 Task: Find connections with filter location Abreu e Lima with filter topic #Networkingwith filter profile language English with filter current company Heritage Foods Ltd. with filter school Bannari Amman Institute of Technology with filter industry Ranching and Fisheries with filter service category Homeowners Insurance with filter keywords title Risk Manager
Action: Mouse moved to (530, 109)
Screenshot: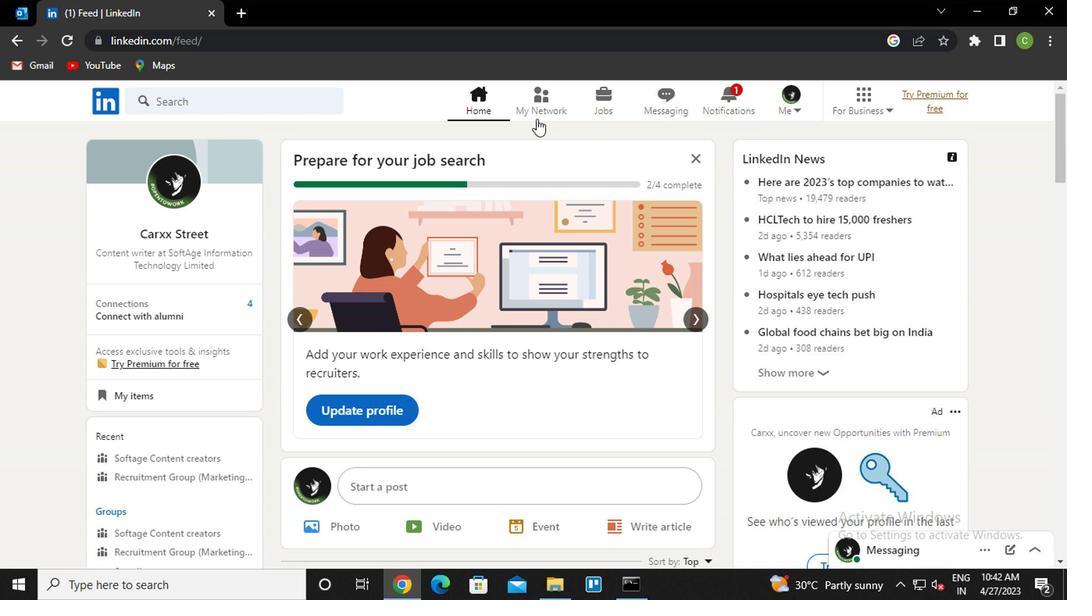 
Action: Mouse pressed left at (530, 109)
Screenshot: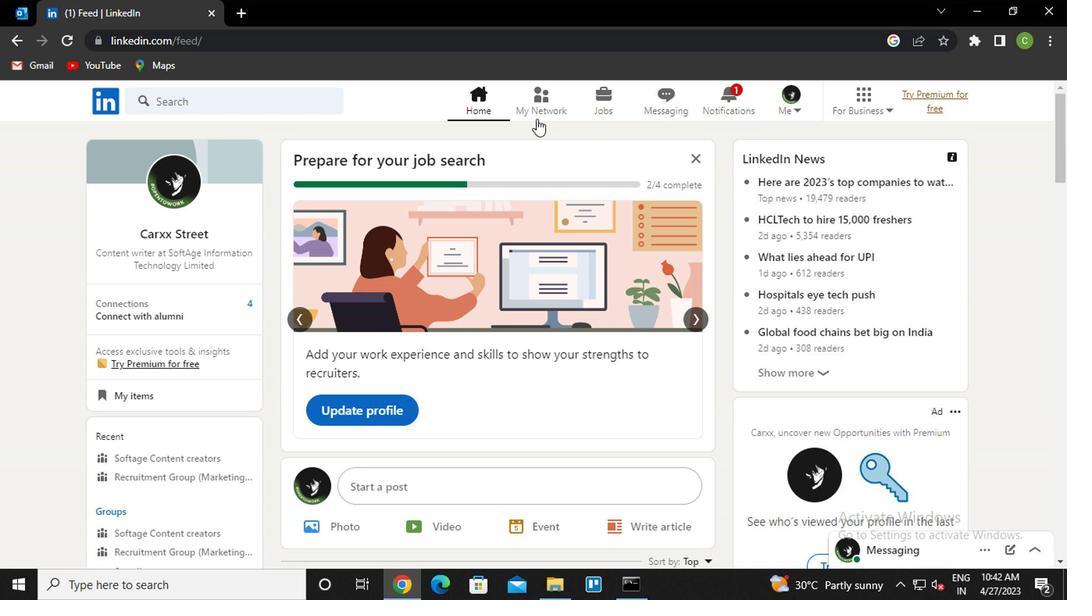 
Action: Mouse moved to (225, 190)
Screenshot: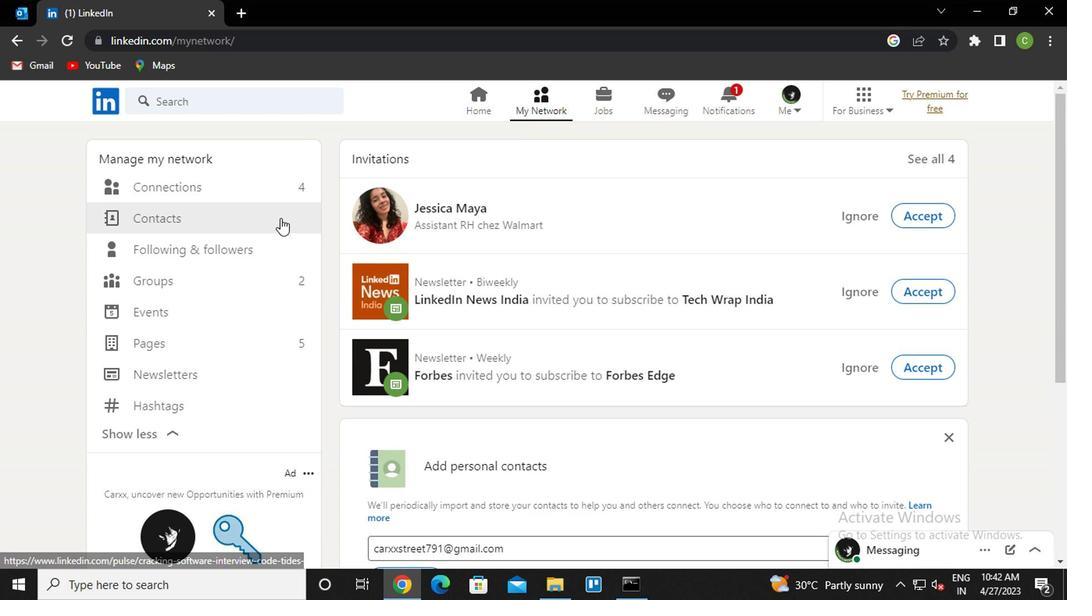 
Action: Mouse pressed left at (225, 190)
Screenshot: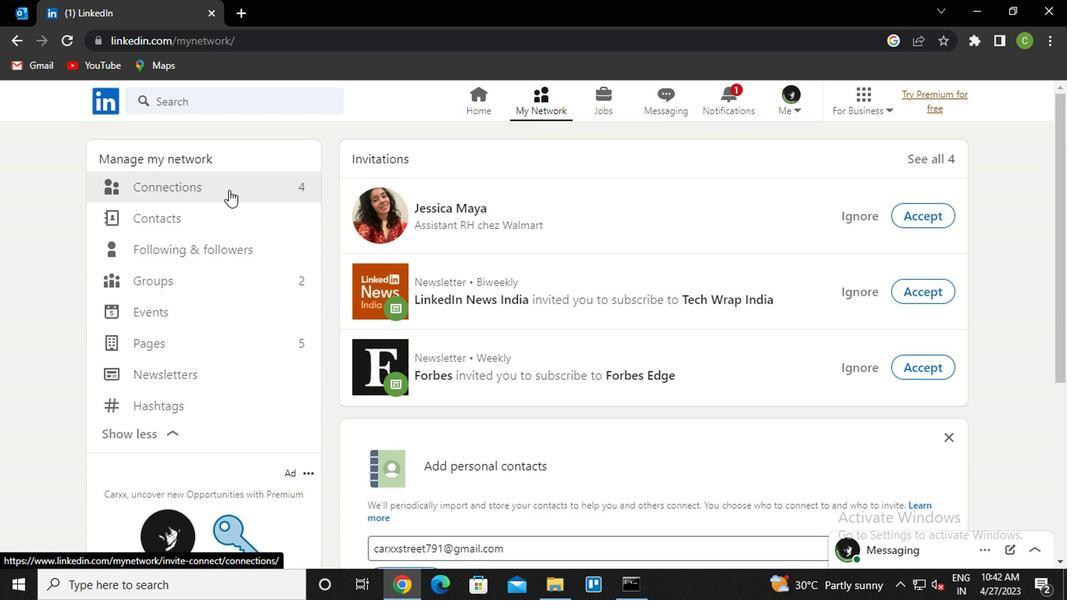 
Action: Mouse moved to (631, 194)
Screenshot: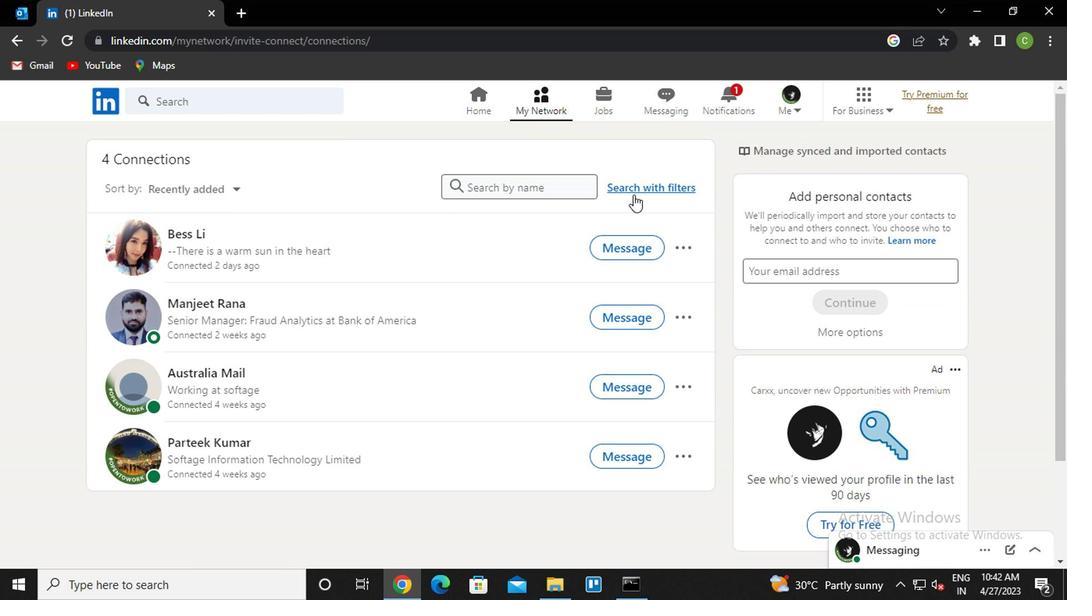 
Action: Mouse pressed left at (631, 194)
Screenshot: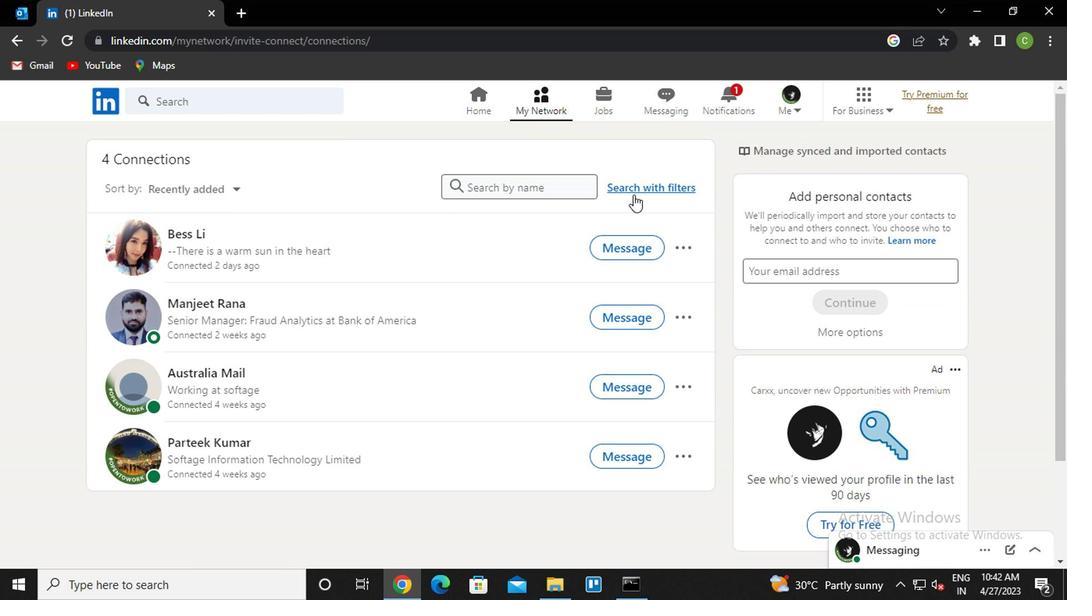 
Action: Mouse moved to (539, 153)
Screenshot: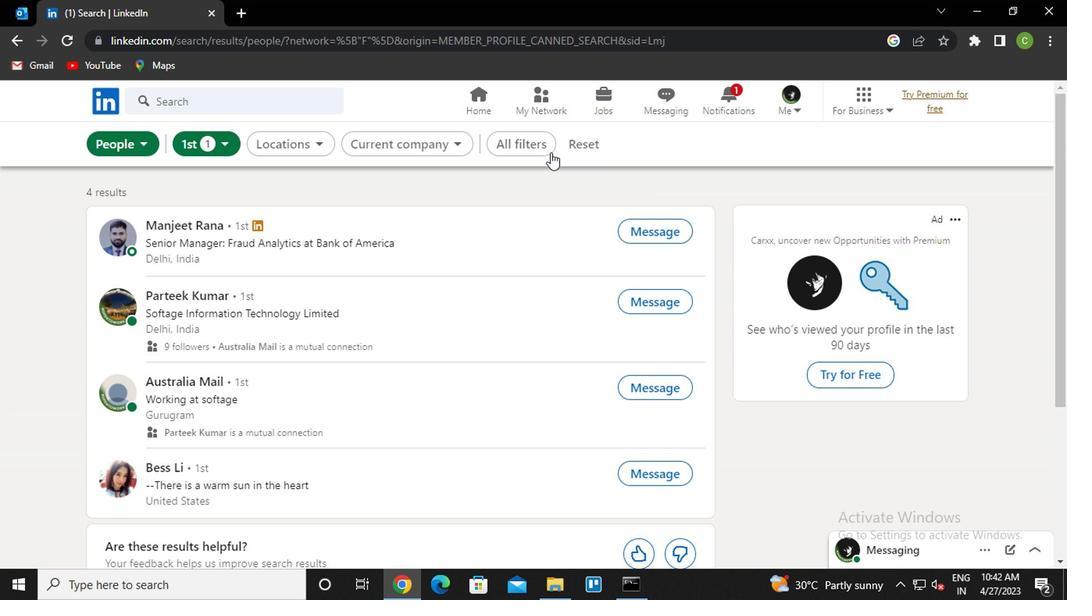 
Action: Mouse pressed left at (539, 153)
Screenshot: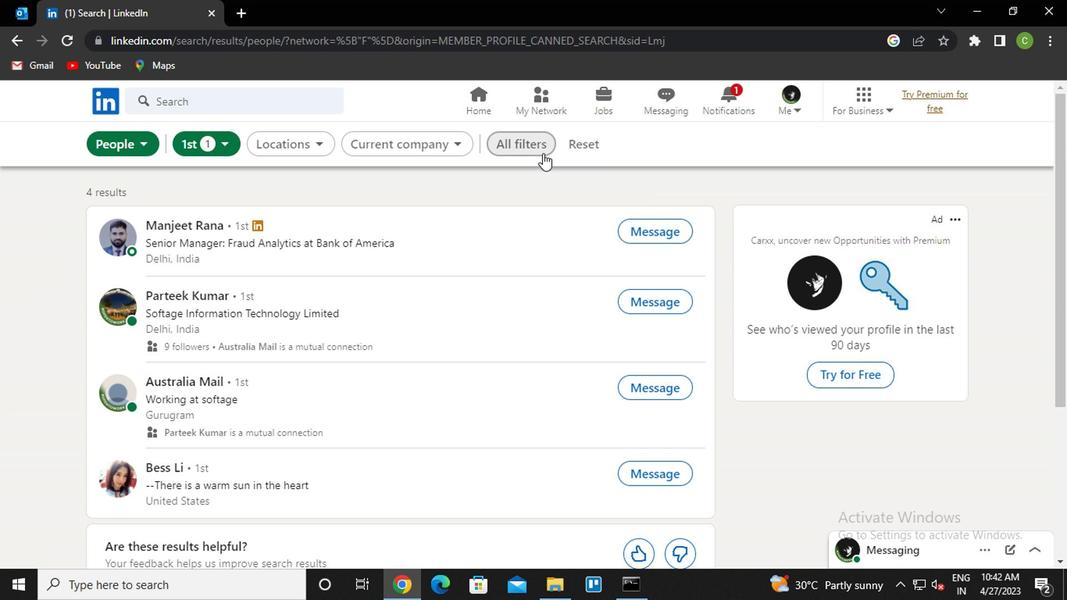 
Action: Mouse moved to (830, 400)
Screenshot: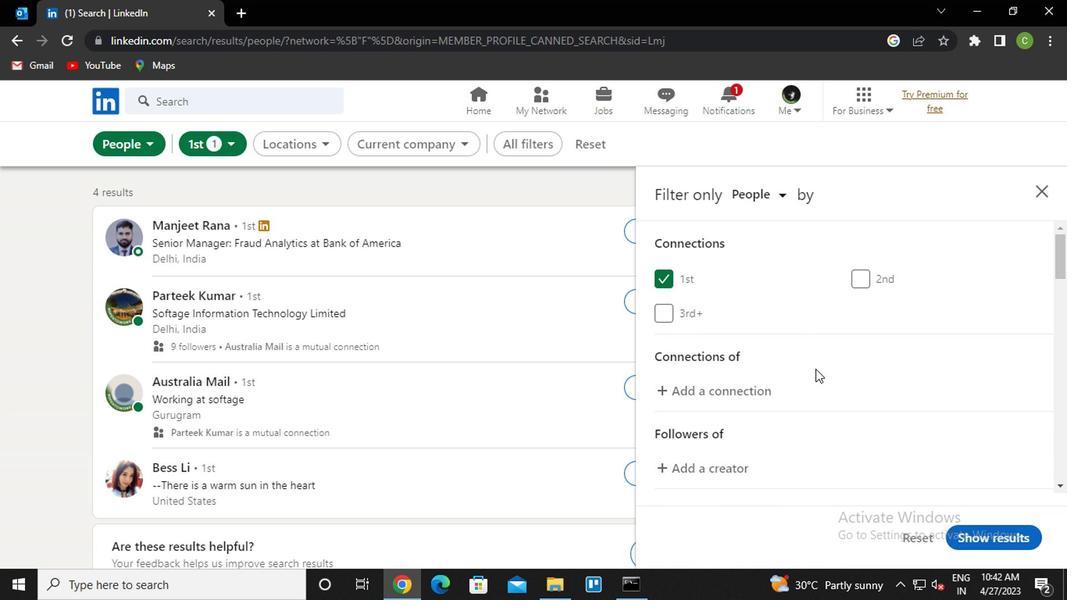 
Action: Mouse scrolled (830, 399) with delta (0, 0)
Screenshot: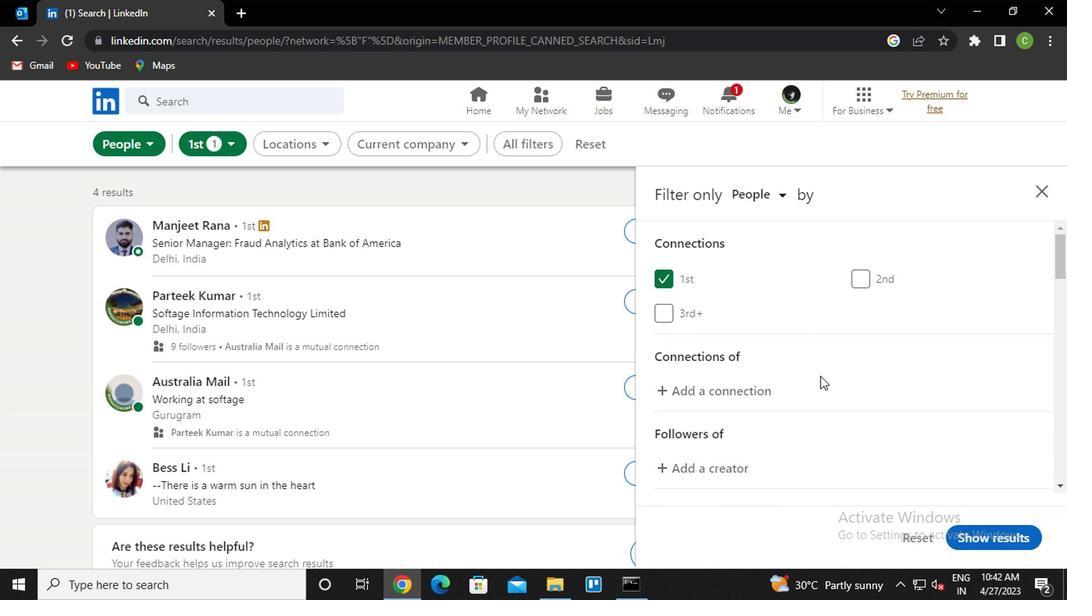 
Action: Mouse moved to (835, 402)
Screenshot: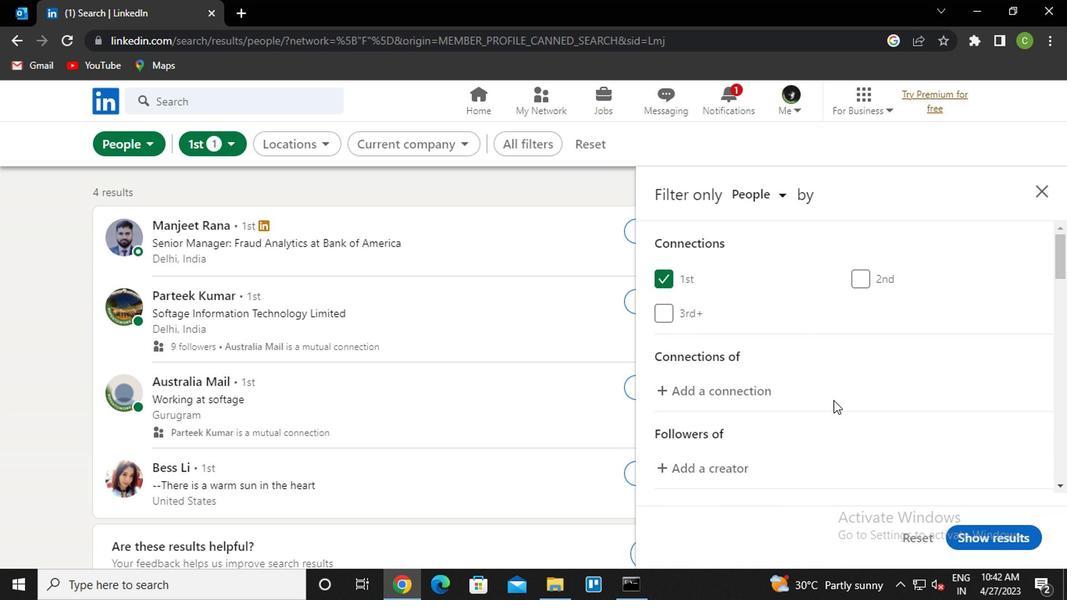 
Action: Mouse scrolled (835, 401) with delta (0, 0)
Screenshot: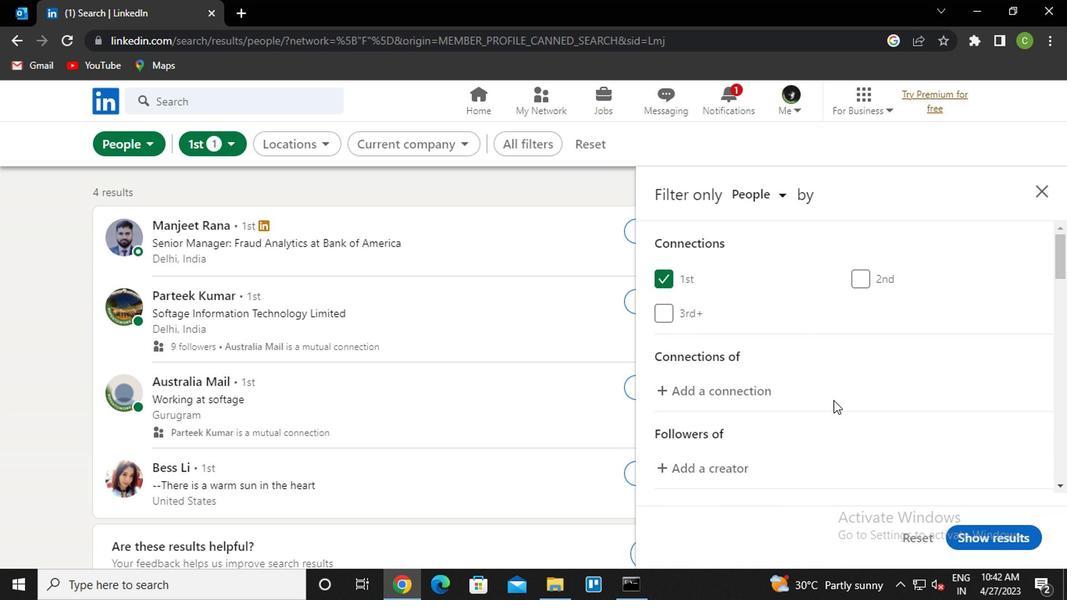 
Action: Mouse moved to (836, 400)
Screenshot: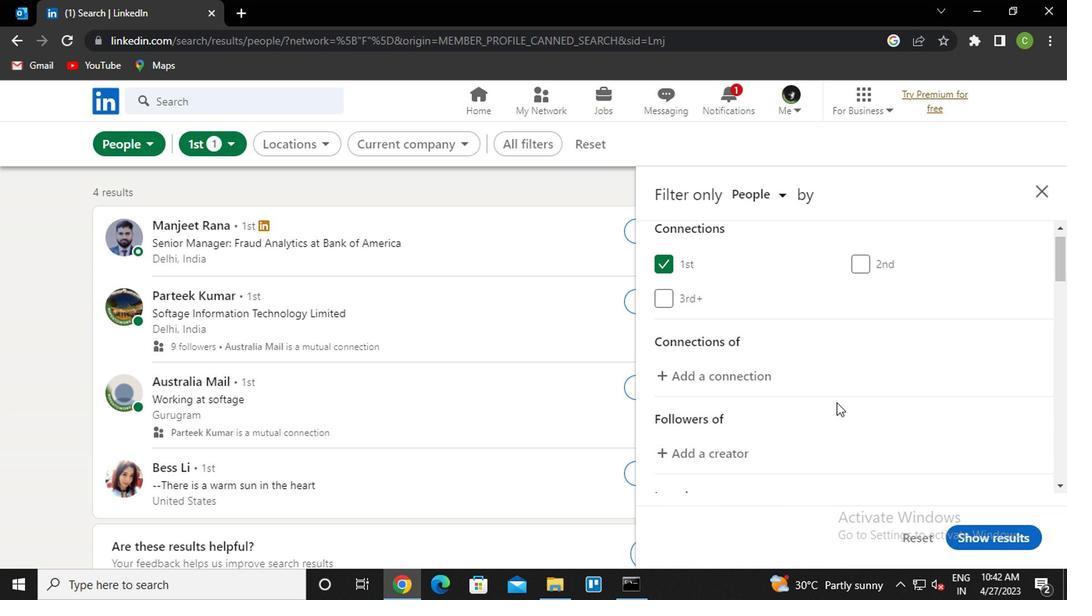 
Action: Mouse scrolled (836, 399) with delta (0, 0)
Screenshot: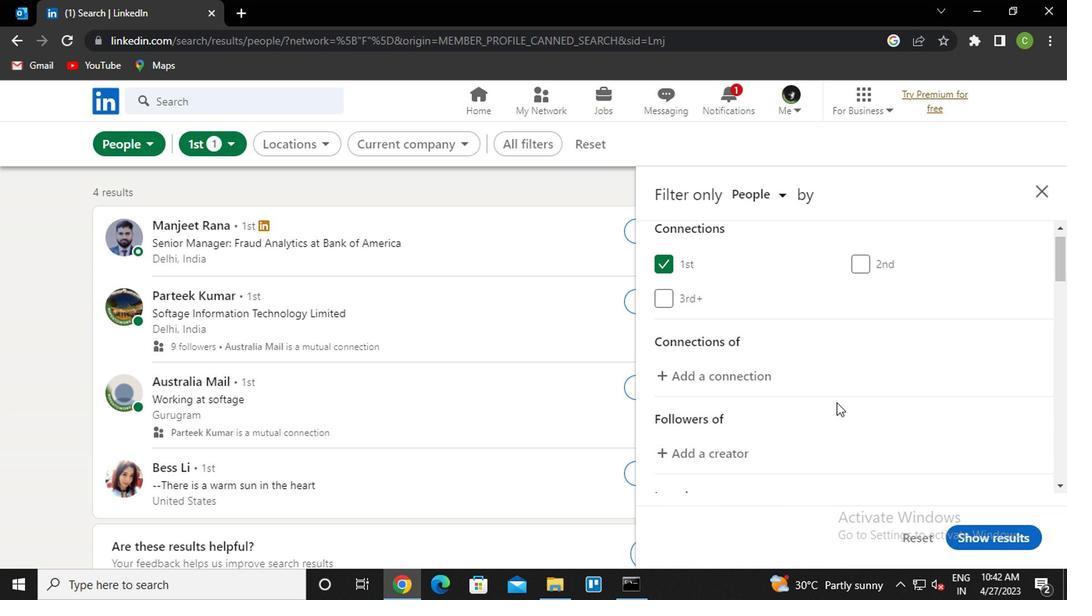 
Action: Mouse moved to (875, 386)
Screenshot: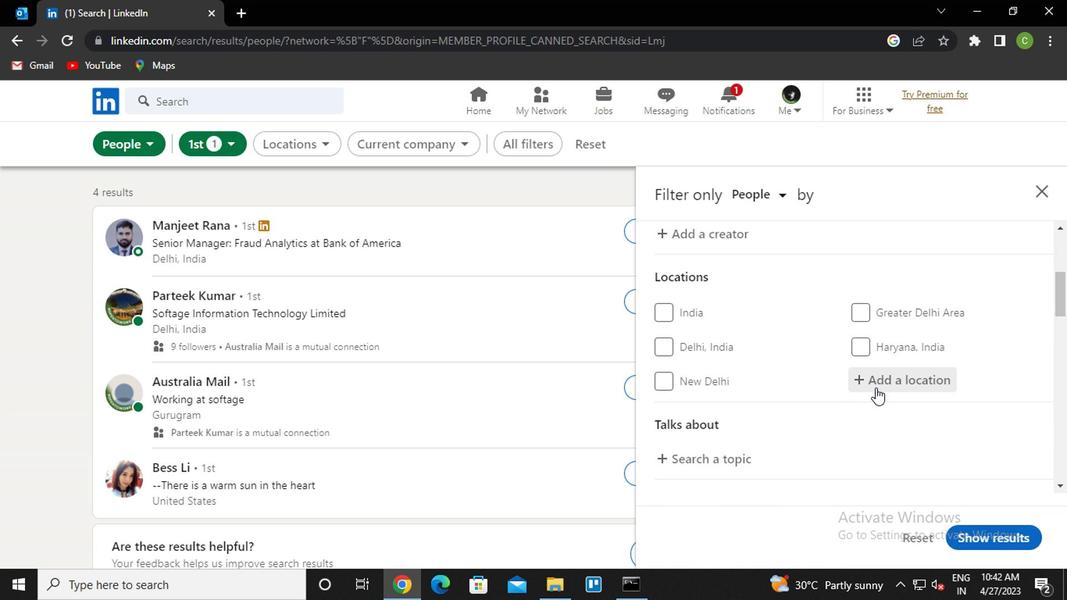 
Action: Mouse pressed left at (875, 386)
Screenshot: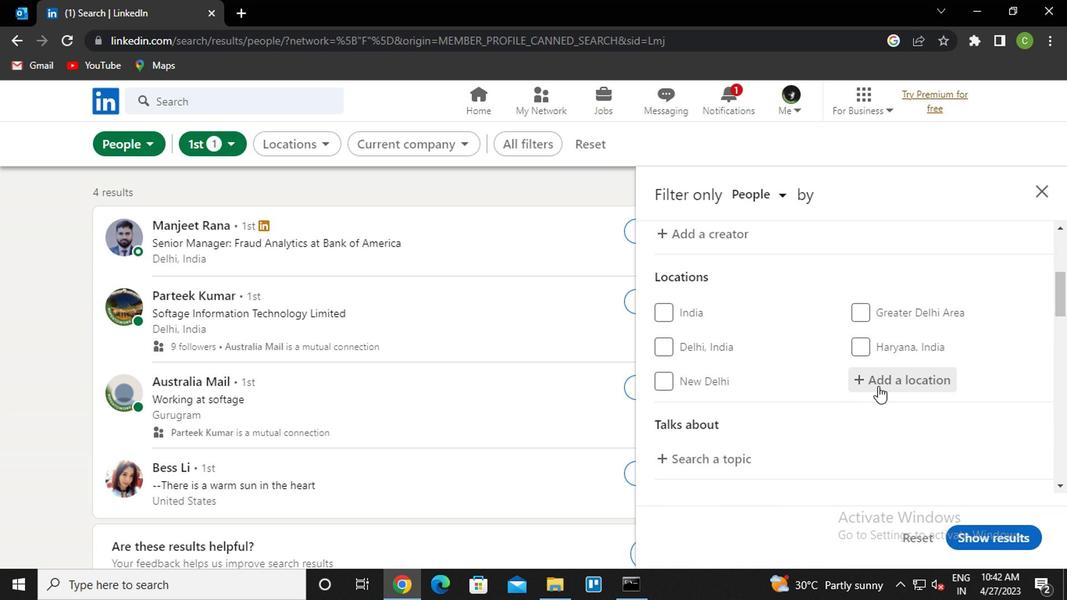 
Action: Key pressed <Key.caps_lock>a<Key.caps_lock>breu<Key.down><Key.enter>
Screenshot: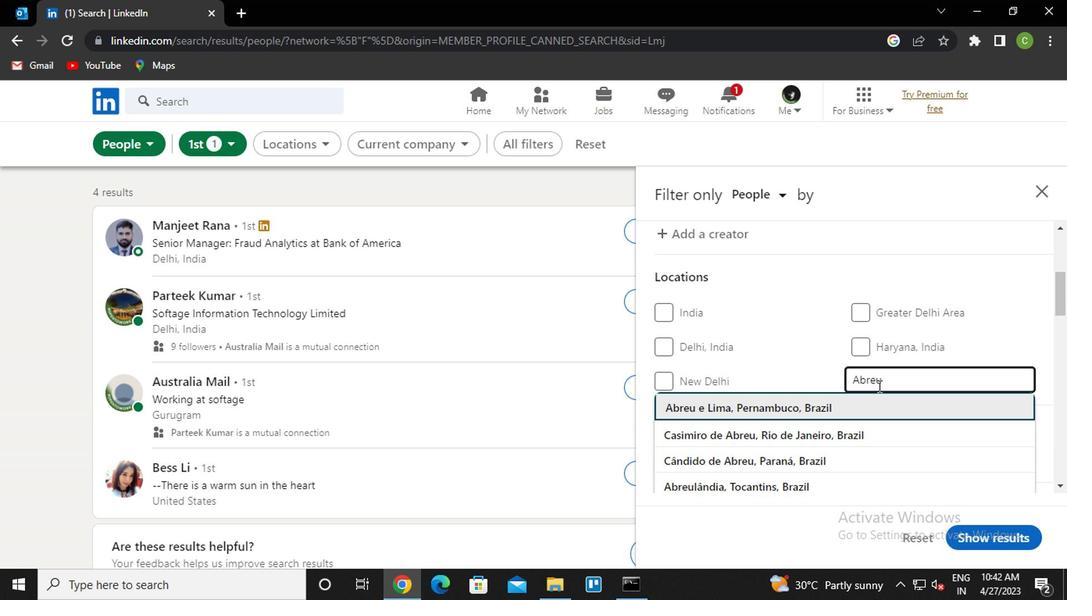 
Action: Mouse moved to (815, 379)
Screenshot: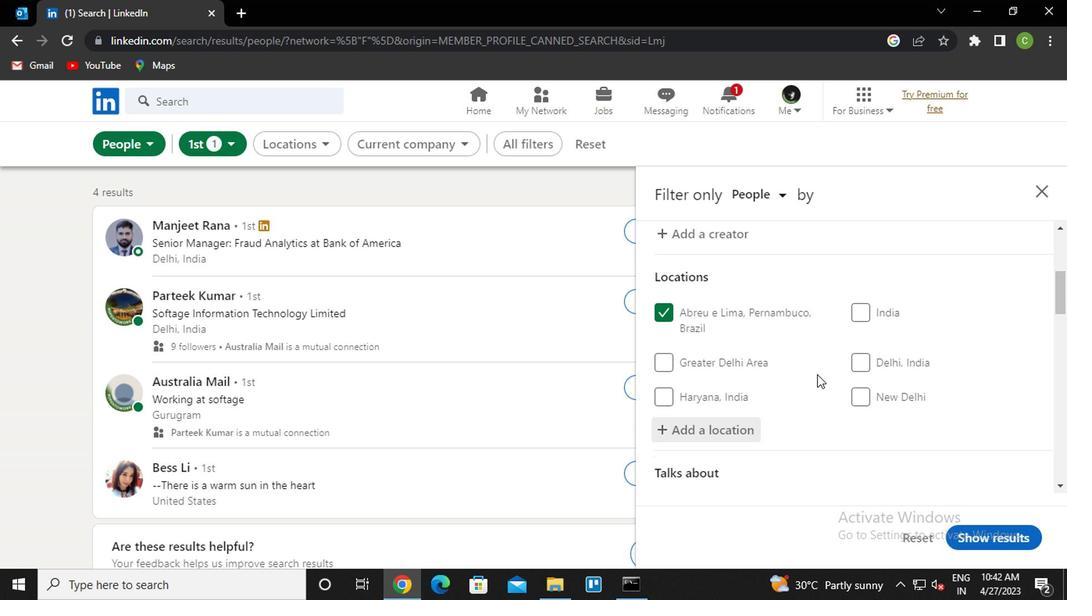
Action: Mouse scrolled (815, 378) with delta (0, 0)
Screenshot: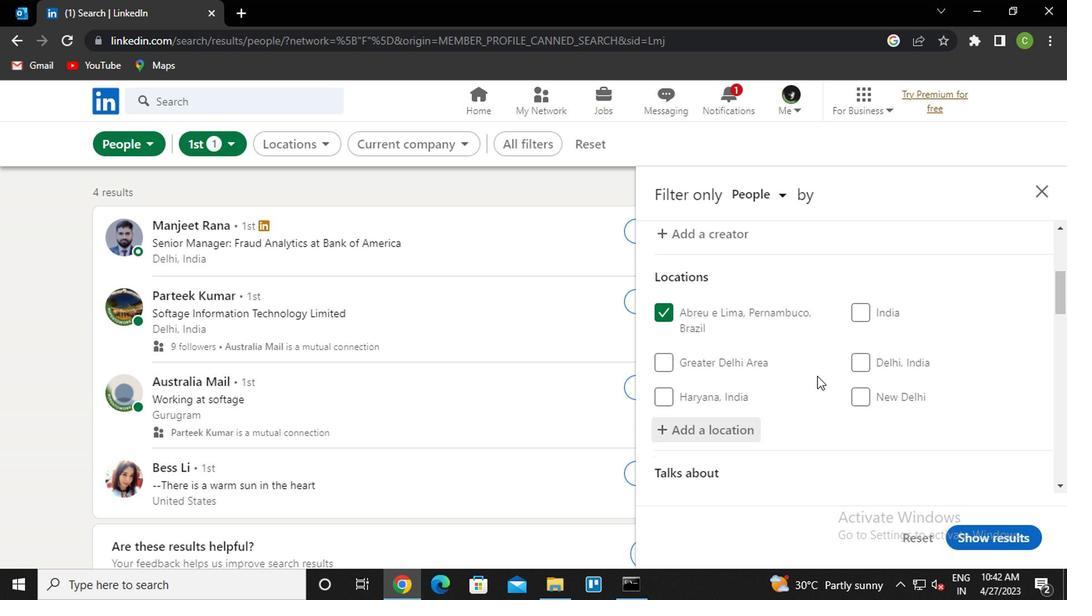 
Action: Mouse moved to (816, 379)
Screenshot: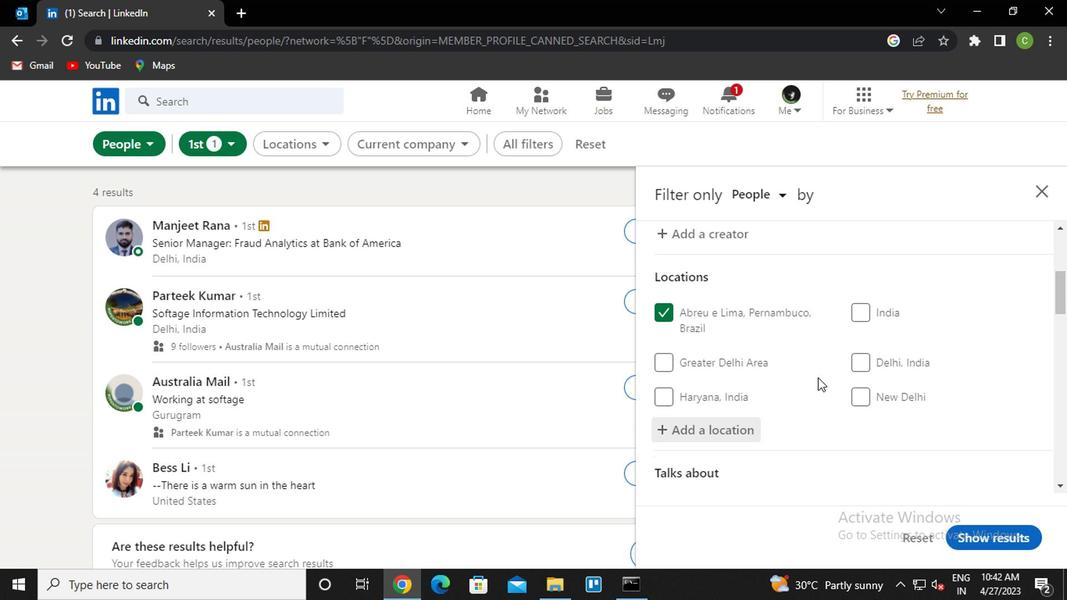 
Action: Mouse scrolled (816, 378) with delta (0, 0)
Screenshot: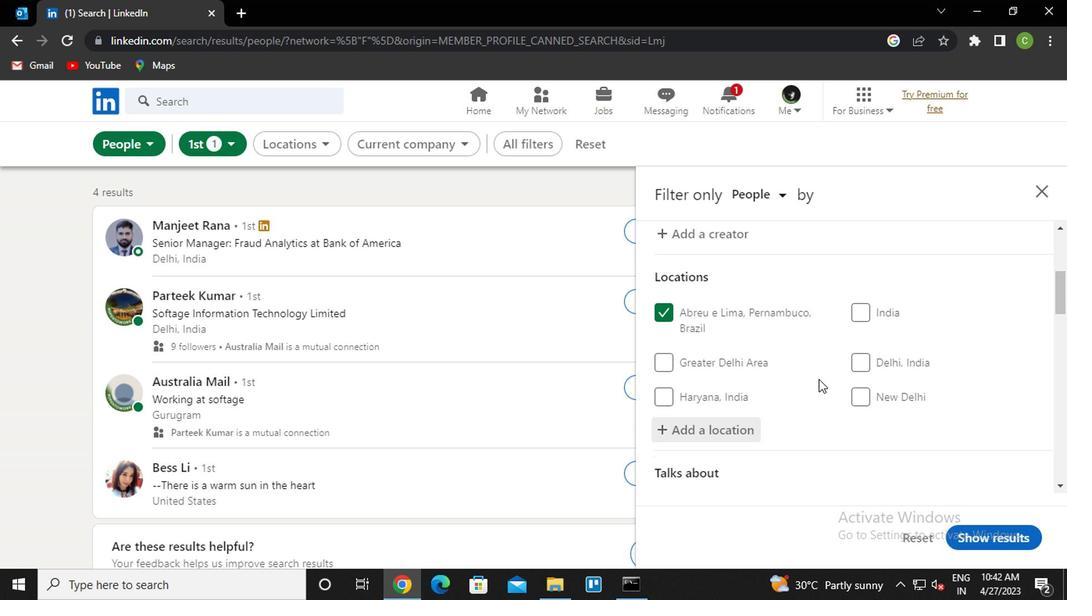 
Action: Mouse moved to (732, 358)
Screenshot: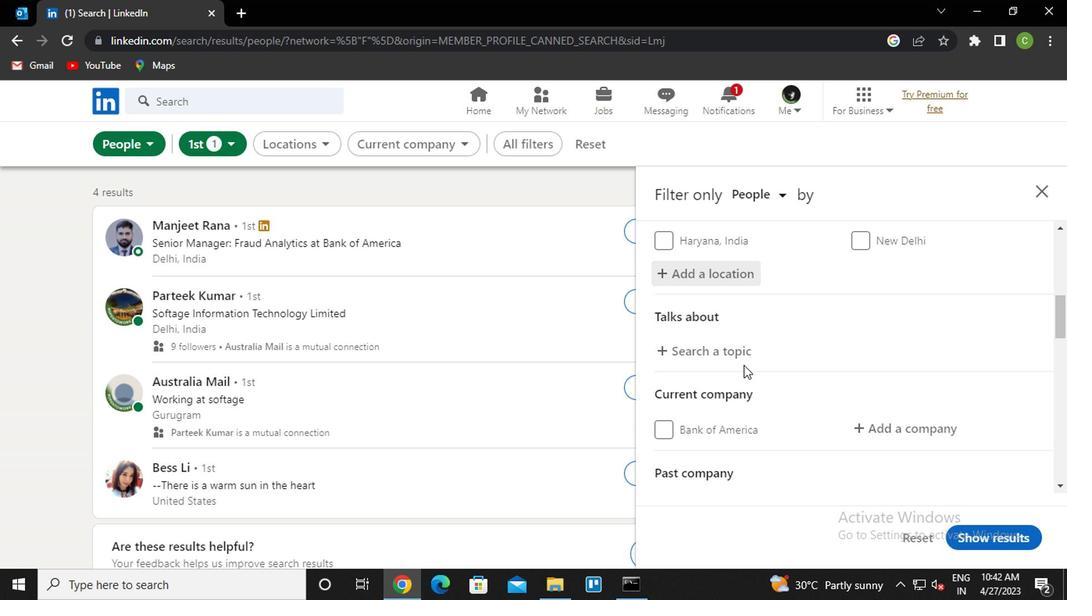 
Action: Mouse pressed left at (732, 358)
Screenshot: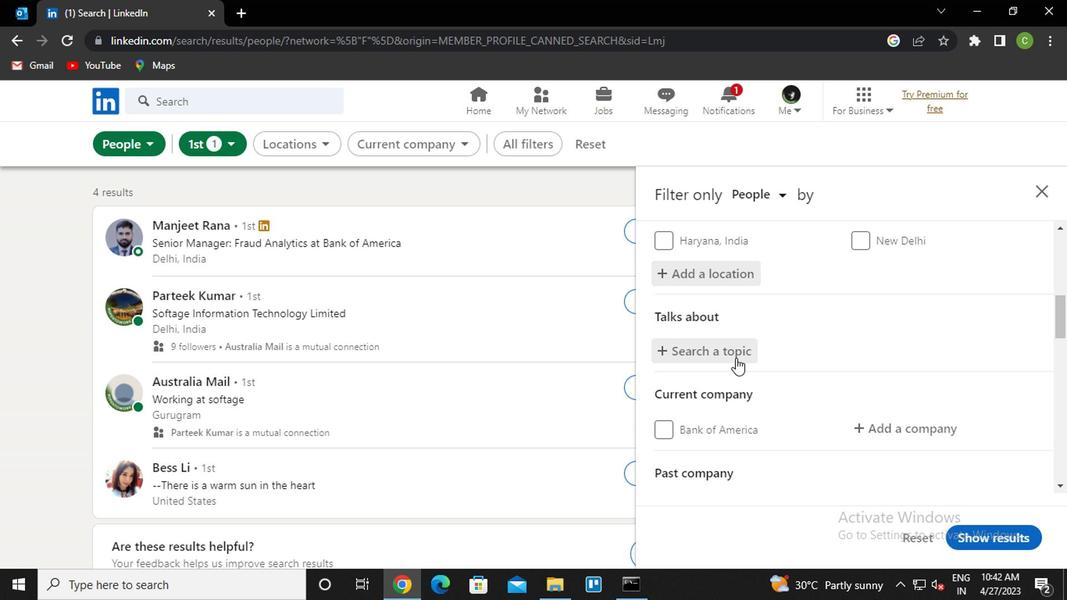 
Action: Mouse moved to (731, 358)
Screenshot: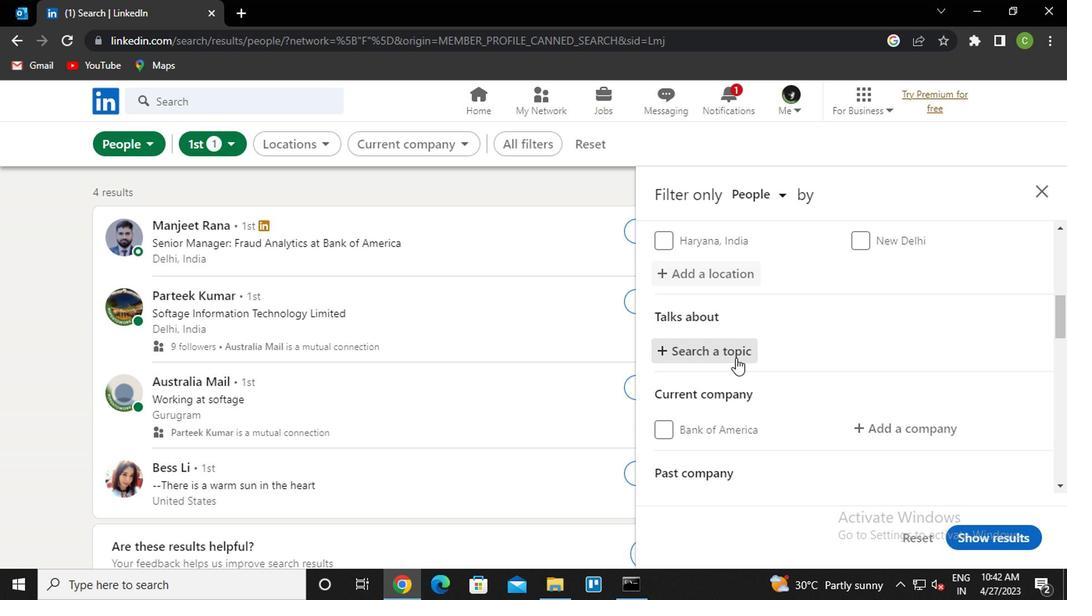 
Action: Key pressed <Key.caps_lock>n<Key.caps_lock>etworking<Key.down><Key.enter>
Screenshot: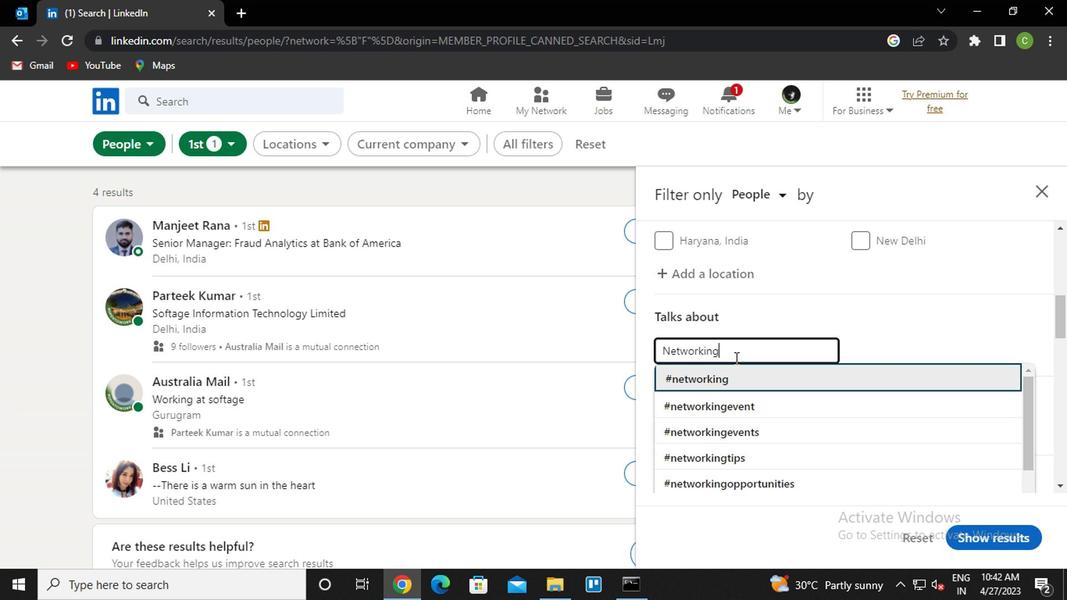 
Action: Mouse moved to (756, 350)
Screenshot: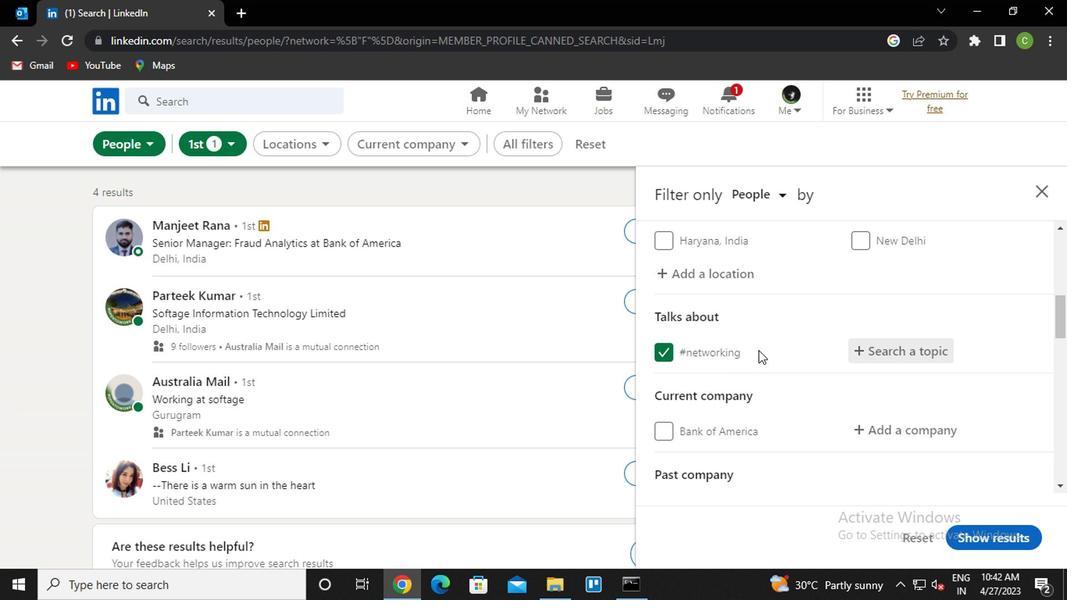 
Action: Mouse scrolled (756, 350) with delta (0, 0)
Screenshot: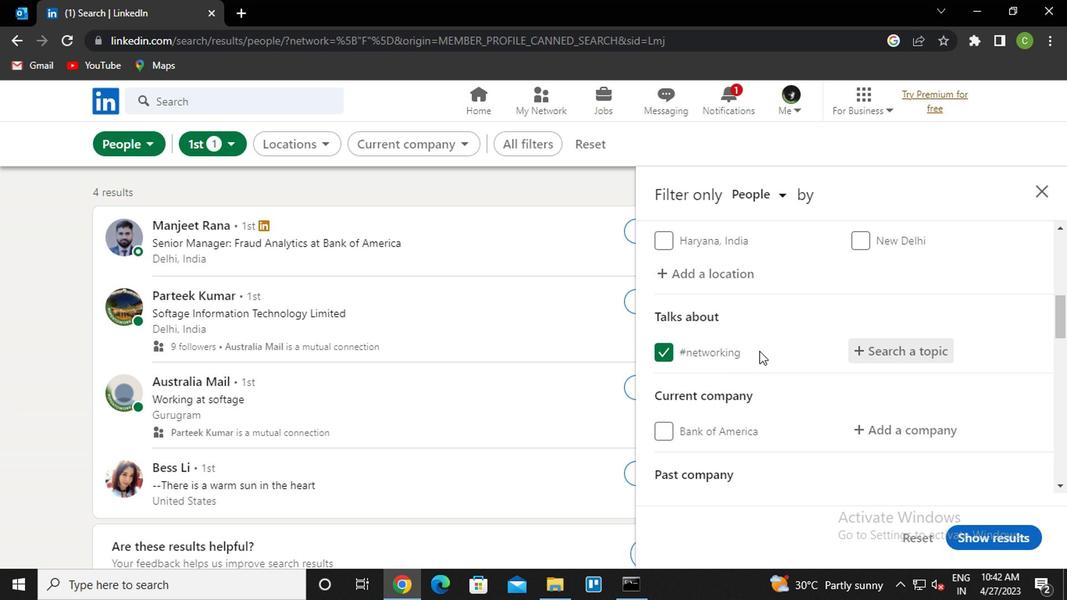 
Action: Mouse scrolled (756, 350) with delta (0, 0)
Screenshot: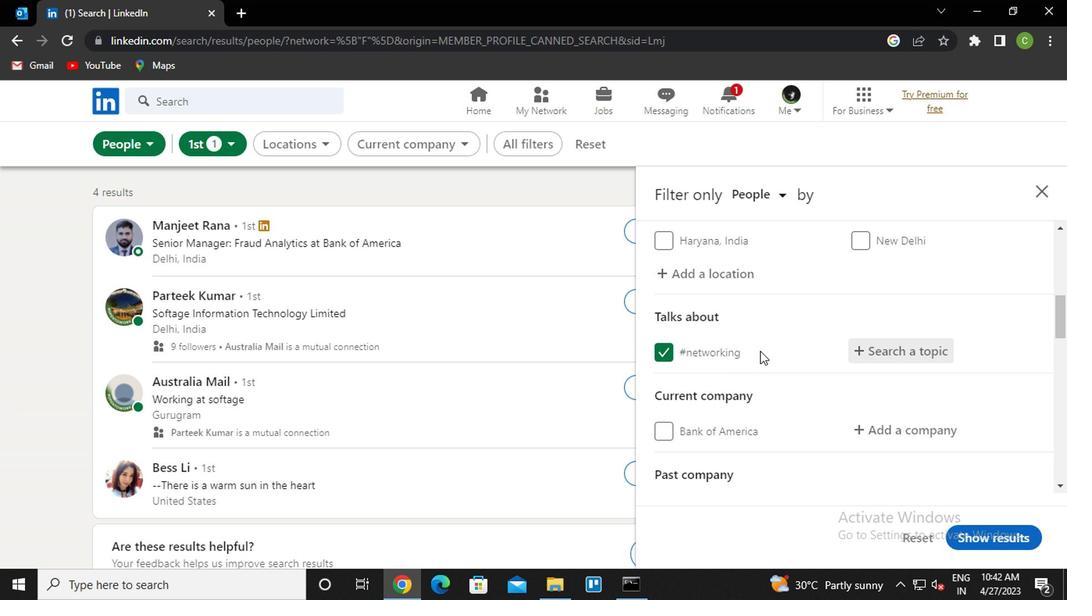 
Action: Mouse scrolled (756, 350) with delta (0, 0)
Screenshot: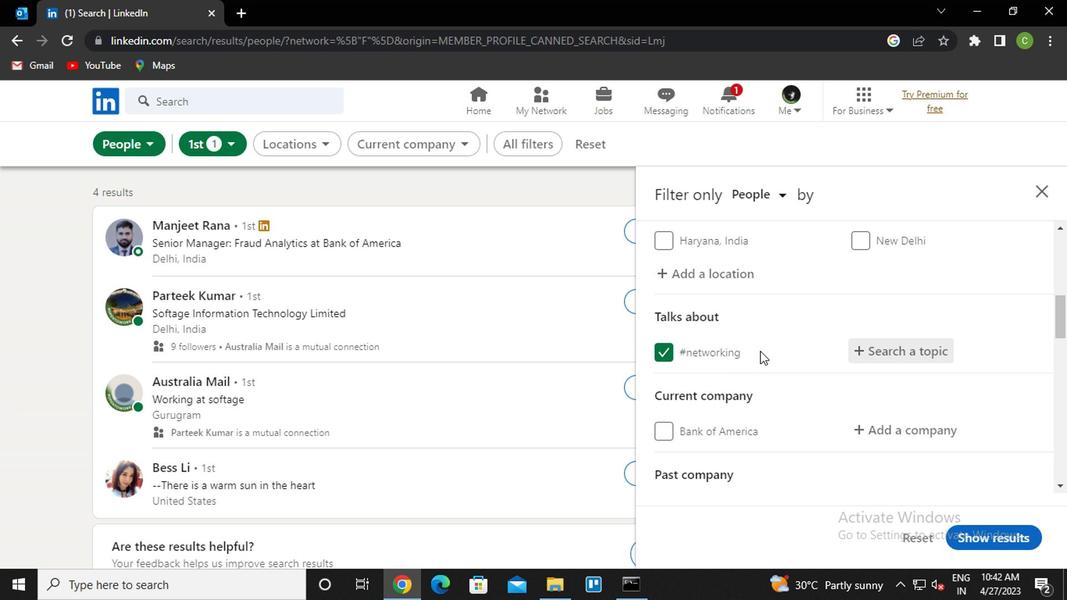 
Action: Mouse scrolled (756, 350) with delta (0, 0)
Screenshot: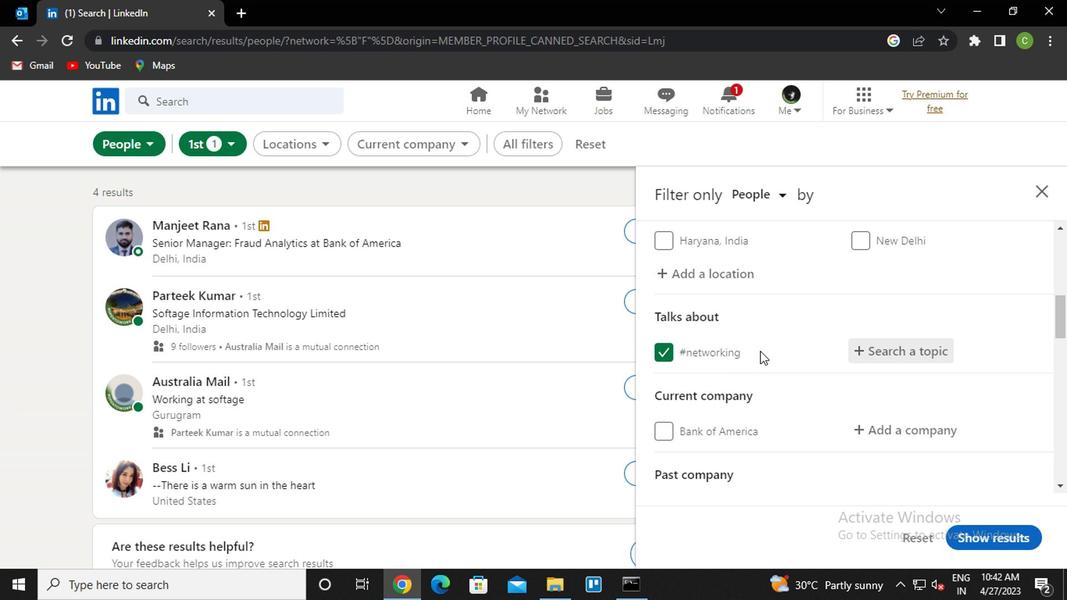 
Action: Mouse scrolled (756, 350) with delta (0, 0)
Screenshot: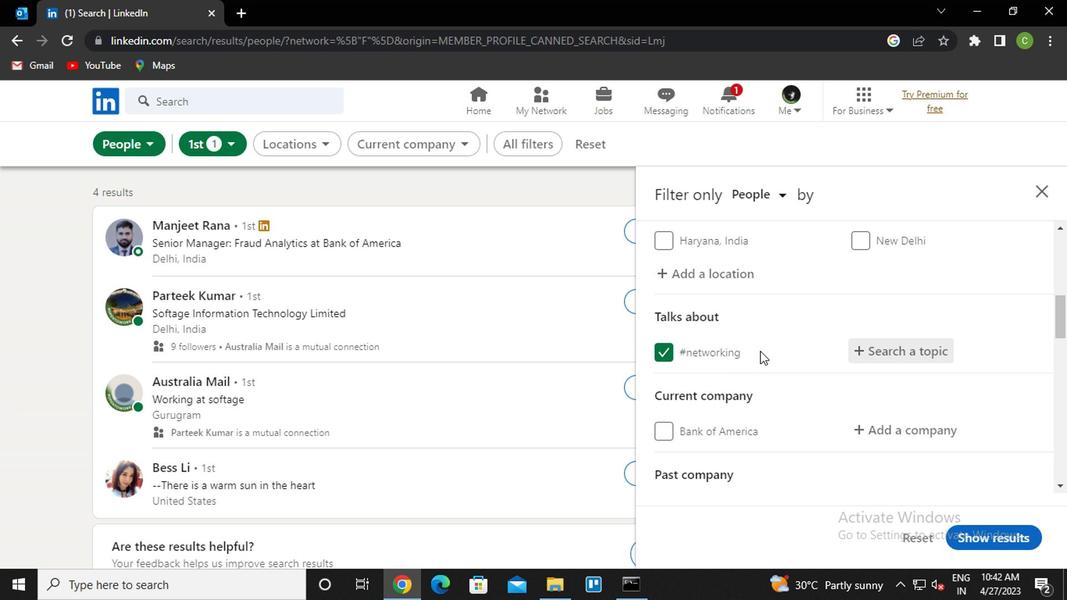 
Action: Mouse scrolled (756, 350) with delta (0, 0)
Screenshot: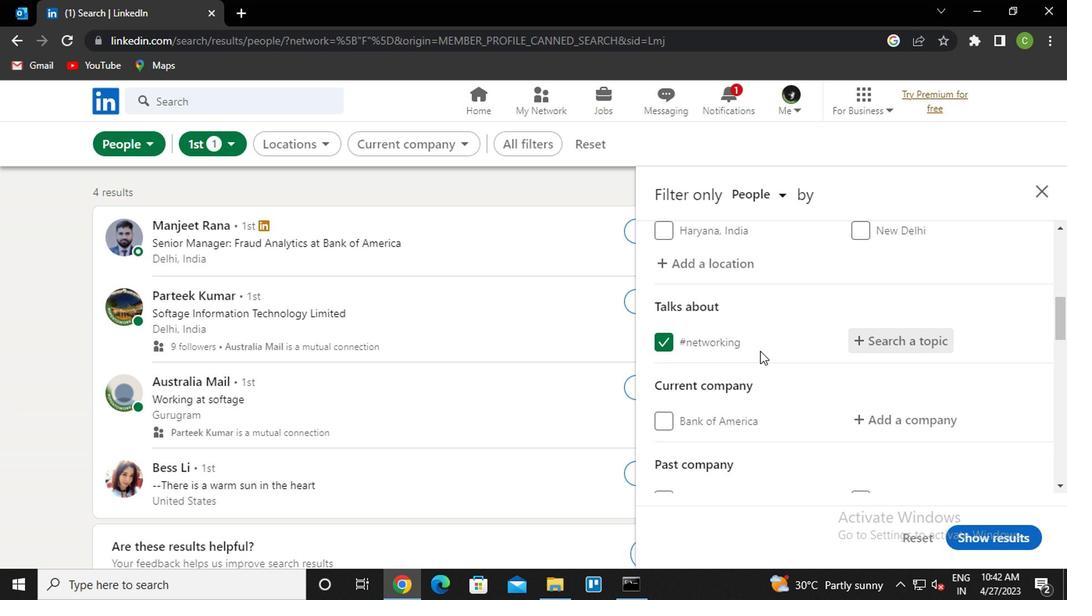 
Action: Mouse scrolled (756, 350) with delta (0, 0)
Screenshot: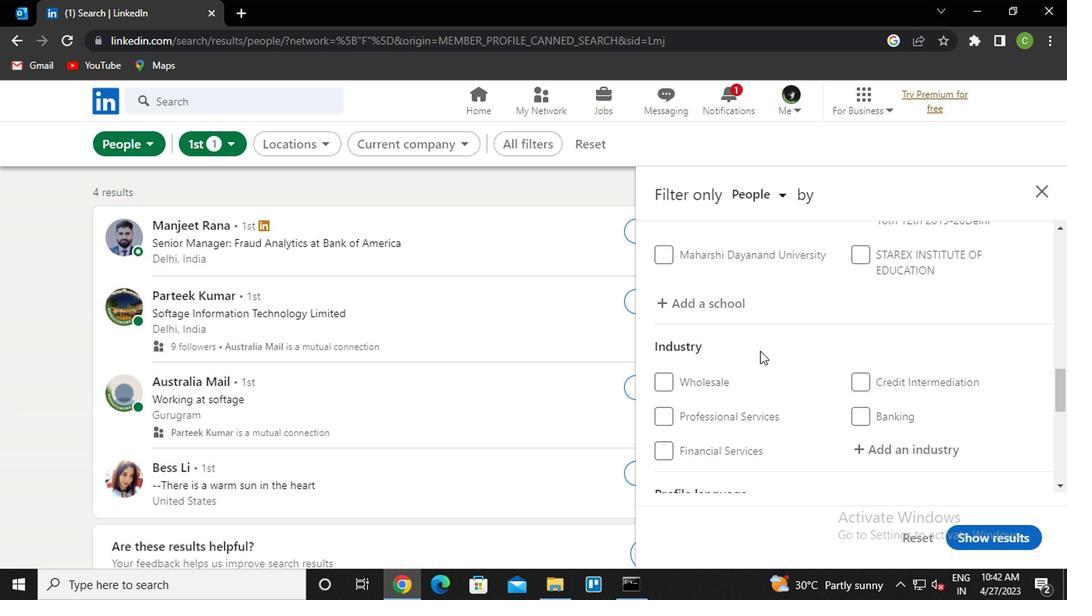 
Action: Mouse scrolled (756, 350) with delta (0, 0)
Screenshot: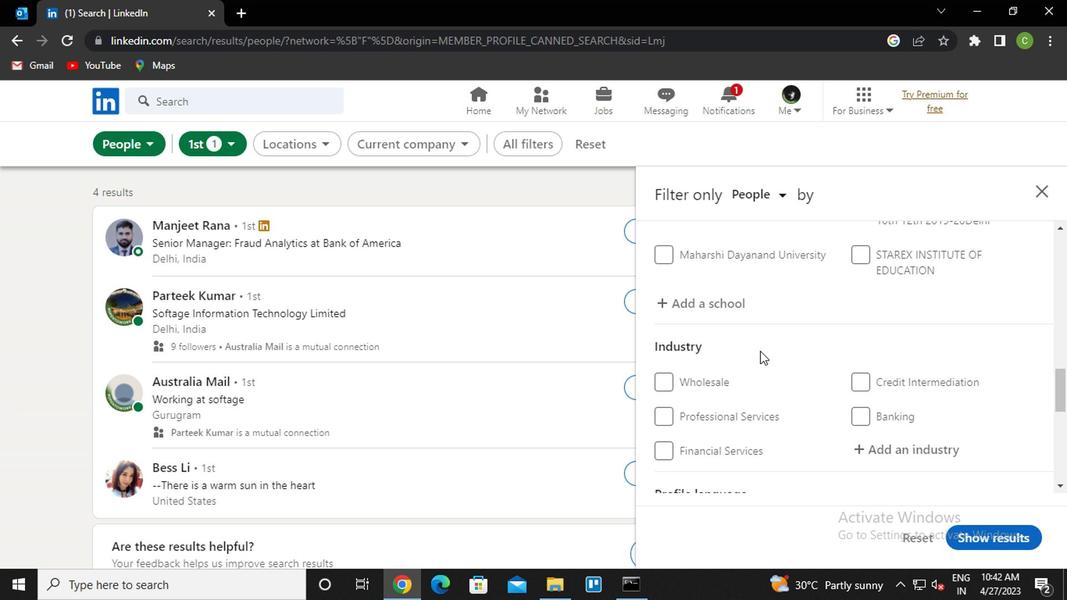 
Action: Mouse scrolled (756, 350) with delta (0, 0)
Screenshot: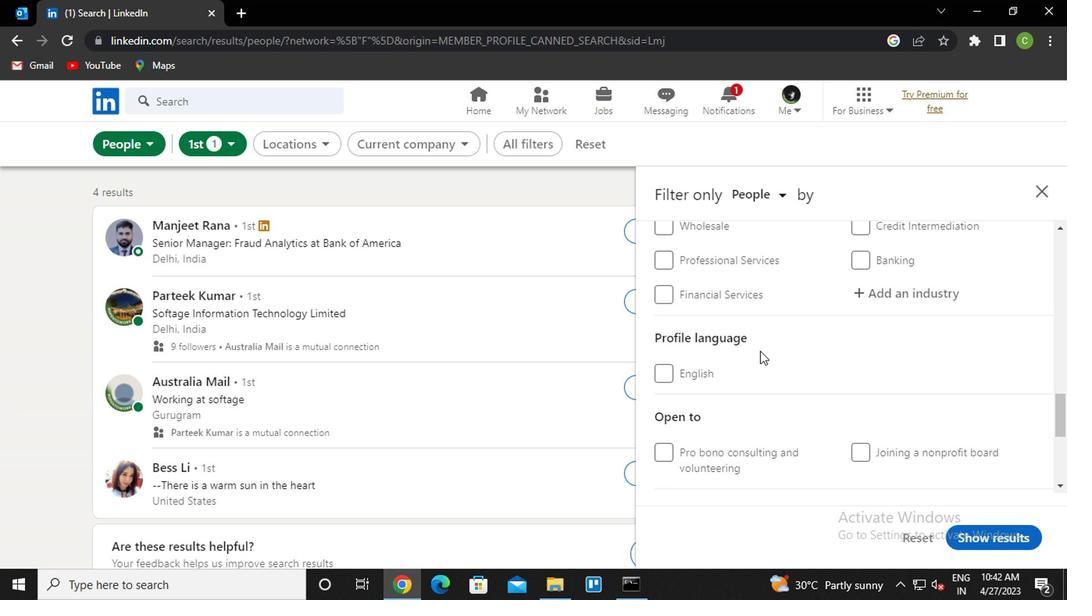 
Action: Mouse scrolled (756, 351) with delta (0, 1)
Screenshot: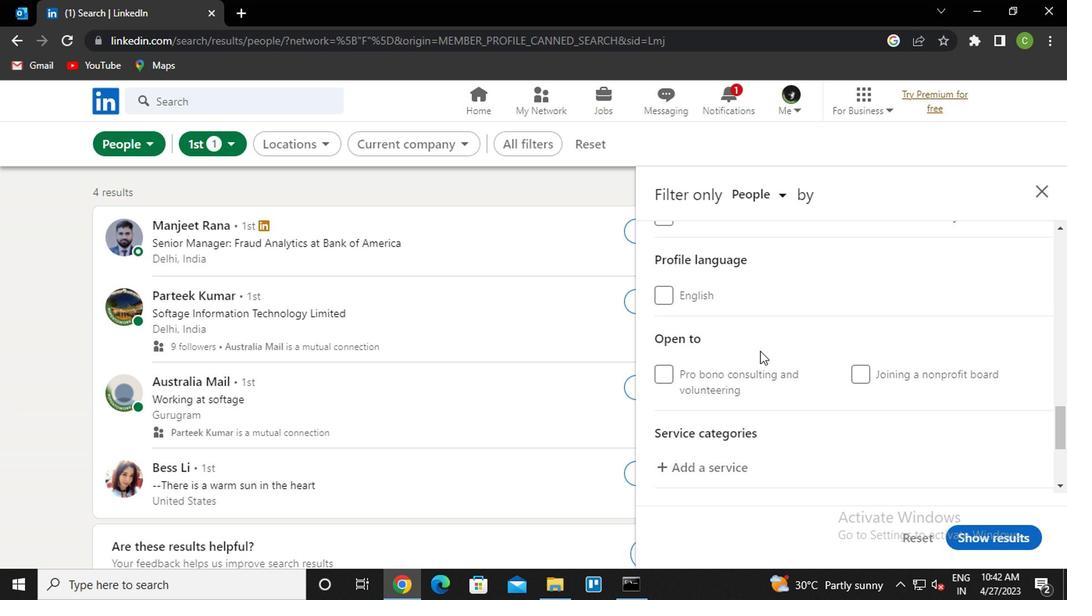 
Action: Mouse scrolled (756, 351) with delta (0, 1)
Screenshot: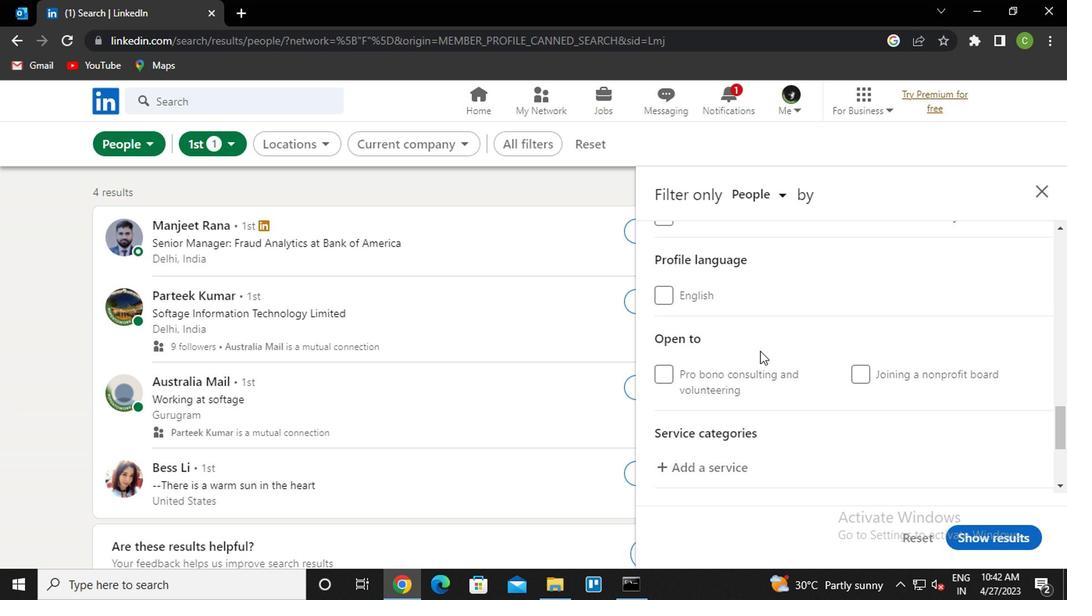 
Action: Mouse moved to (763, 375)
Screenshot: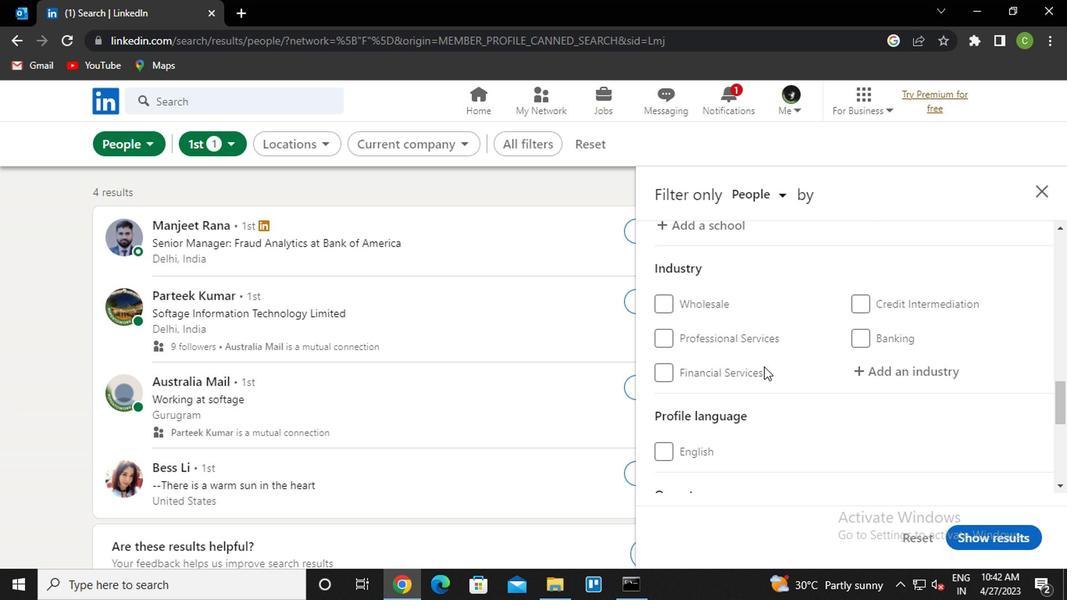 
Action: Mouse scrolled (763, 375) with delta (0, 0)
Screenshot: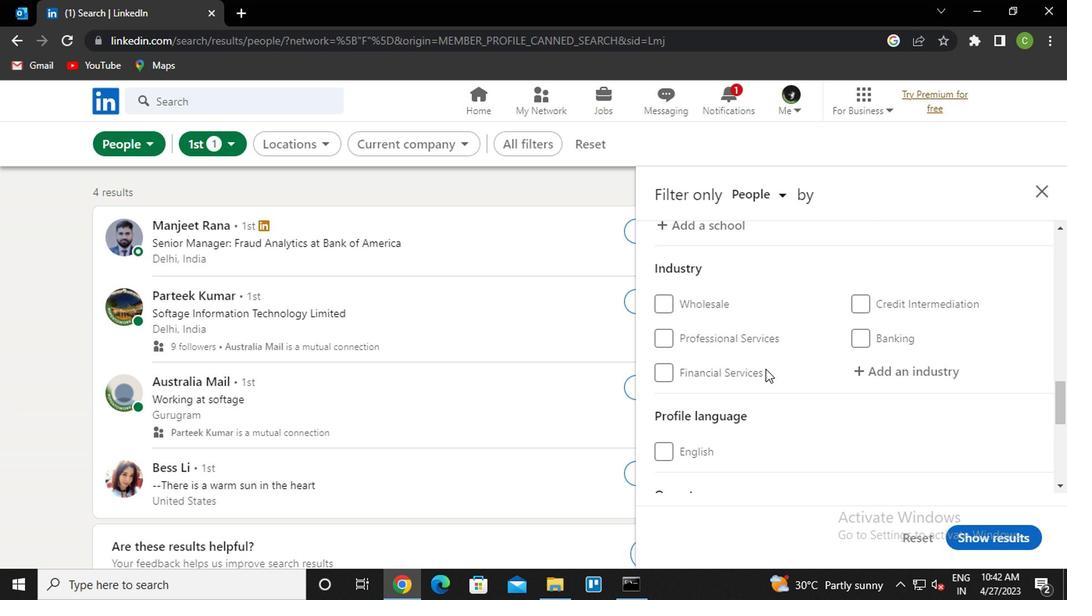 
Action: Mouse scrolled (763, 375) with delta (0, 0)
Screenshot: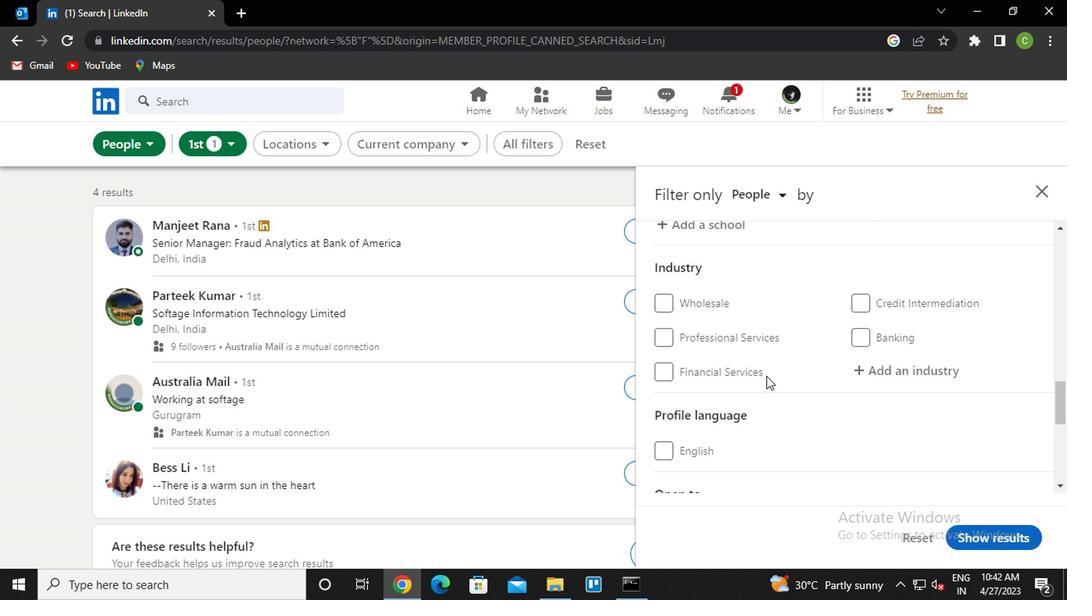 
Action: Mouse scrolled (763, 375) with delta (0, 0)
Screenshot: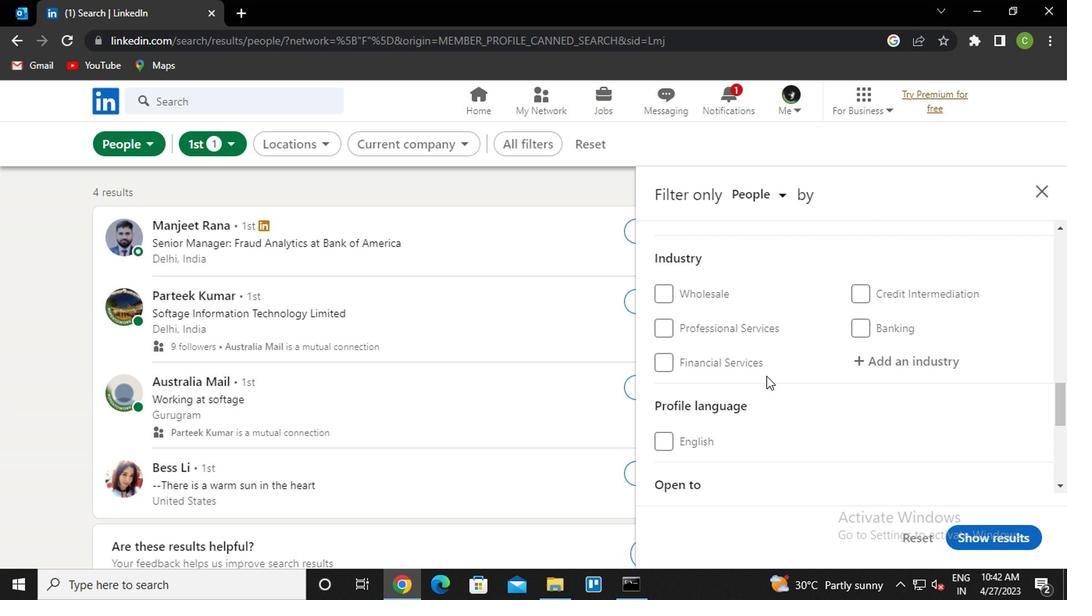 
Action: Mouse moved to (763, 375)
Screenshot: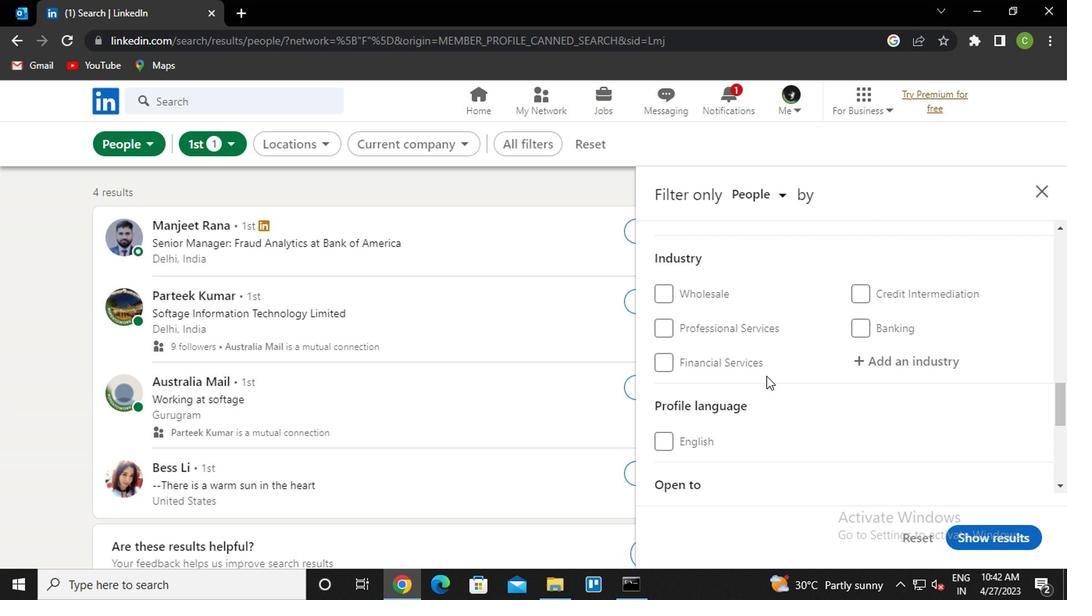 
Action: Mouse scrolled (763, 375) with delta (0, 0)
Screenshot: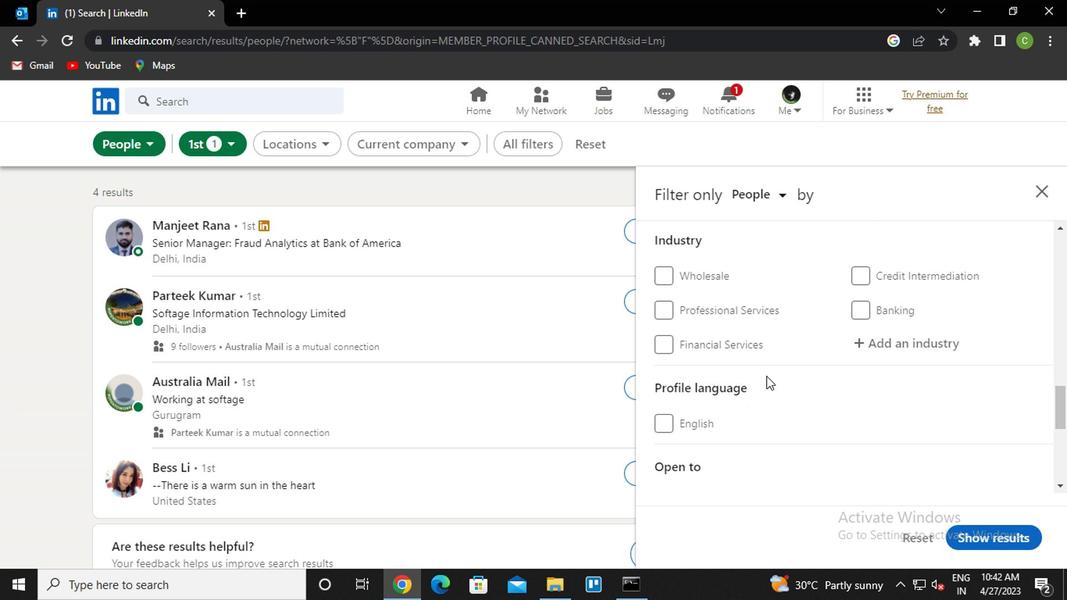 
Action: Mouse scrolled (763, 376) with delta (0, 1)
Screenshot: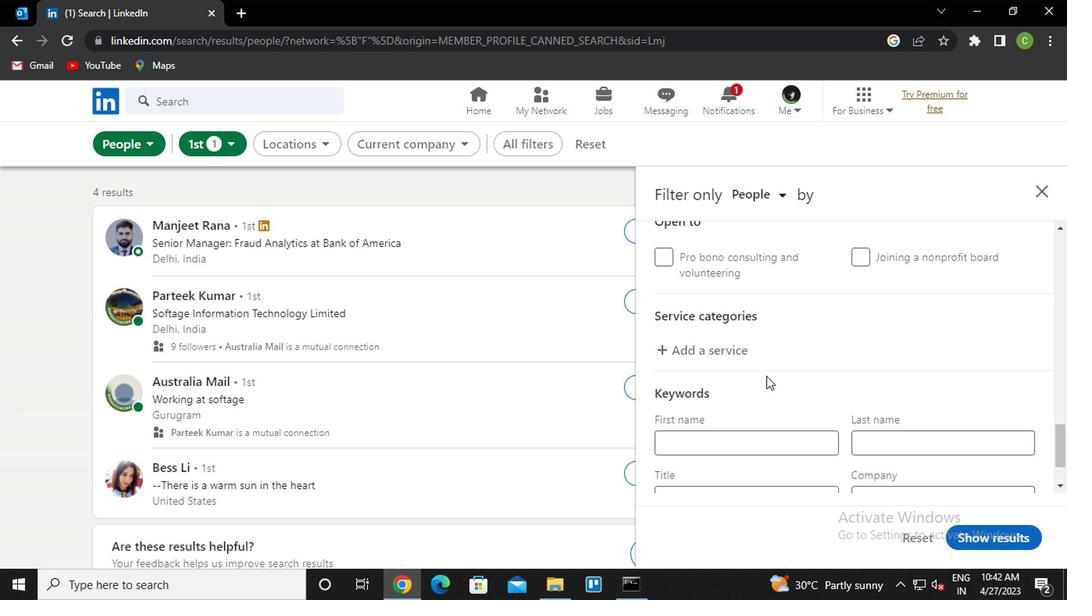 
Action: Mouse scrolled (763, 376) with delta (0, 1)
Screenshot: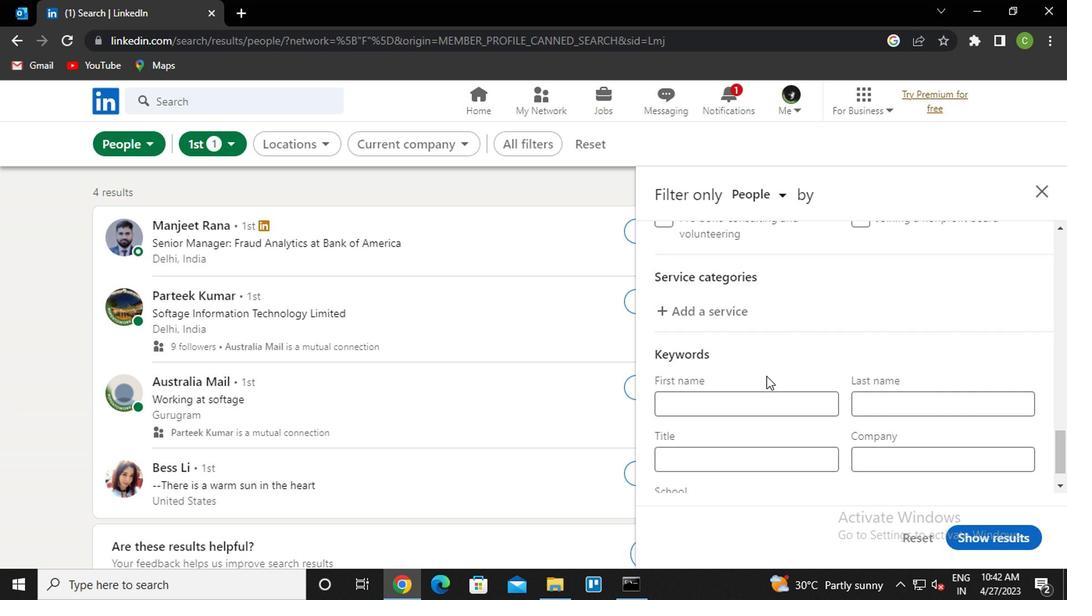 
Action: Mouse scrolled (763, 376) with delta (0, 1)
Screenshot: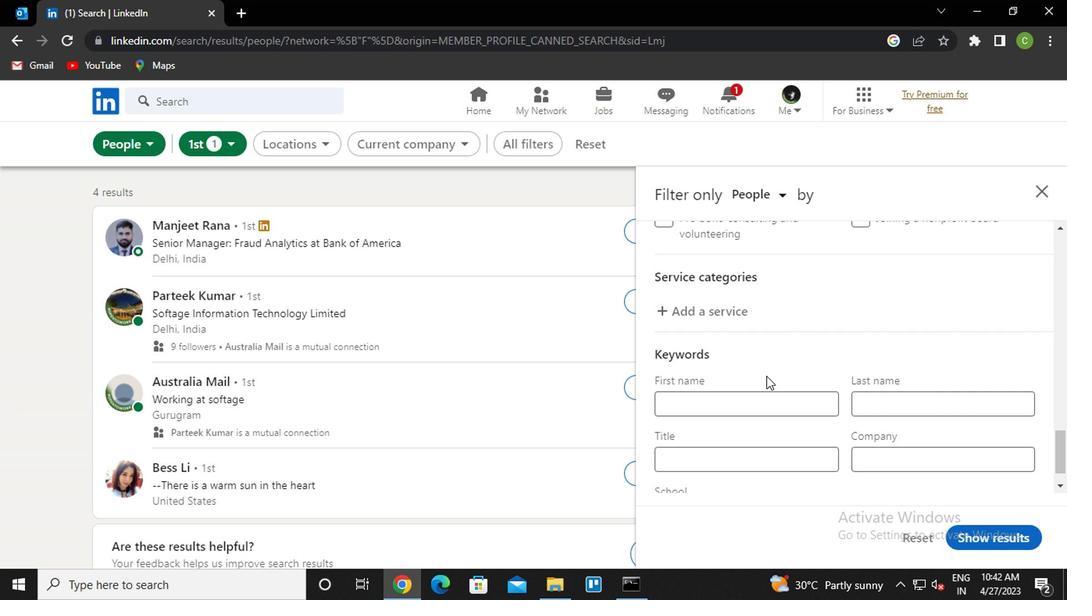 
Action: Mouse moved to (652, 373)
Screenshot: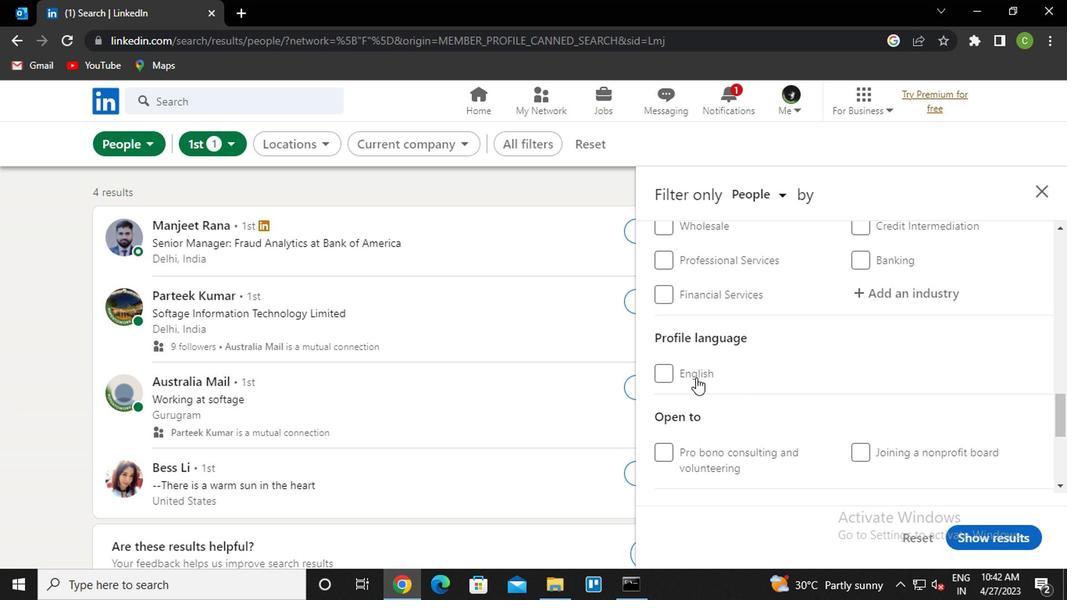 
Action: Mouse pressed left at (652, 373)
Screenshot: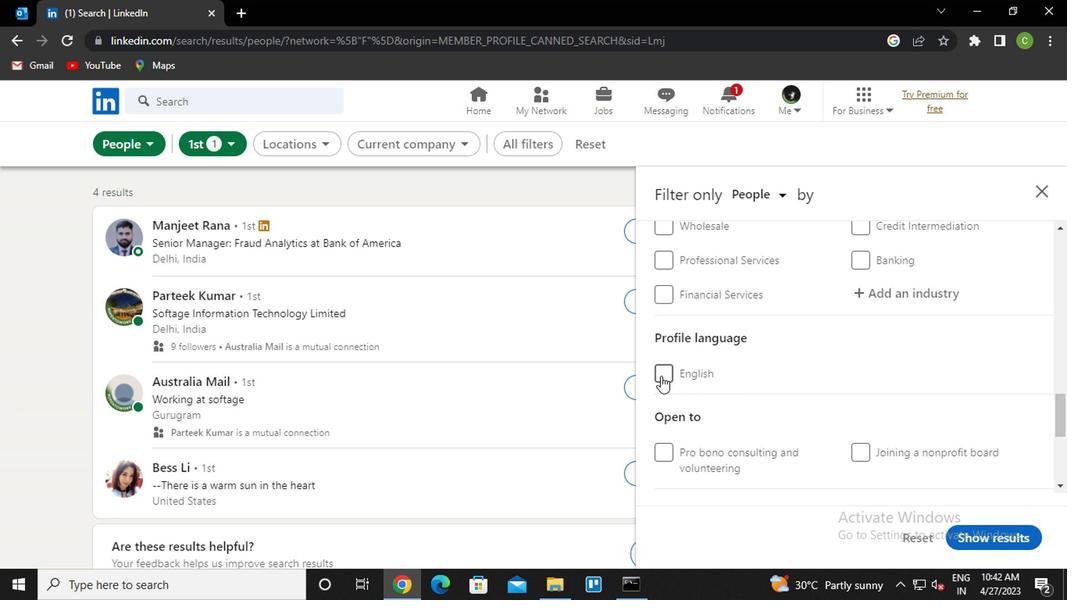 
Action: Mouse moved to (770, 376)
Screenshot: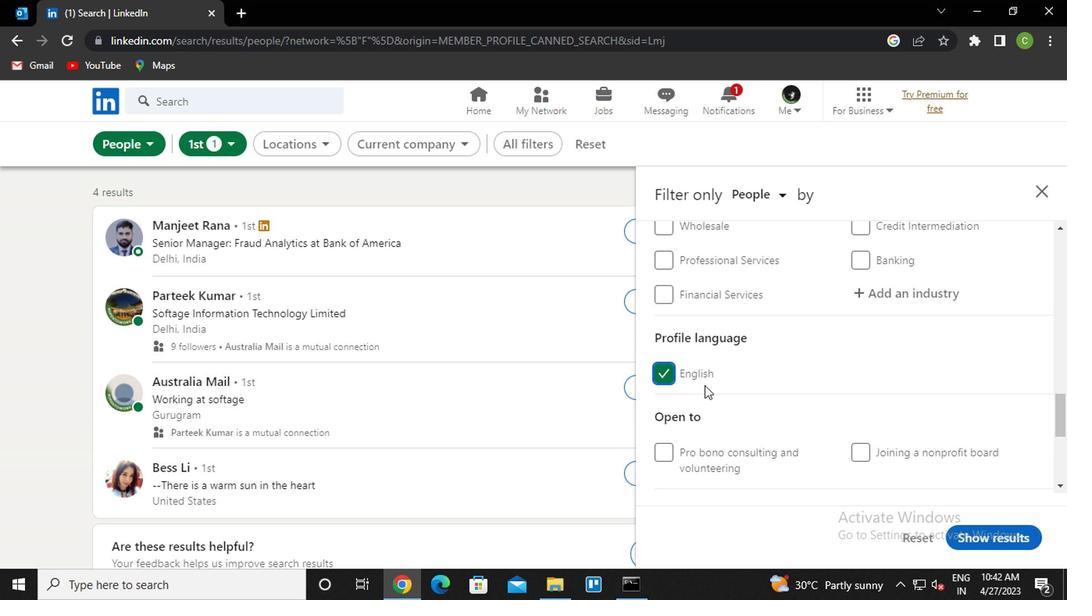 
Action: Mouse scrolled (770, 377) with delta (0, 0)
Screenshot: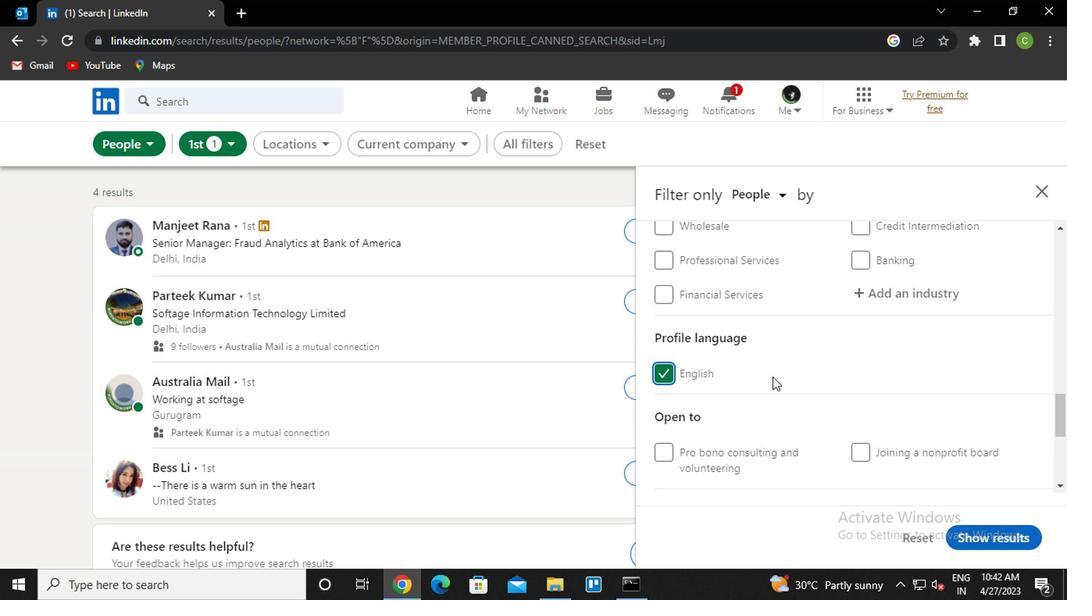 
Action: Mouse moved to (771, 375)
Screenshot: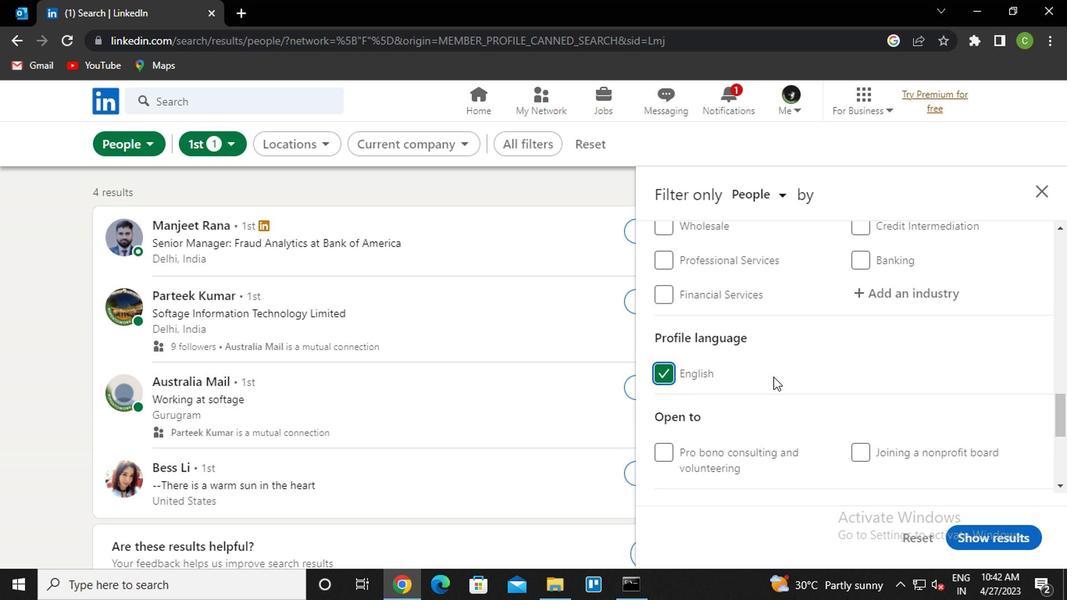 
Action: Mouse scrolled (771, 376) with delta (0, 1)
Screenshot: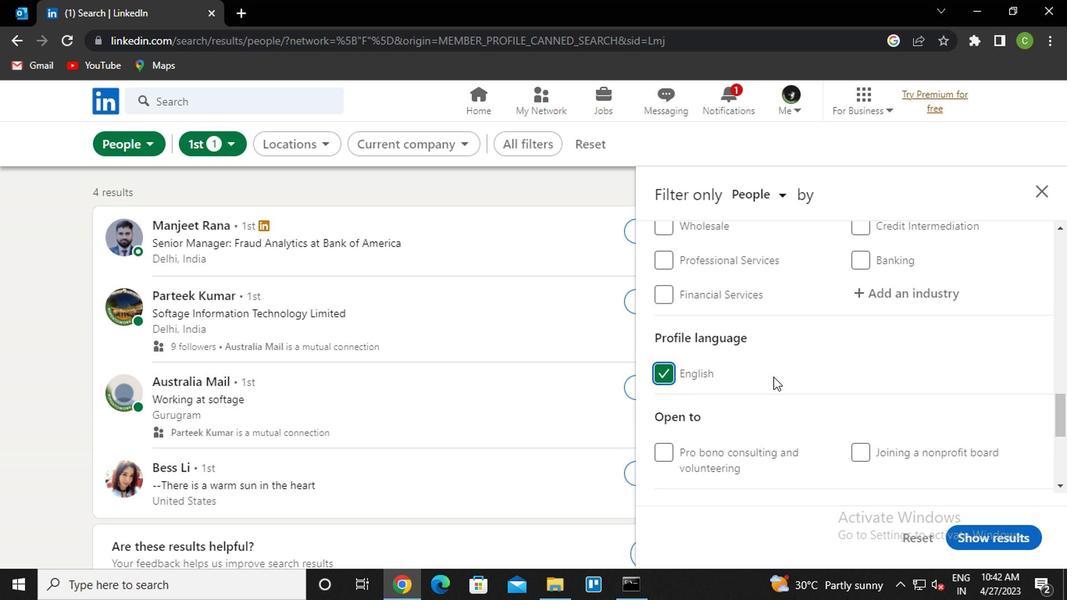 
Action: Mouse scrolled (771, 376) with delta (0, 1)
Screenshot: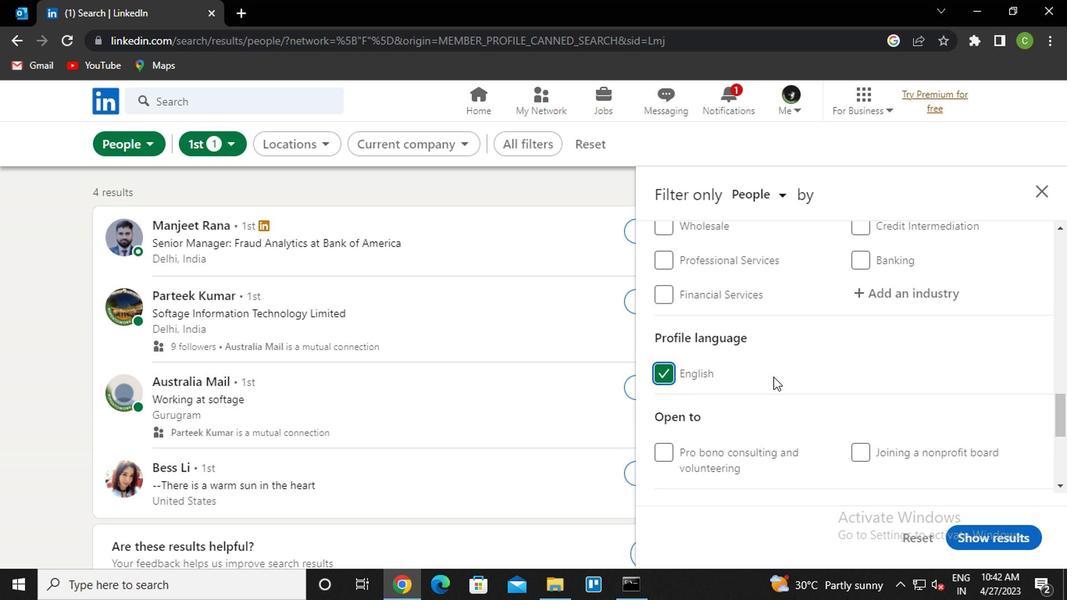 
Action: Mouse scrolled (771, 376) with delta (0, 1)
Screenshot: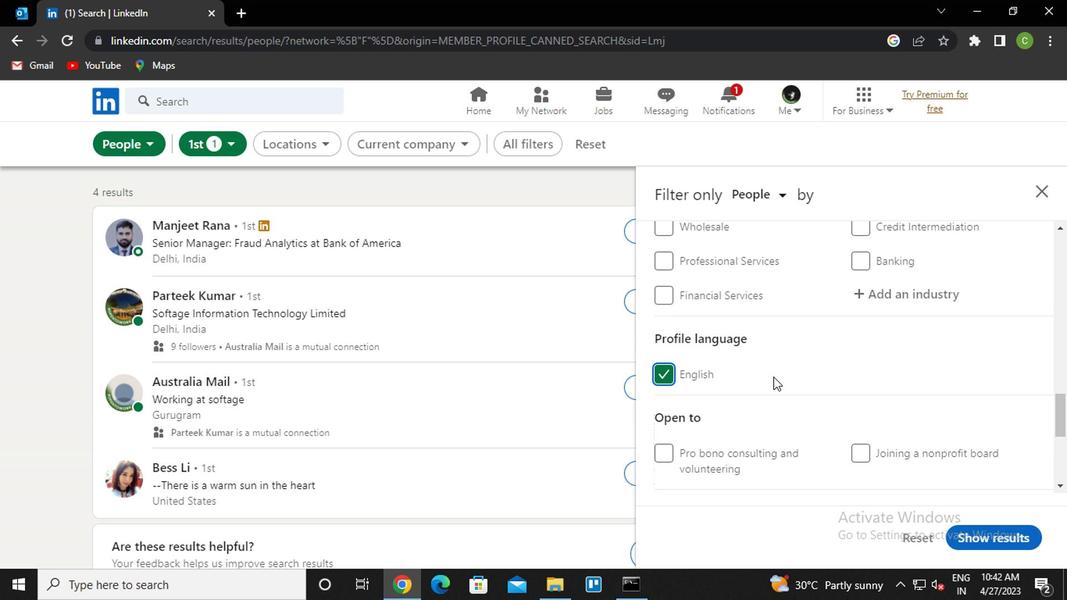 
Action: Mouse scrolled (771, 376) with delta (0, 1)
Screenshot: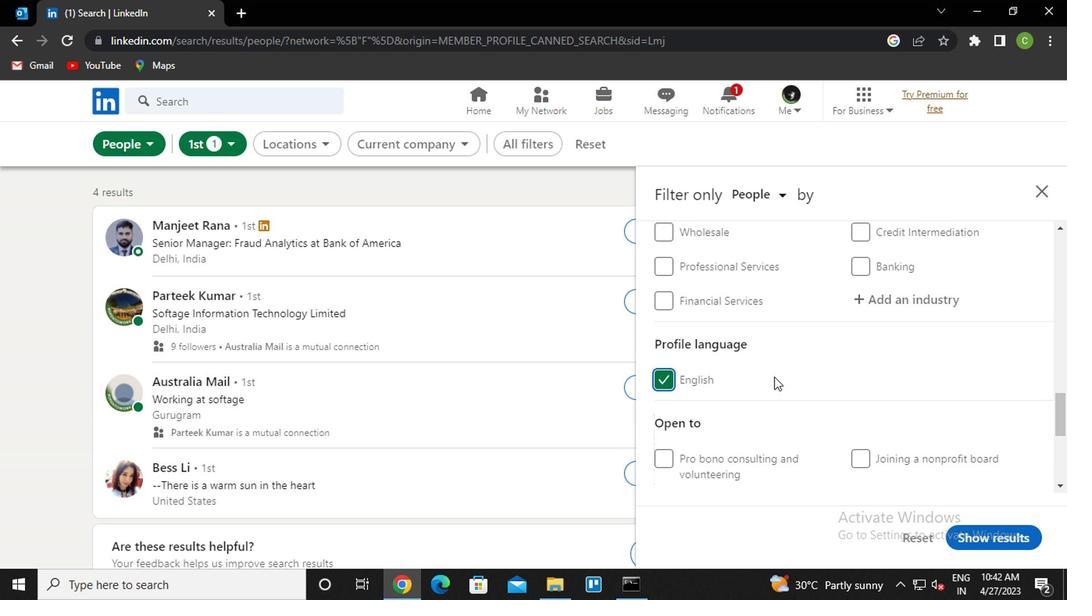 
Action: Mouse moved to (773, 374)
Screenshot: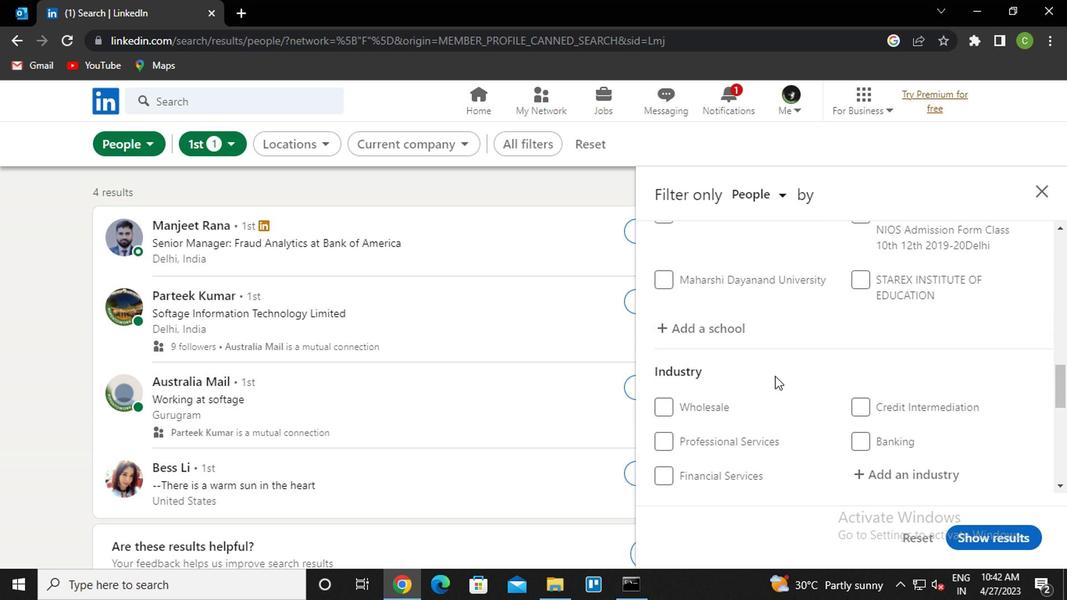
Action: Mouse scrolled (773, 375) with delta (0, 0)
Screenshot: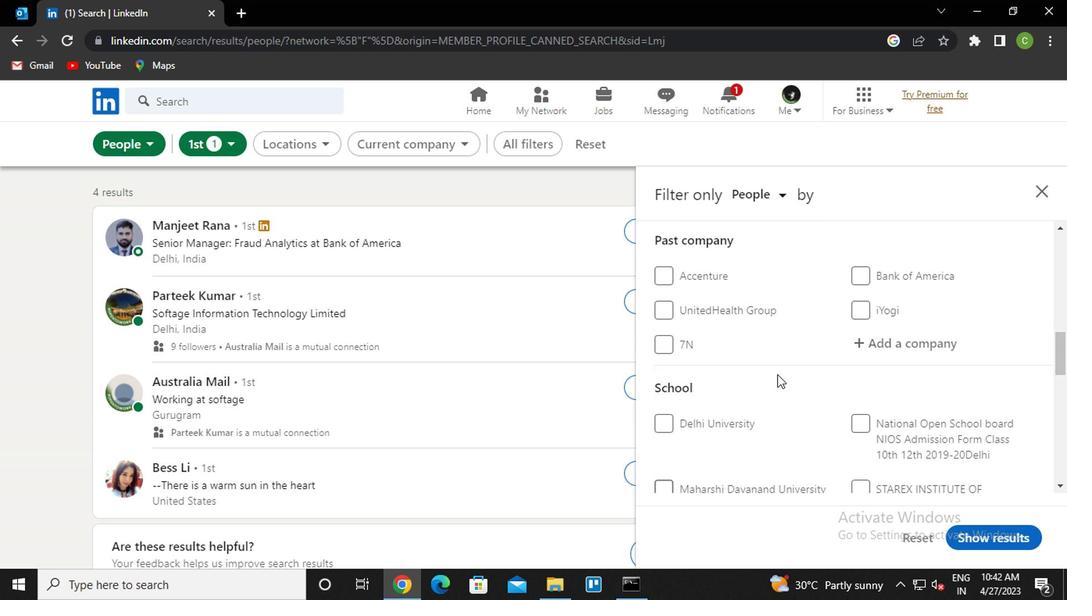 
Action: Mouse scrolled (773, 375) with delta (0, 0)
Screenshot: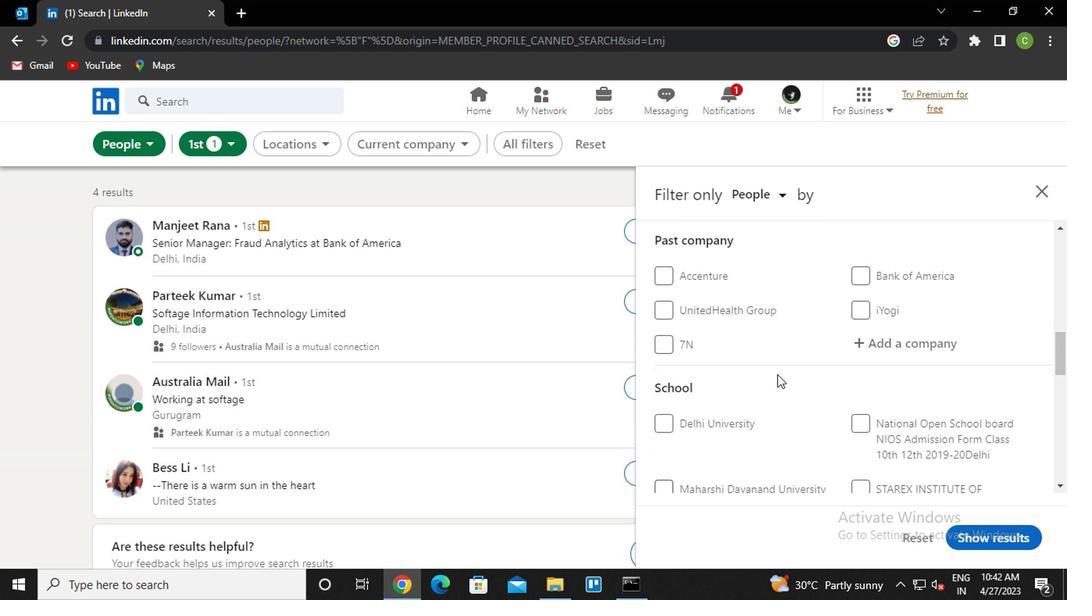 
Action: Mouse scrolled (773, 375) with delta (0, 0)
Screenshot: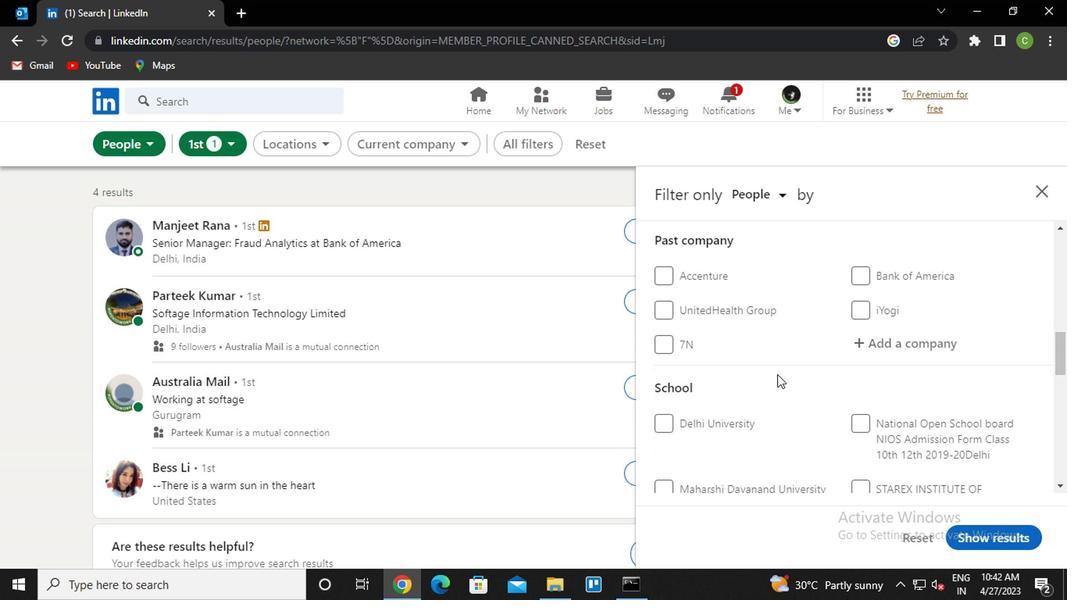 
Action: Mouse scrolled (773, 375) with delta (0, 0)
Screenshot: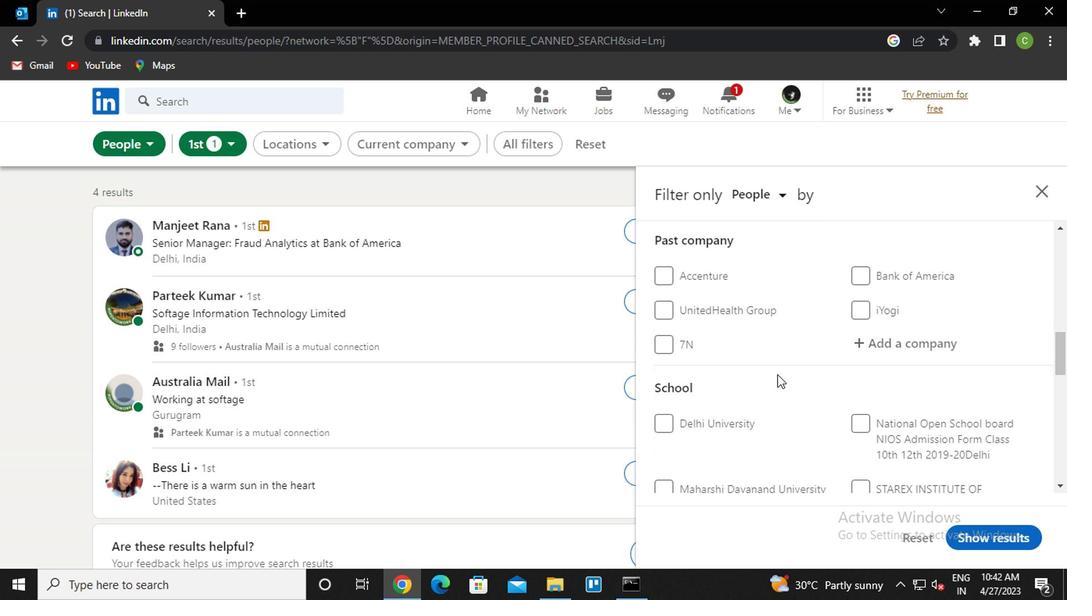
Action: Mouse scrolled (773, 375) with delta (0, 0)
Screenshot: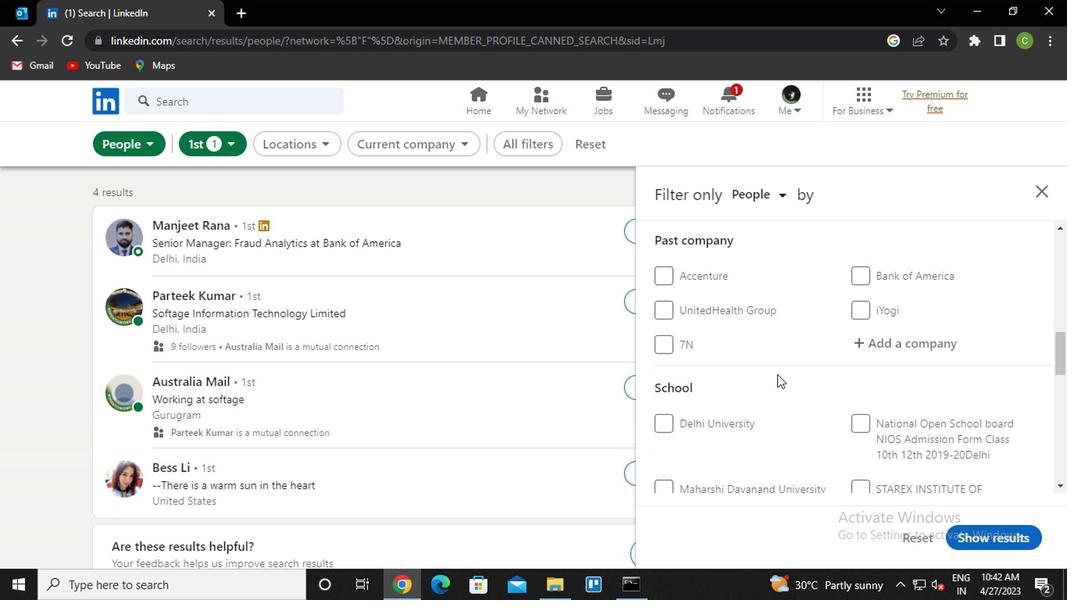 
Action: Mouse moved to (777, 376)
Screenshot: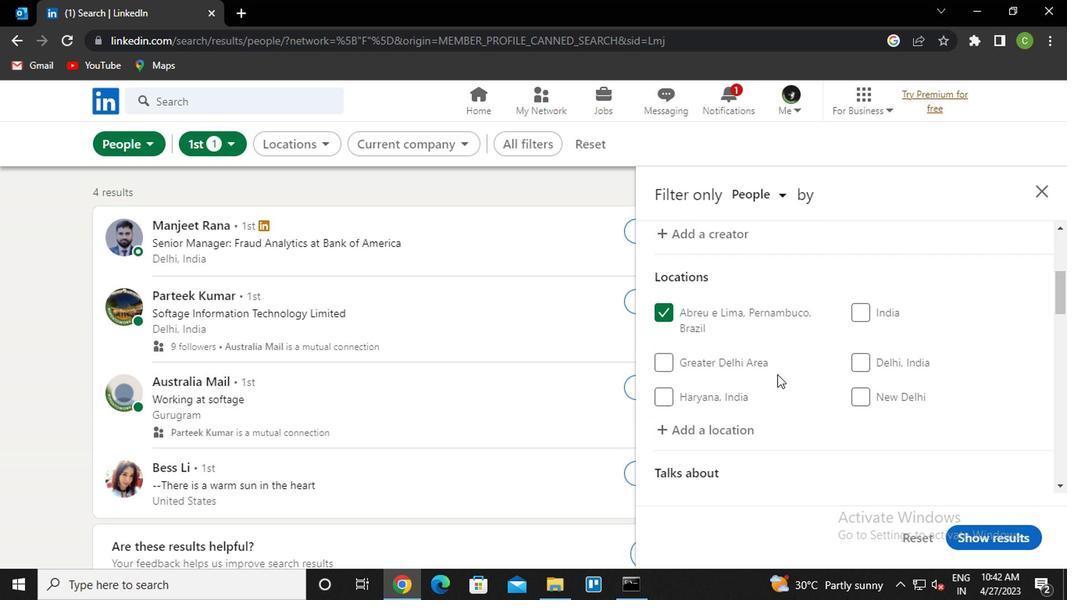 
Action: Mouse scrolled (777, 377) with delta (0, 0)
Screenshot: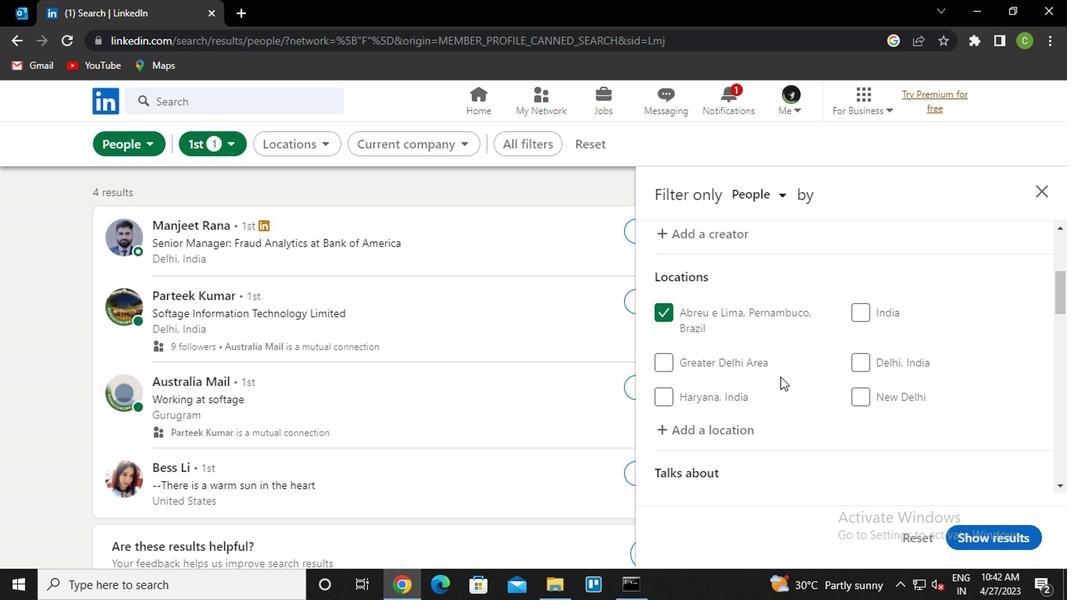 
Action: Mouse scrolled (777, 377) with delta (0, 0)
Screenshot: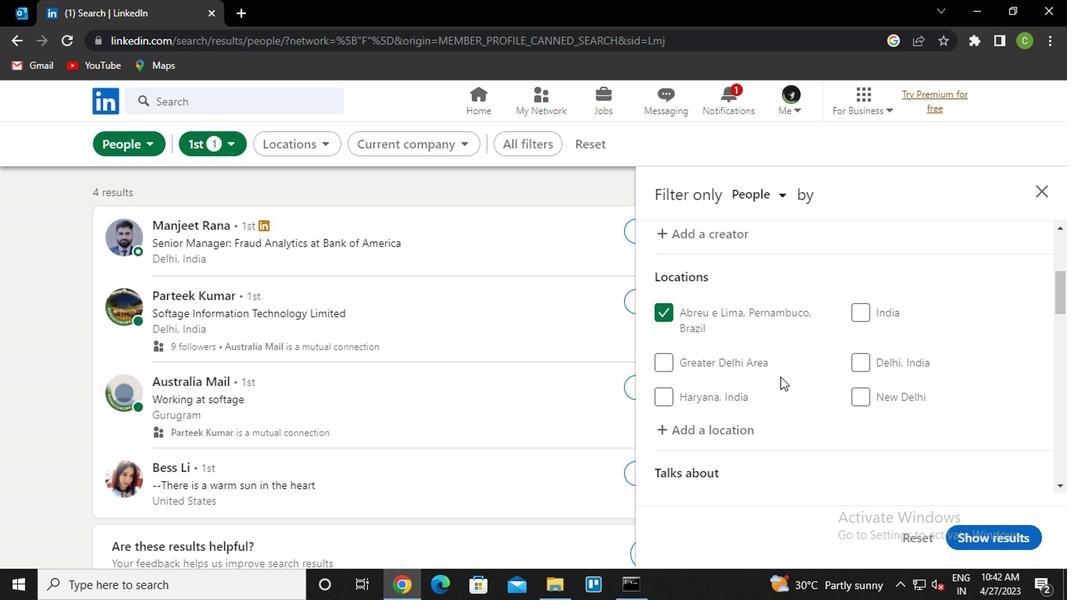 
Action: Mouse scrolled (777, 377) with delta (0, 0)
Screenshot: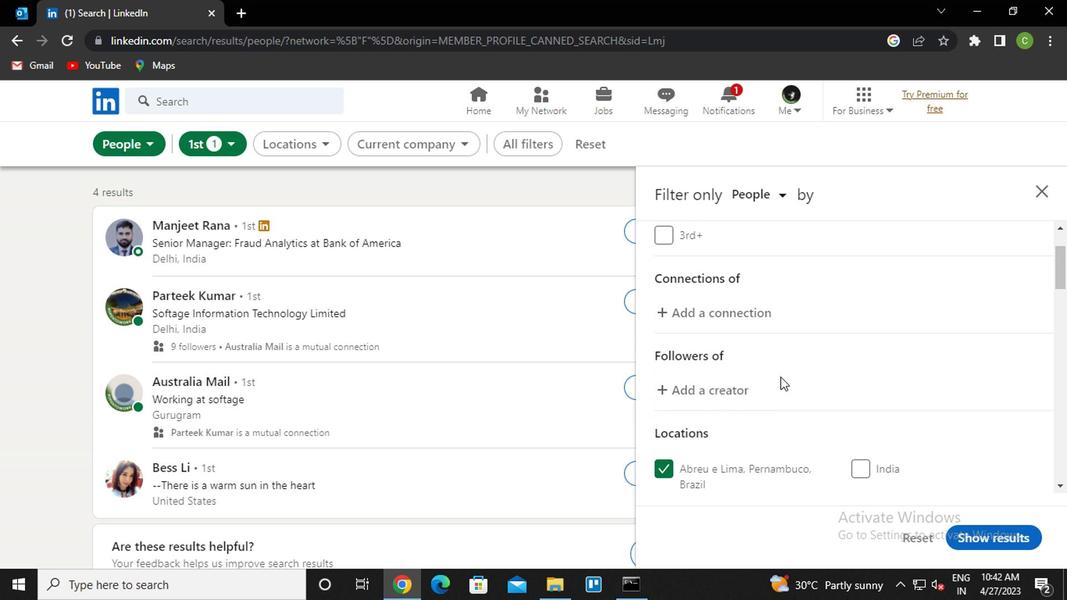 
Action: Mouse scrolled (777, 377) with delta (0, 0)
Screenshot: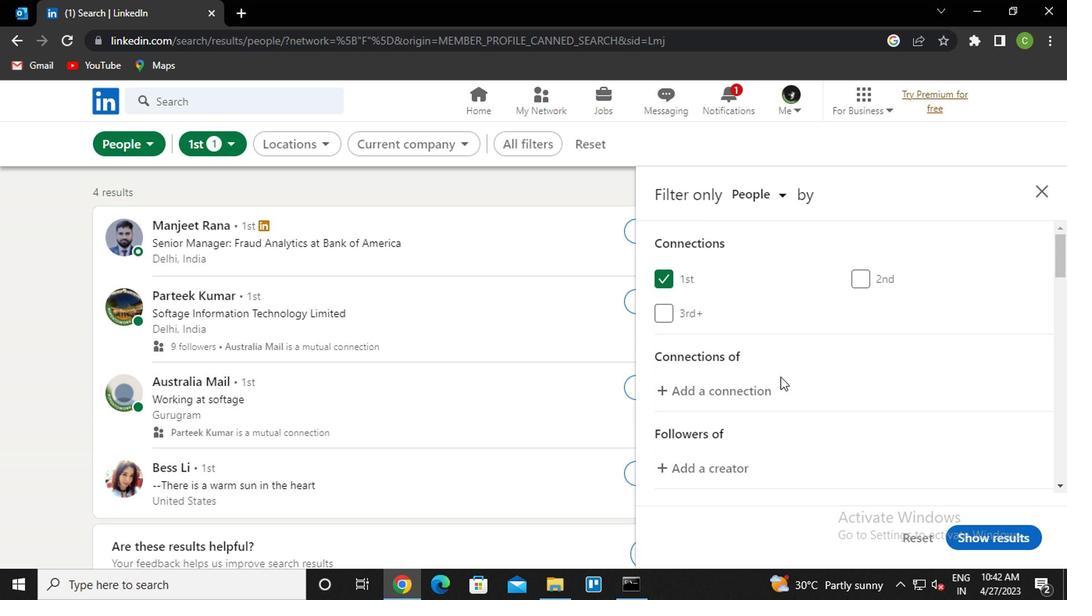 
Action: Mouse scrolled (777, 375) with delta (0, -1)
Screenshot: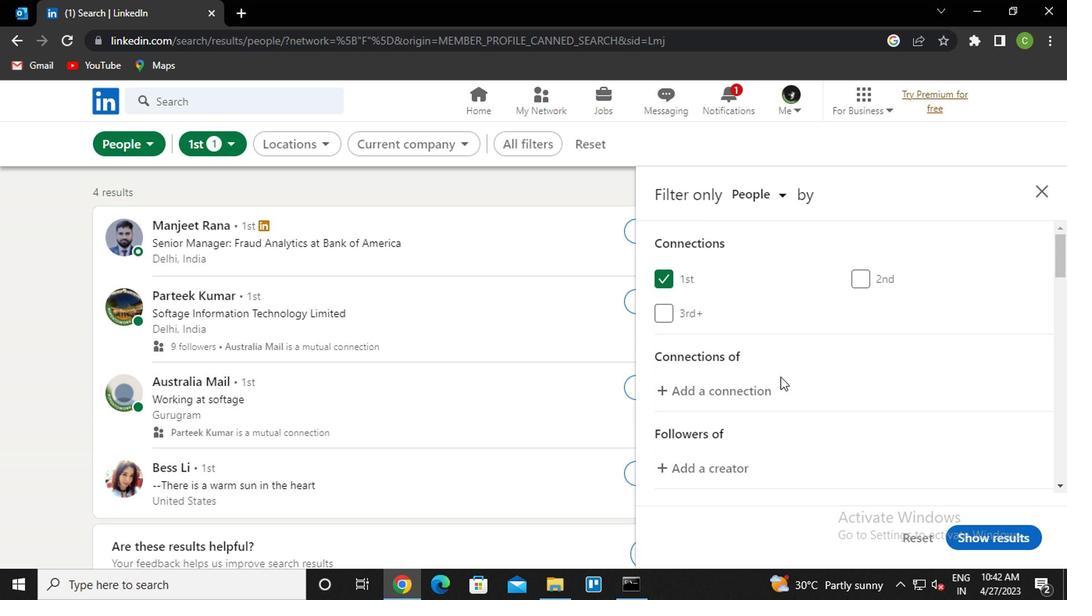 
Action: Mouse moved to (788, 379)
Screenshot: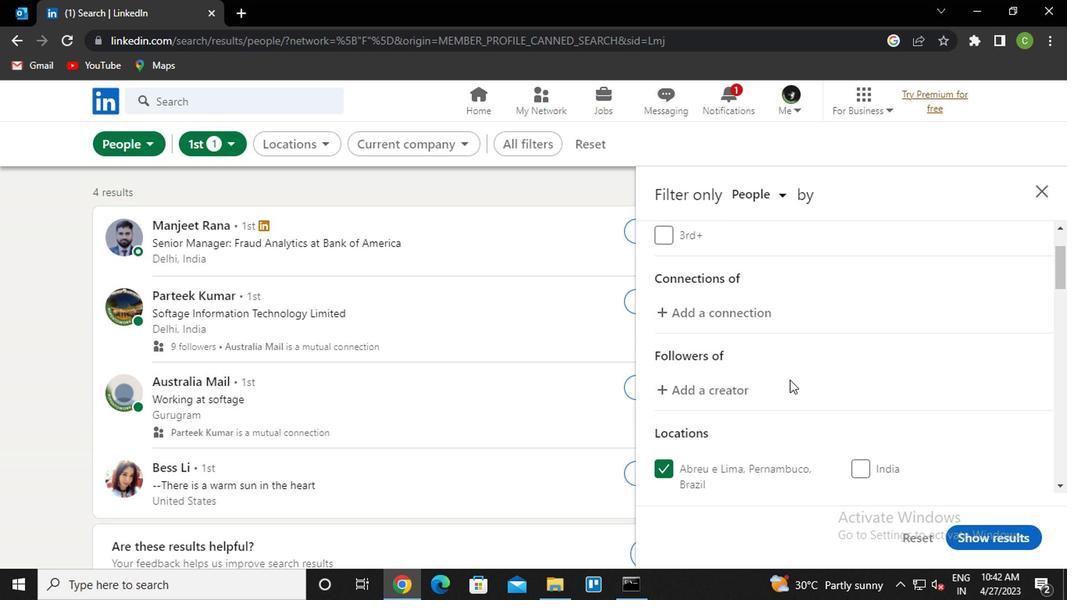 
Action: Mouse scrolled (788, 380) with delta (0, 1)
Screenshot: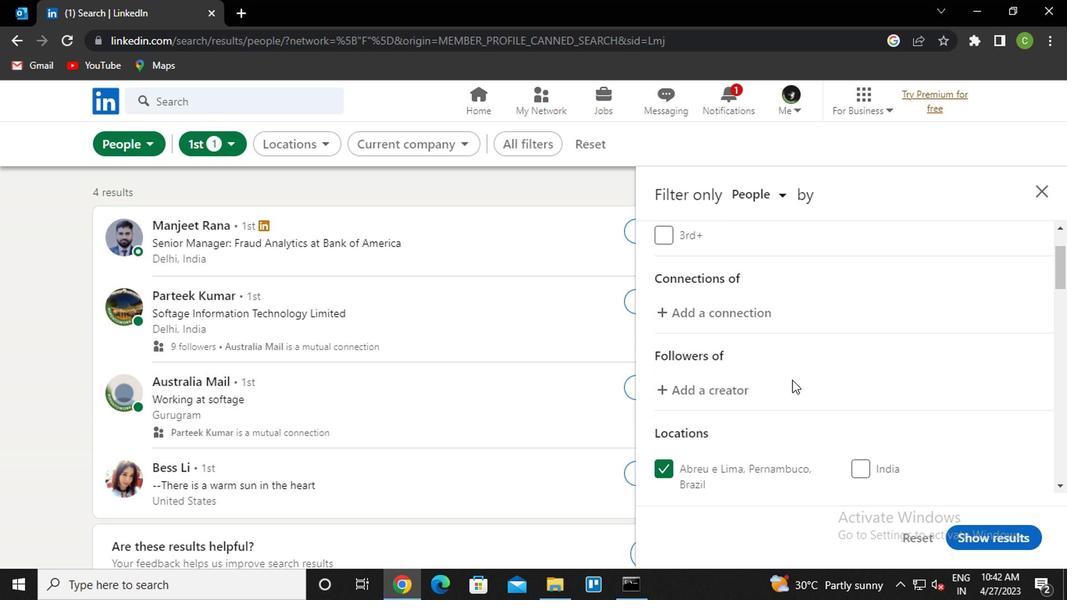 
Action: Mouse scrolled (788, 380) with delta (0, 1)
Screenshot: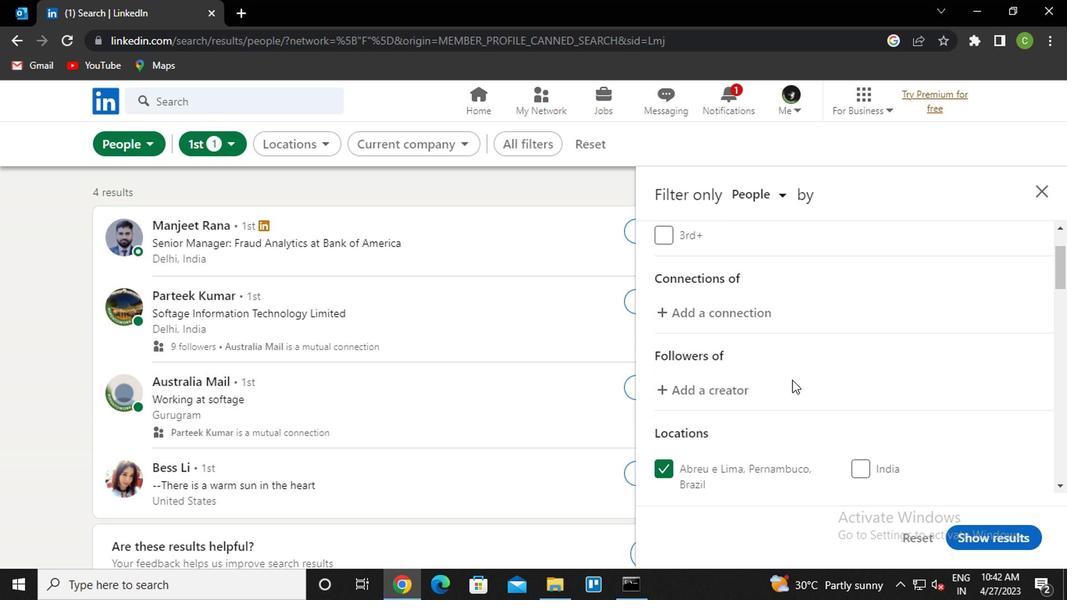 
Action: Mouse moved to (807, 379)
Screenshot: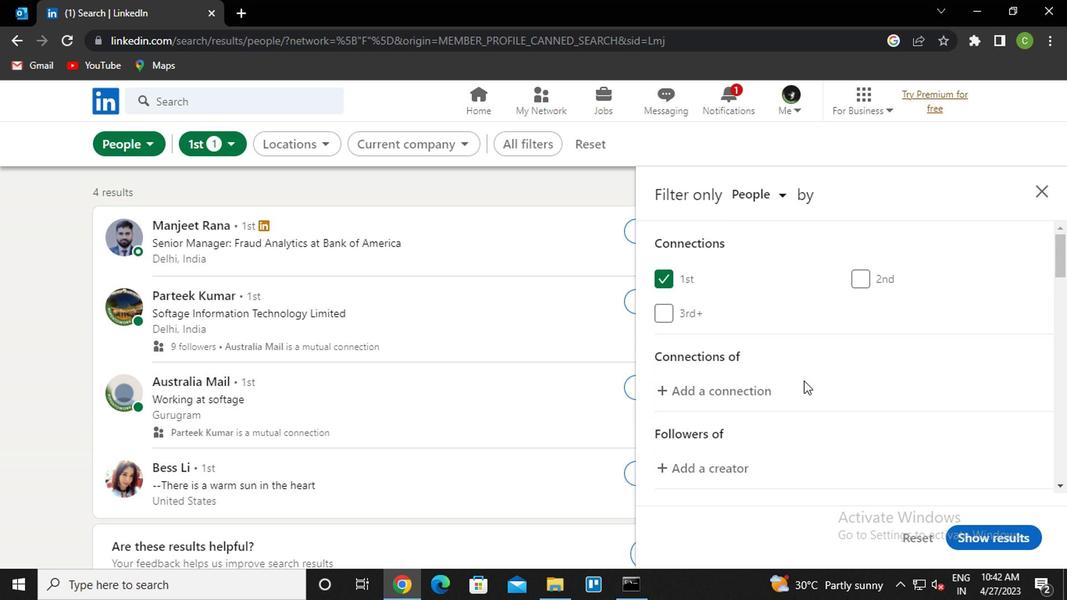 
Action: Mouse scrolled (807, 379) with delta (0, 0)
Screenshot: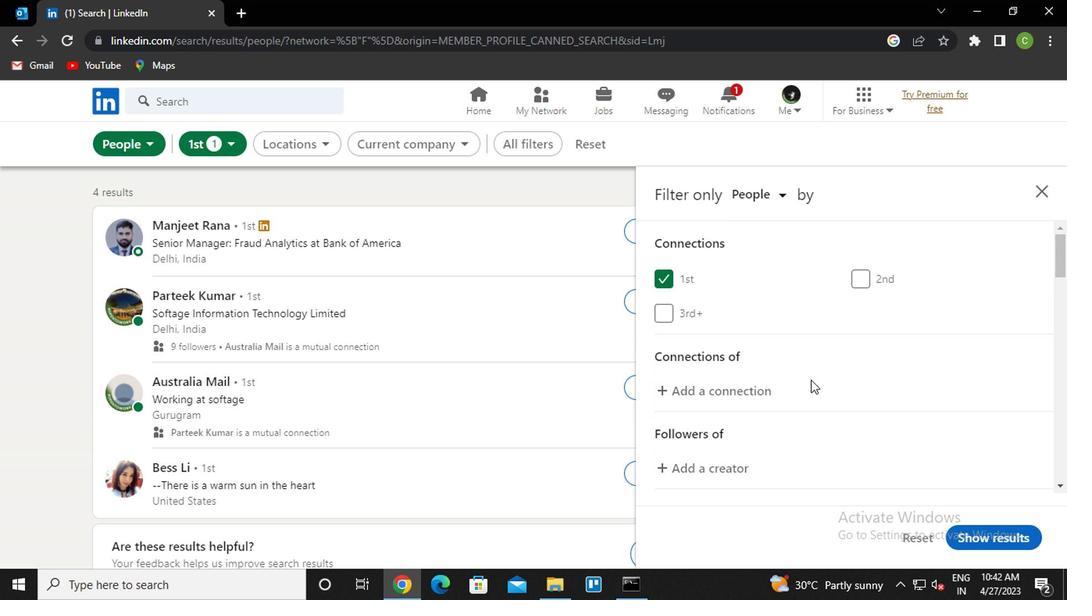 
Action: Mouse scrolled (807, 379) with delta (0, 0)
Screenshot: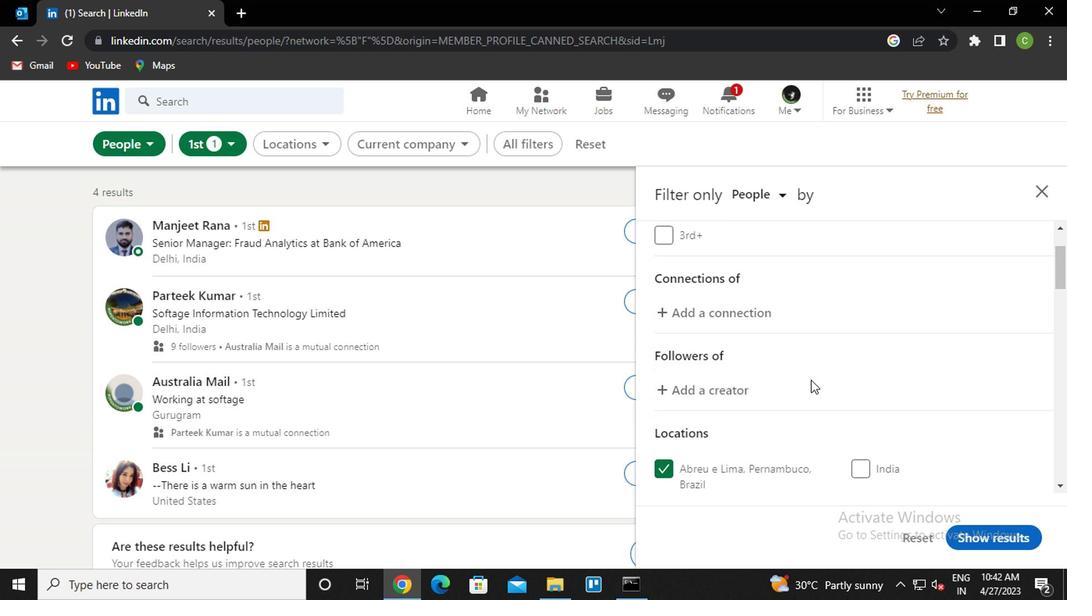 
Action: Mouse scrolled (807, 379) with delta (0, 0)
Screenshot: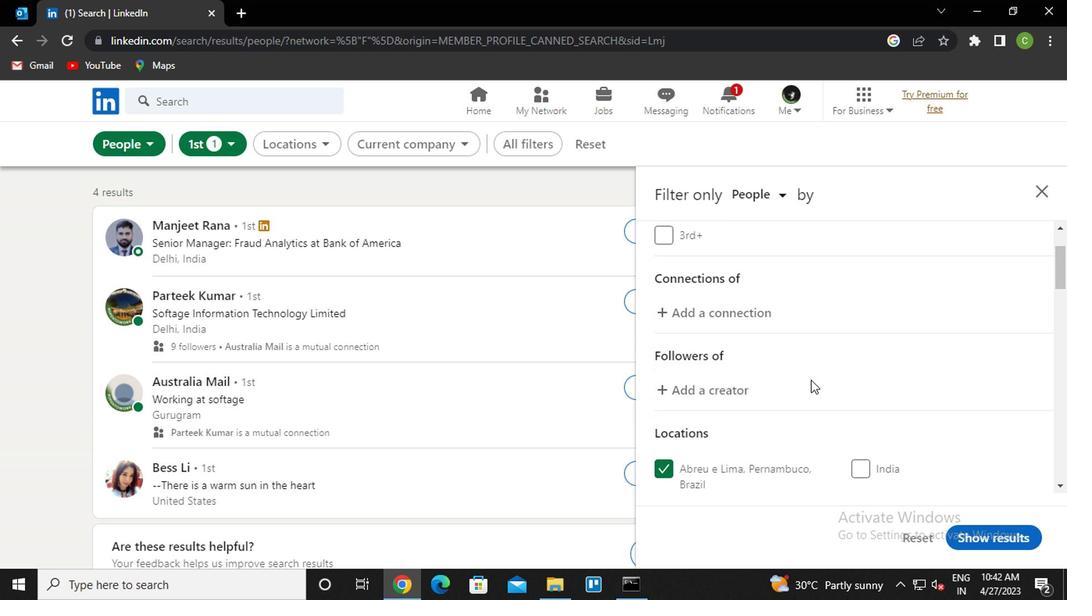 
Action: Mouse scrolled (807, 379) with delta (0, 0)
Screenshot: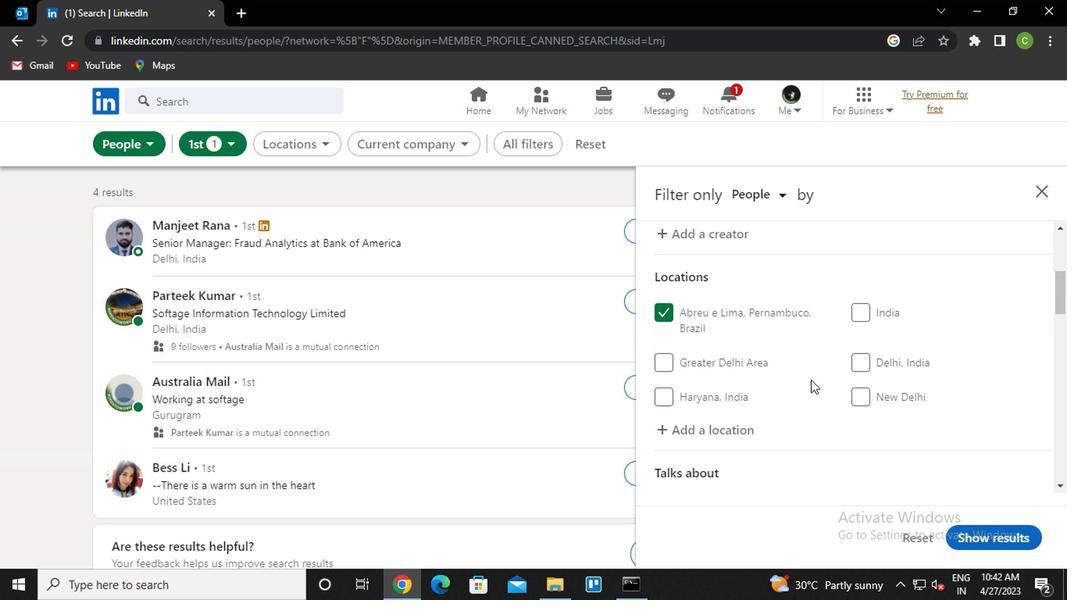 
Action: Mouse moved to (891, 437)
Screenshot: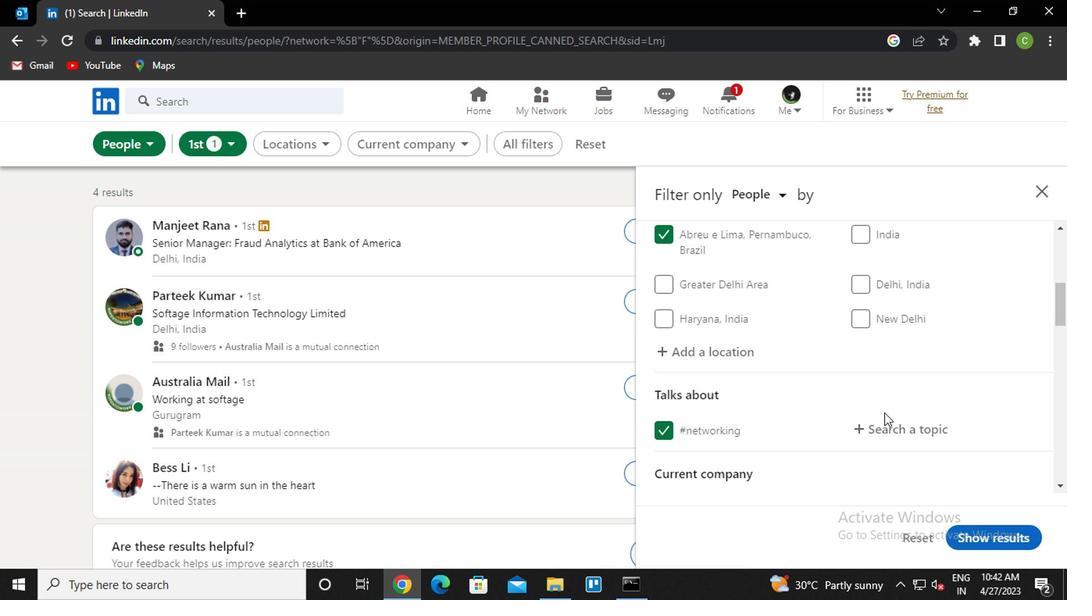 
Action: Mouse scrolled (891, 436) with delta (0, 0)
Screenshot: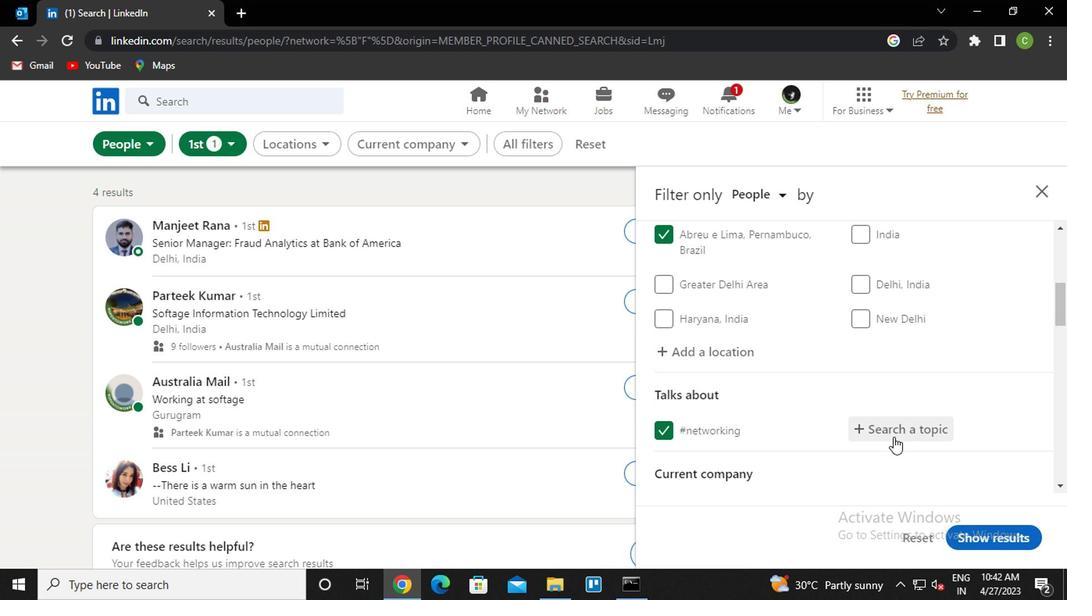 
Action: Mouse scrolled (891, 436) with delta (0, 0)
Screenshot: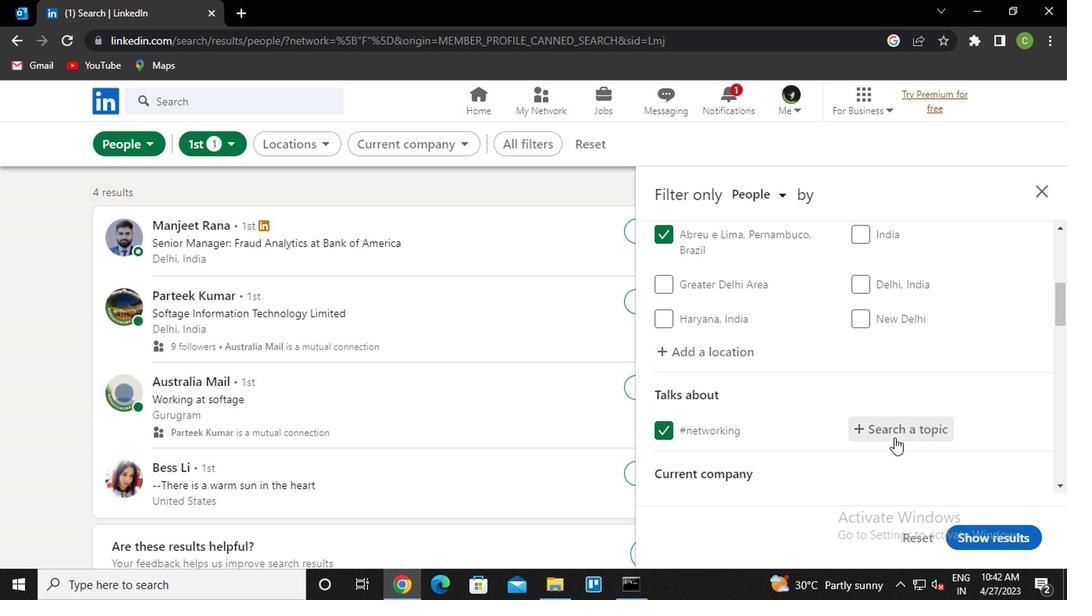 
Action: Mouse moved to (903, 359)
Screenshot: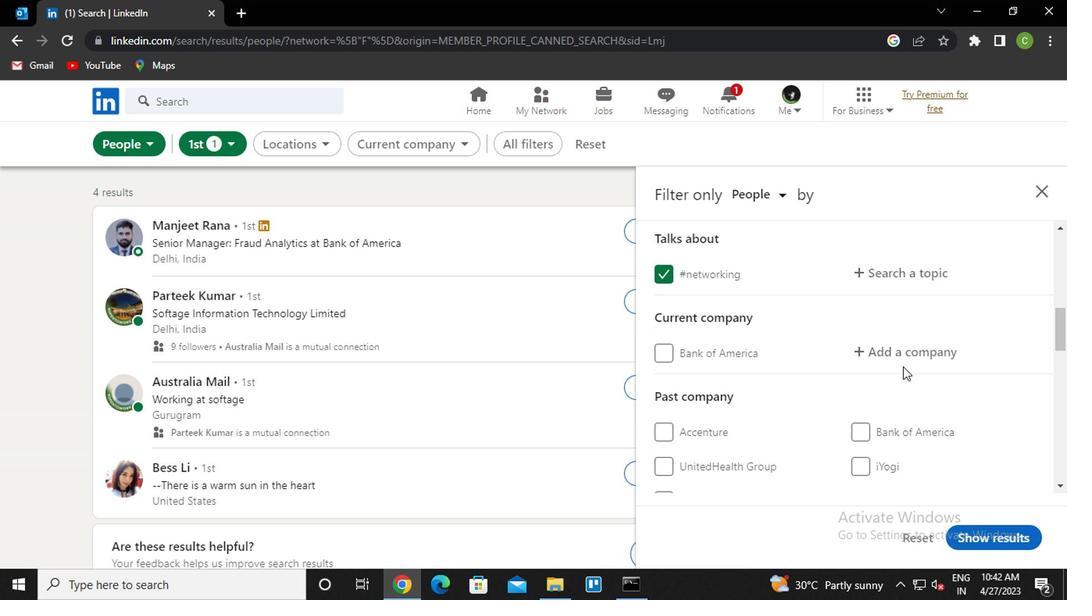 
Action: Mouse pressed left at (903, 359)
Screenshot: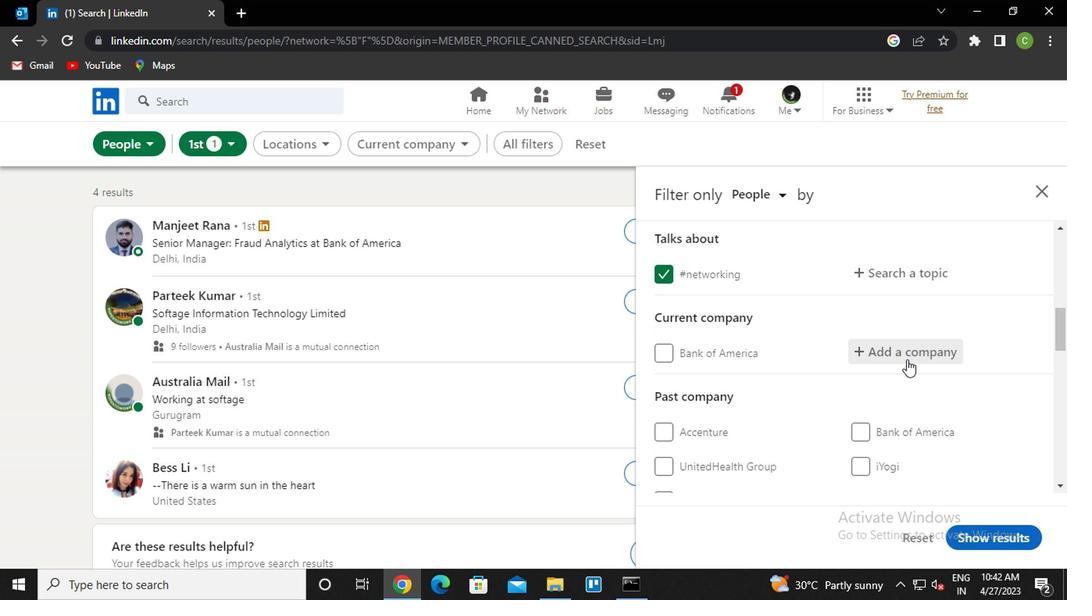 
Action: Key pressed <Key.caps_lock>h<Key.caps_lock>eritage<Key.down><Key.enter>
Screenshot: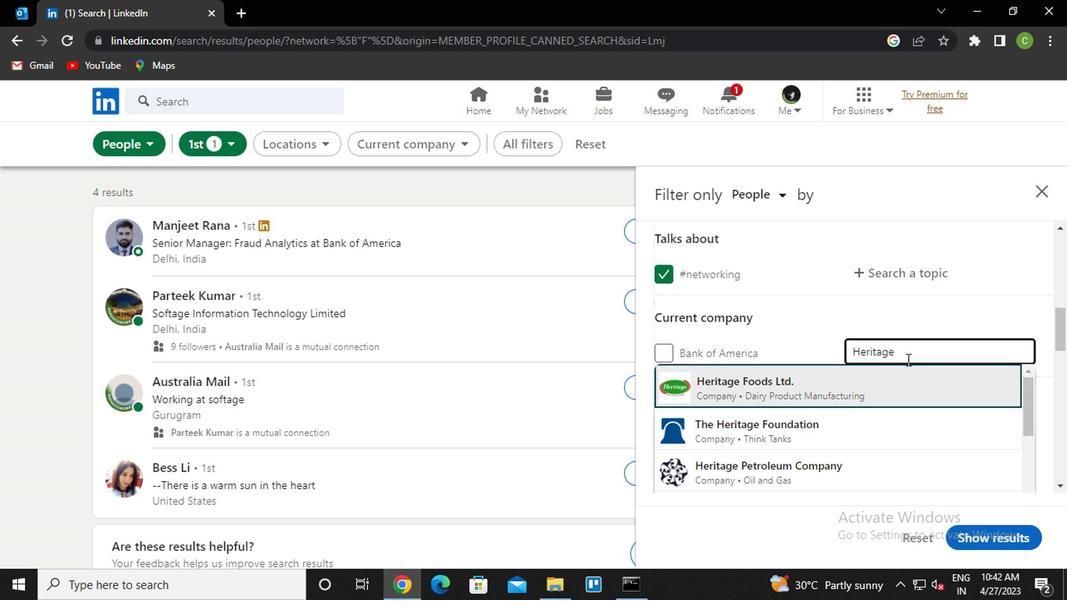 
Action: Mouse scrolled (903, 359) with delta (0, 0)
Screenshot: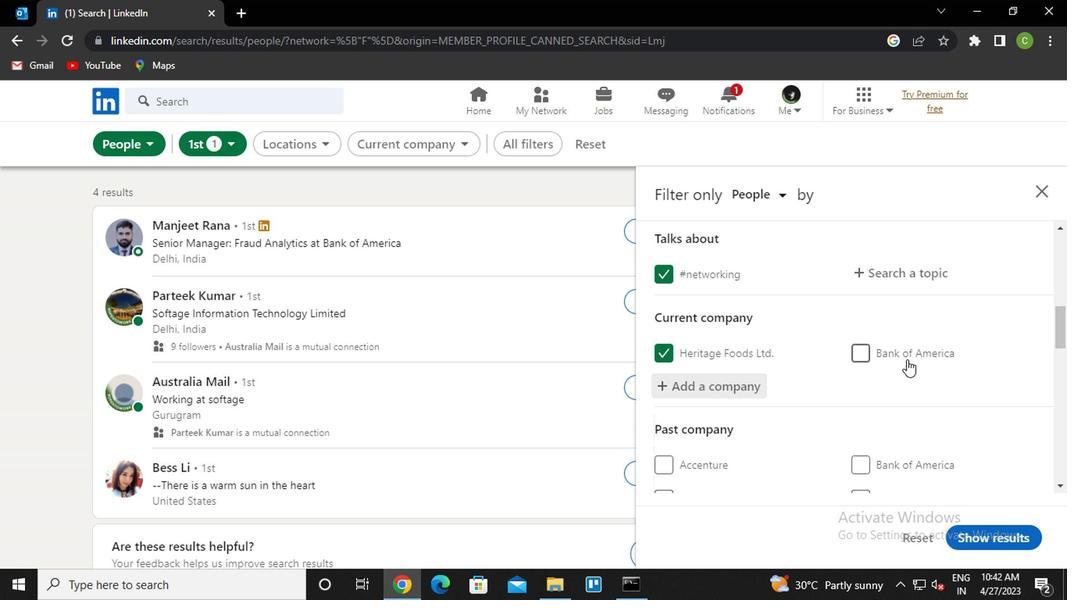 
Action: Mouse scrolled (903, 359) with delta (0, 0)
Screenshot: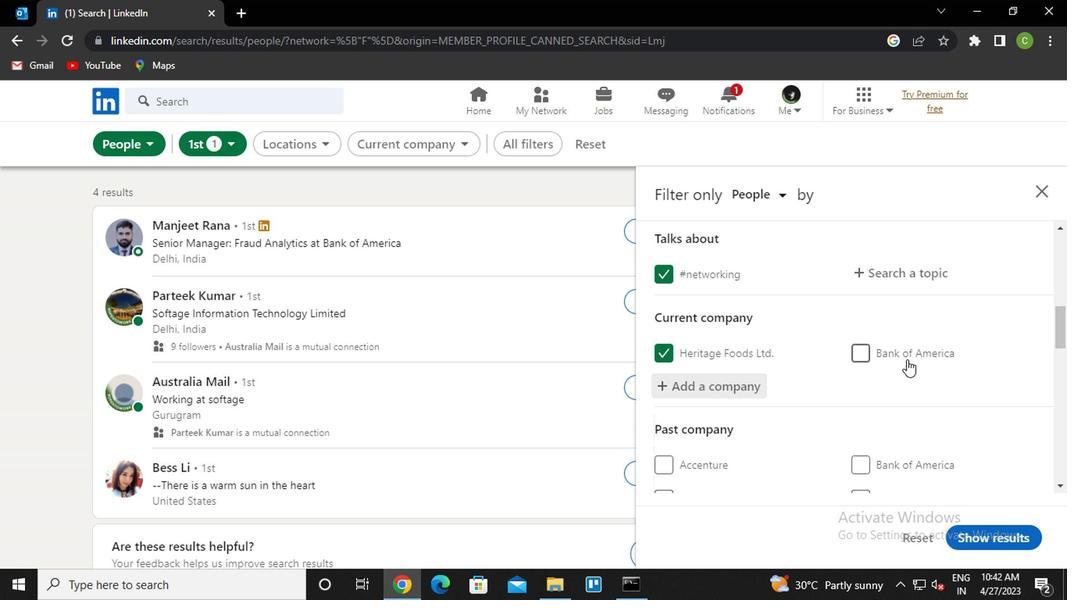 
Action: Mouse scrolled (903, 359) with delta (0, 0)
Screenshot: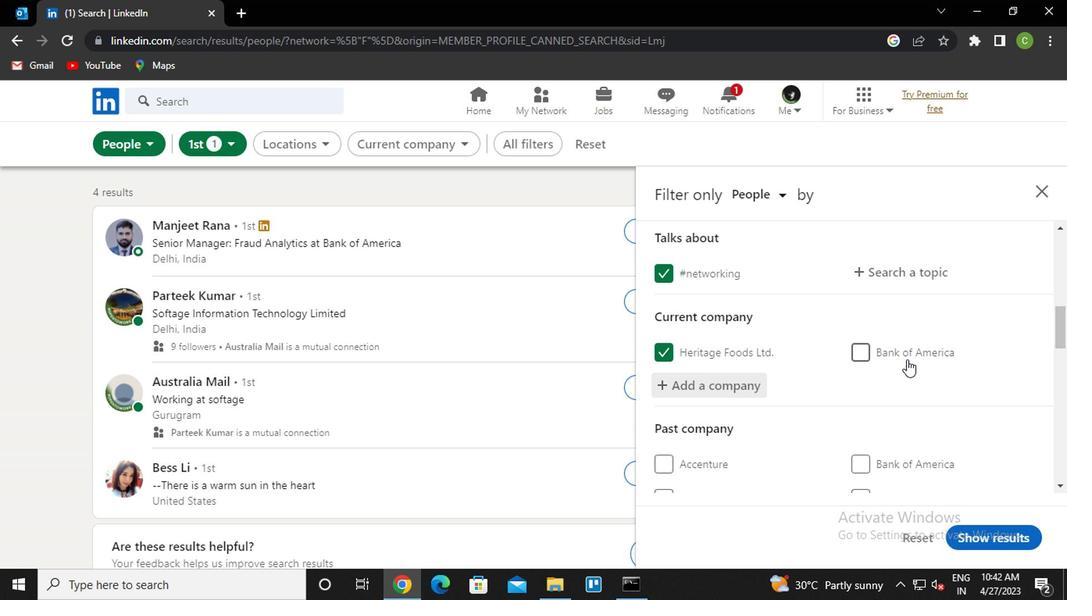 
Action: Mouse scrolled (903, 359) with delta (0, 0)
Screenshot: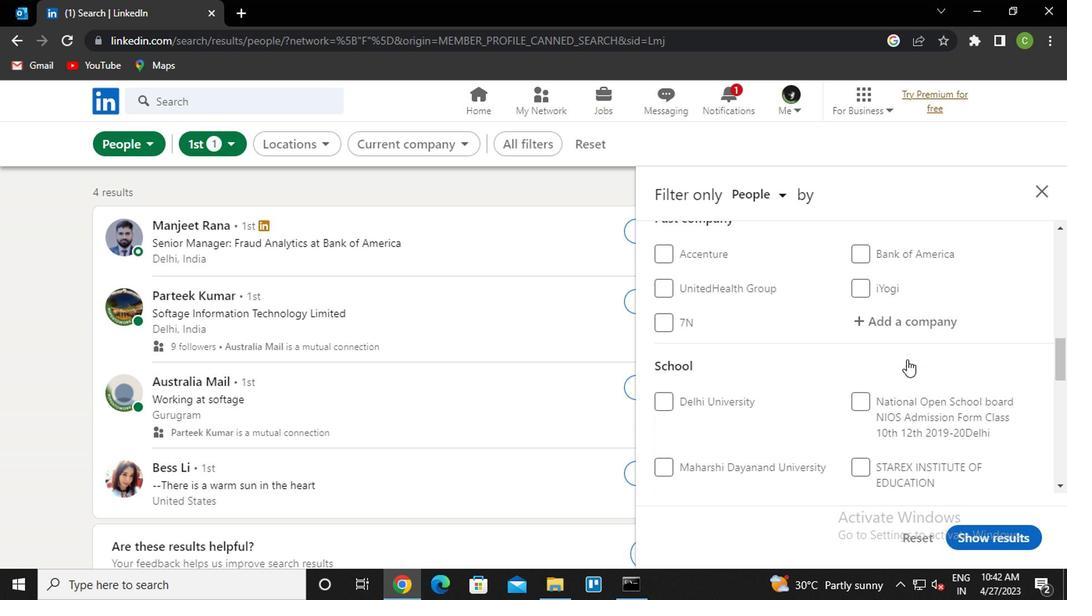 
Action: Mouse moved to (726, 421)
Screenshot: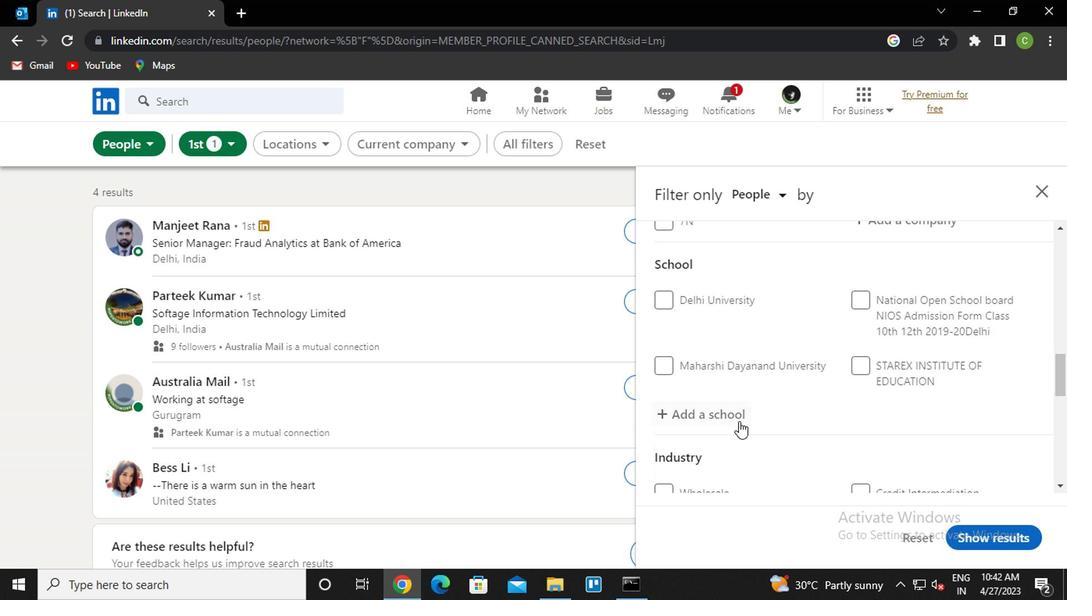 
Action: Mouse pressed left at (726, 421)
Screenshot: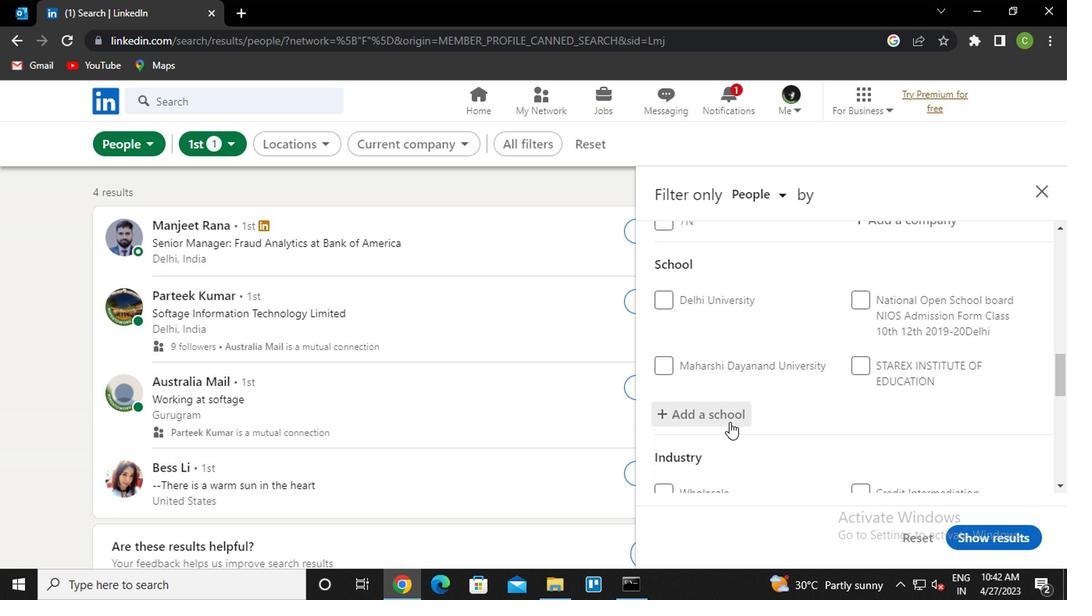 
Action: Key pressed <Key.caps_lock>b<Key.caps_lock>annari<Key.space><Key.down><Key.enter>
Screenshot: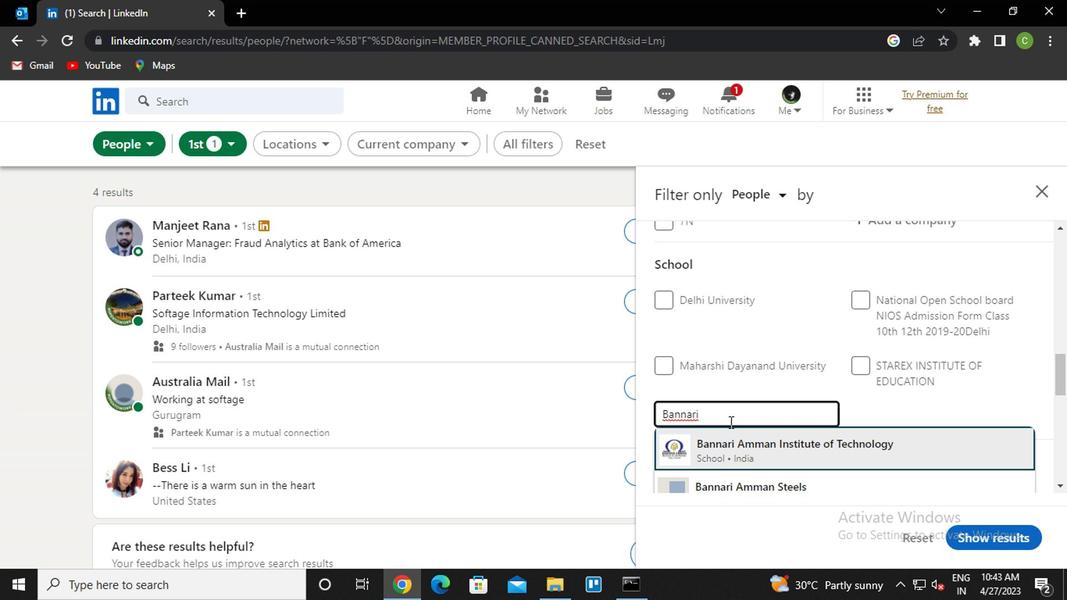 
Action: Mouse moved to (767, 392)
Screenshot: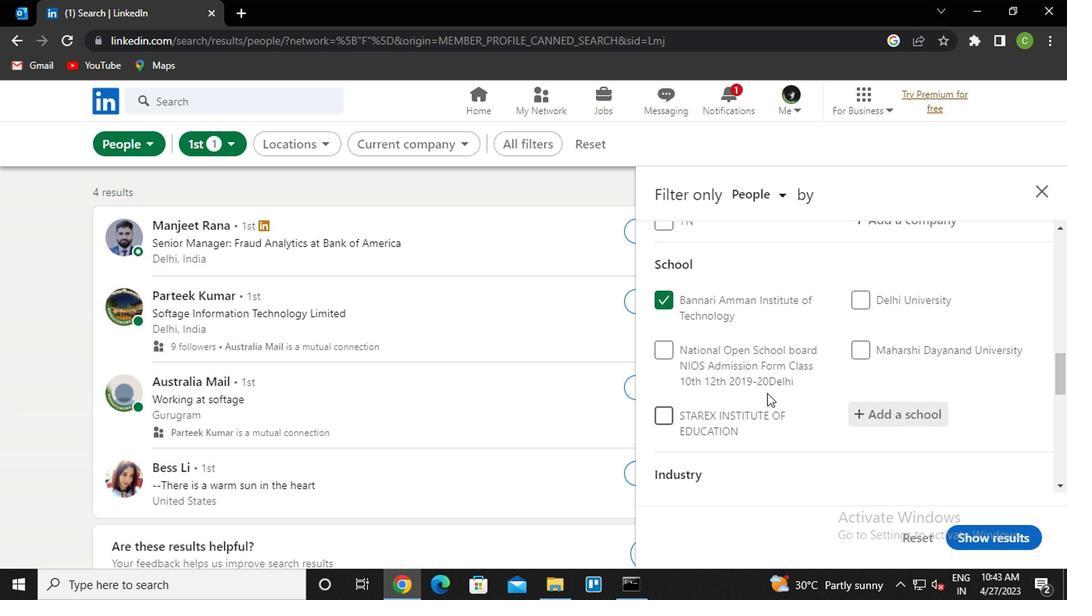 
Action: Mouse scrolled (767, 391) with delta (0, -1)
Screenshot: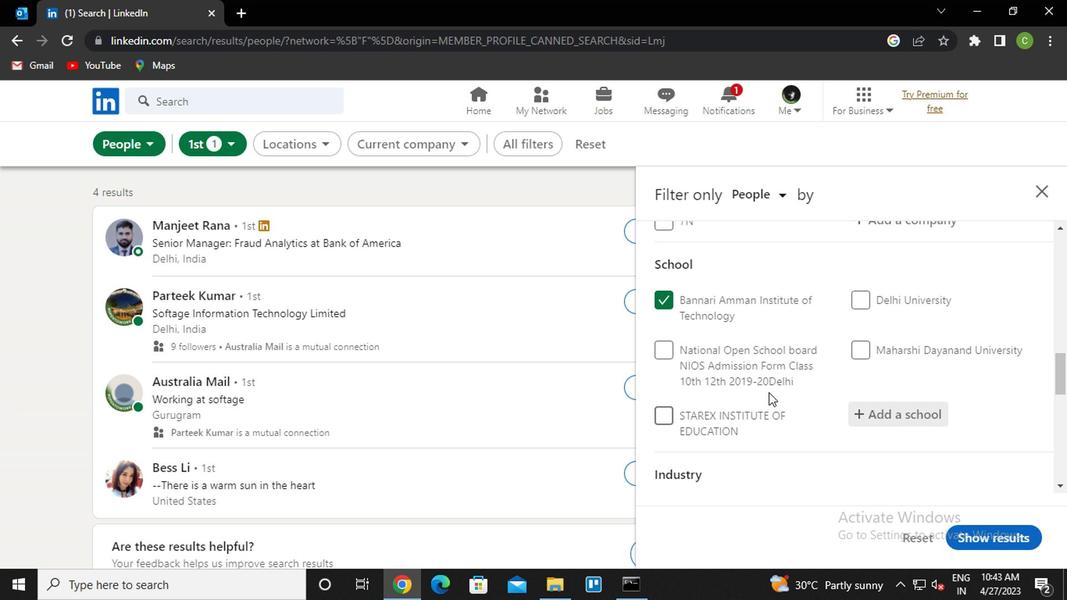 
Action: Mouse scrolled (767, 391) with delta (0, -1)
Screenshot: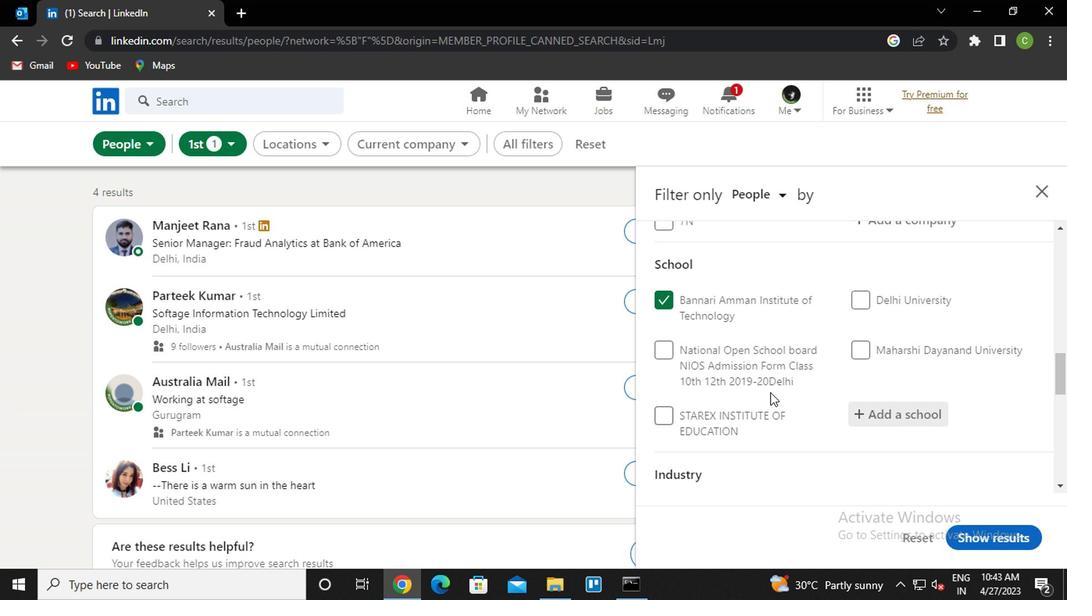 
Action: Mouse moved to (768, 392)
Screenshot: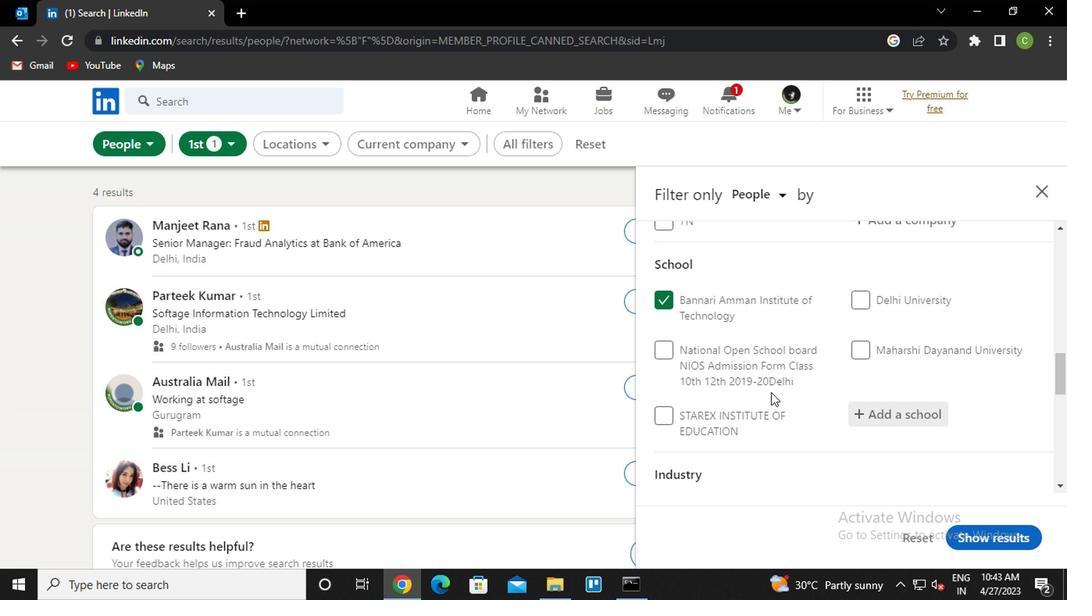 
Action: Mouse scrolled (768, 391) with delta (0, -1)
Screenshot: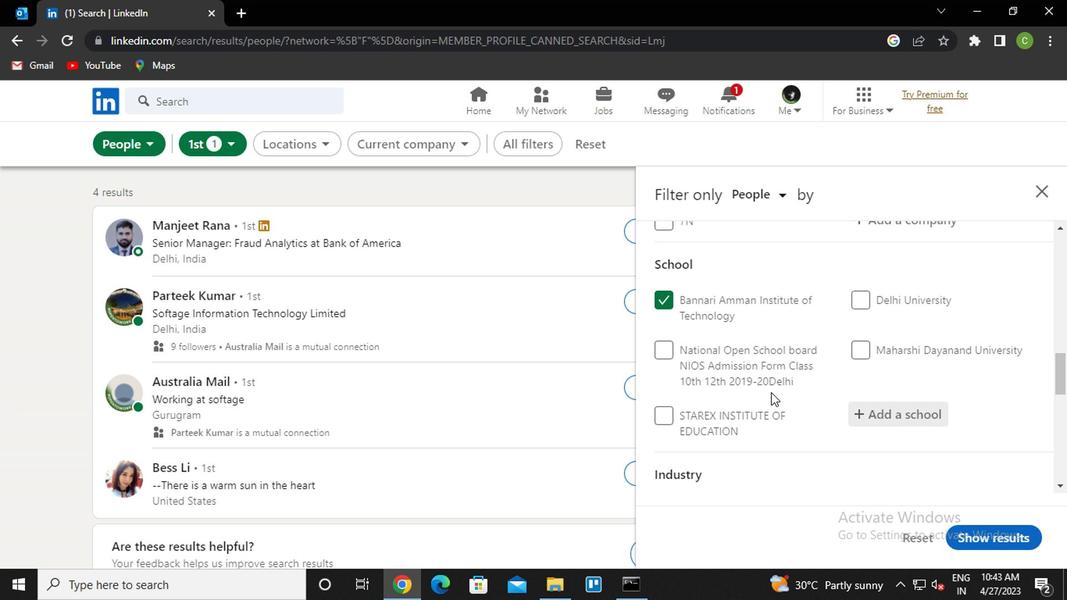 
Action: Mouse moved to (911, 349)
Screenshot: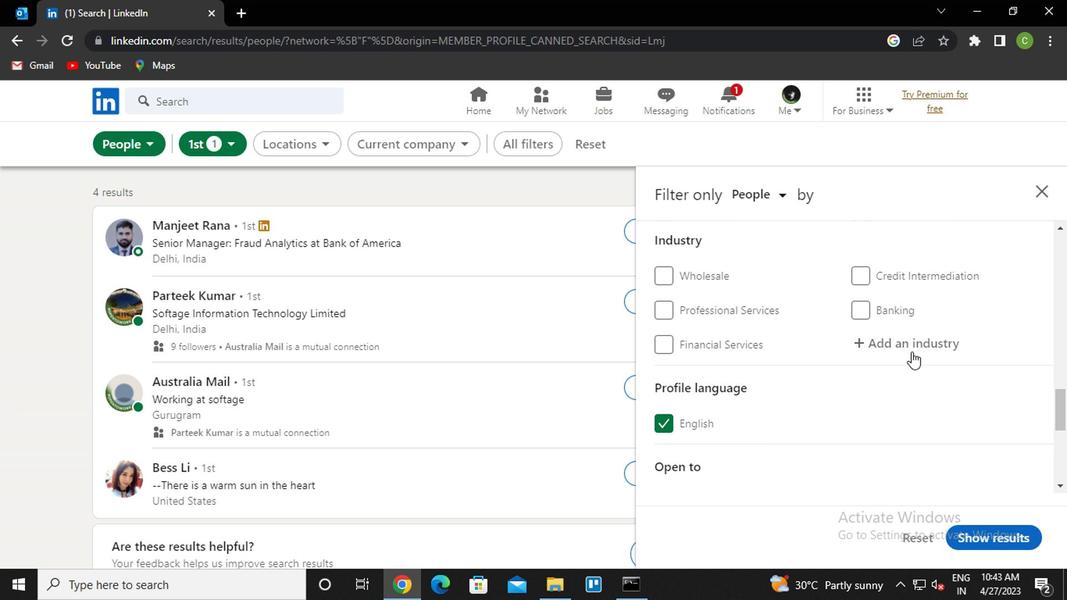 
Action: Mouse pressed left at (911, 349)
Screenshot: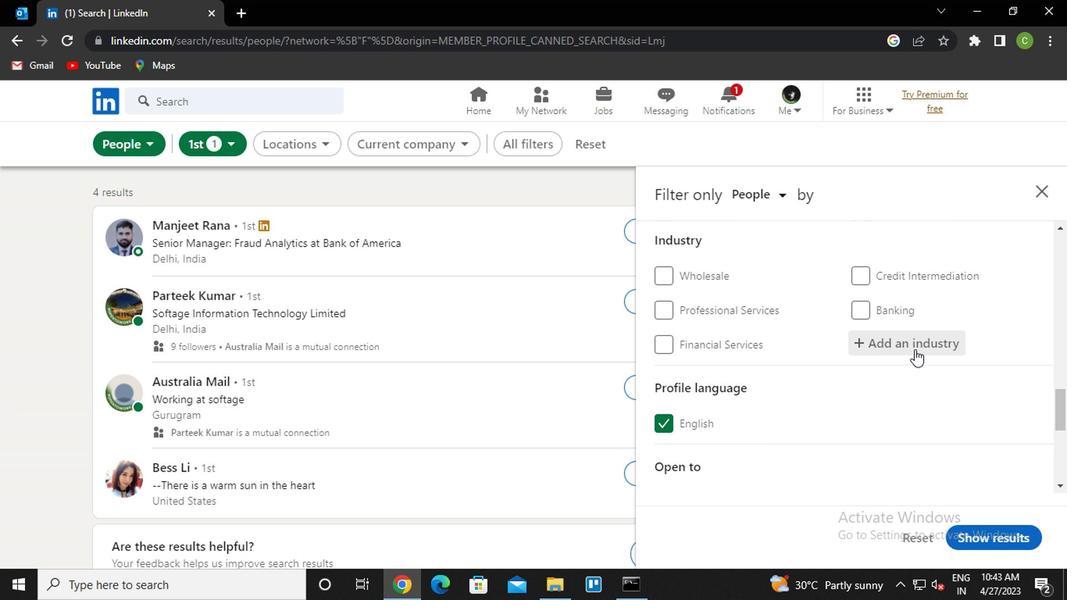 
Action: Key pressed <Key.caps_lock>r<Key.caps_lock>anch<Key.down><Key.enter>
Screenshot: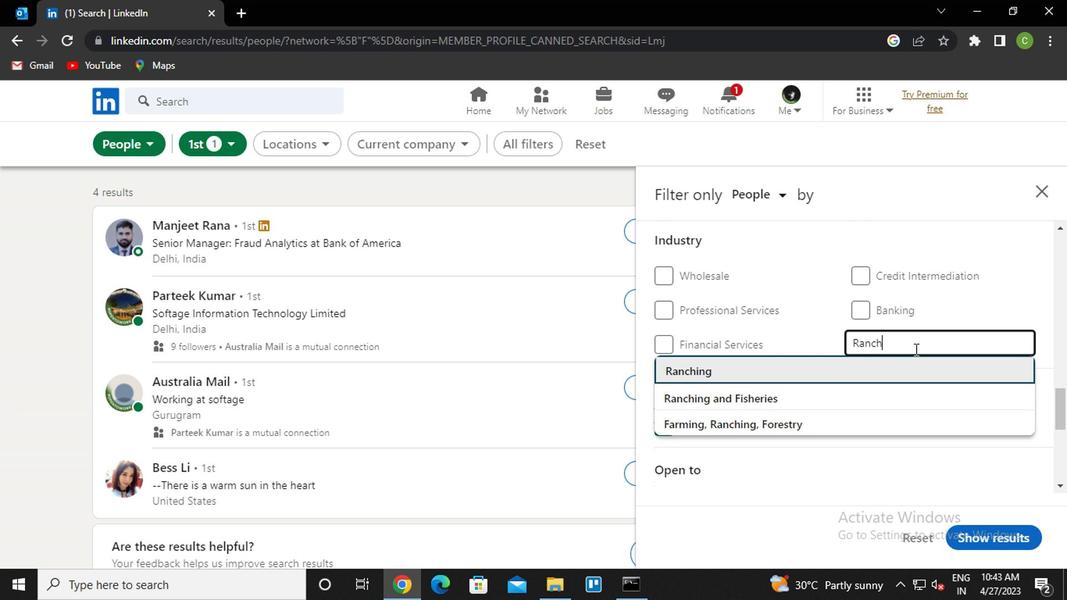 
Action: Mouse scrolled (911, 348) with delta (0, -1)
Screenshot: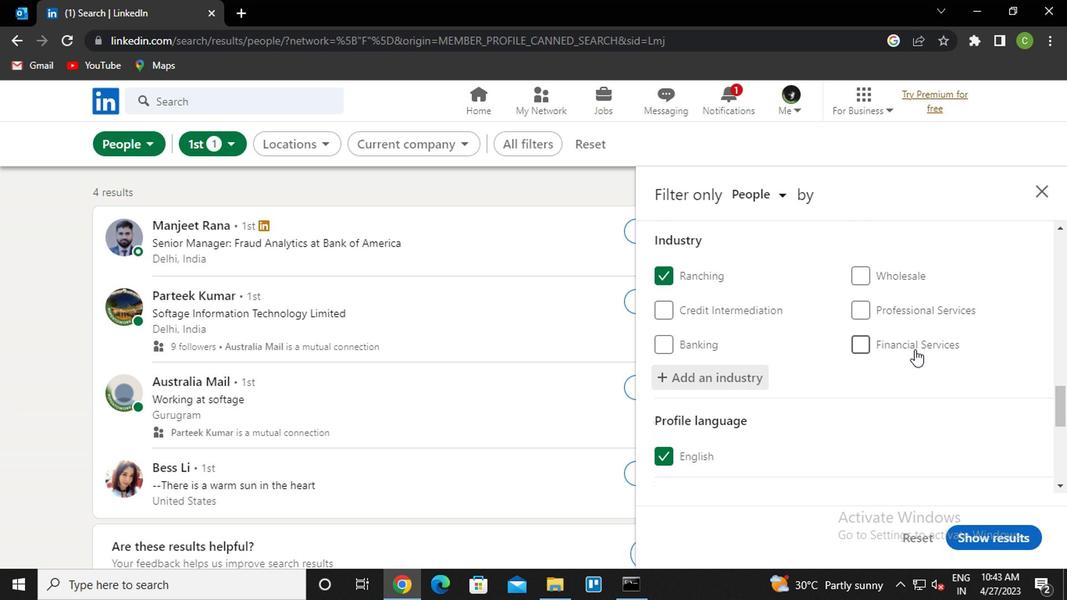 
Action: Mouse scrolled (911, 348) with delta (0, -1)
Screenshot: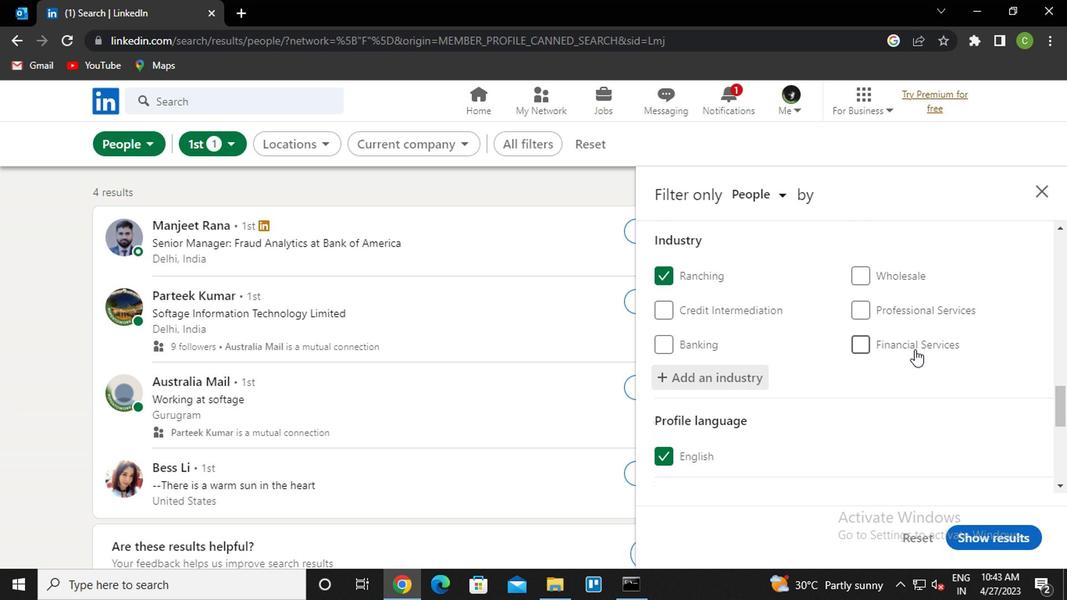 
Action: Mouse scrolled (911, 348) with delta (0, -1)
Screenshot: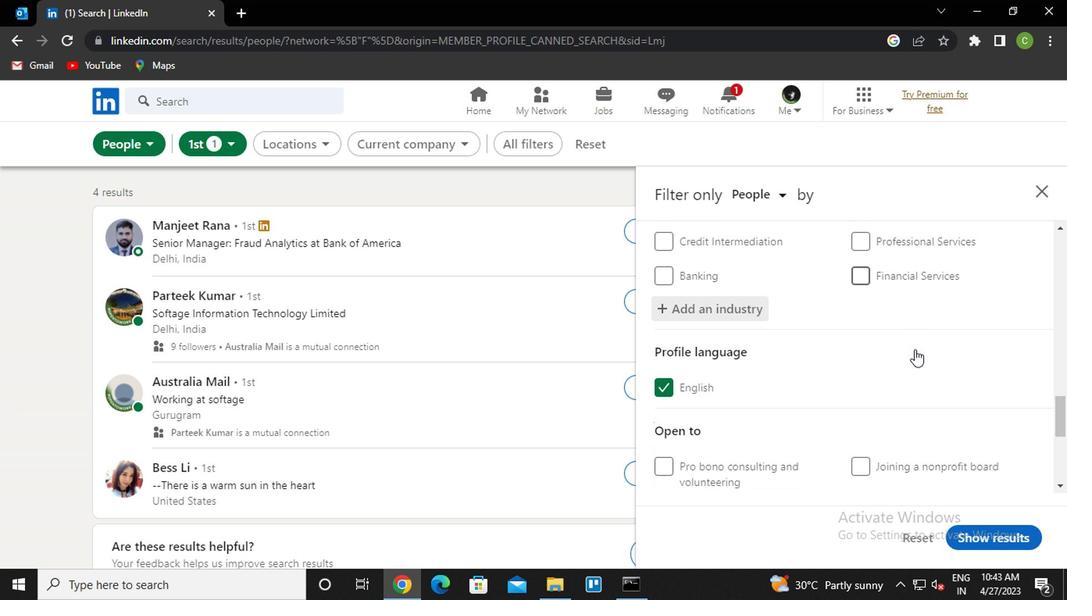 
Action: Mouse scrolled (911, 348) with delta (0, -1)
Screenshot: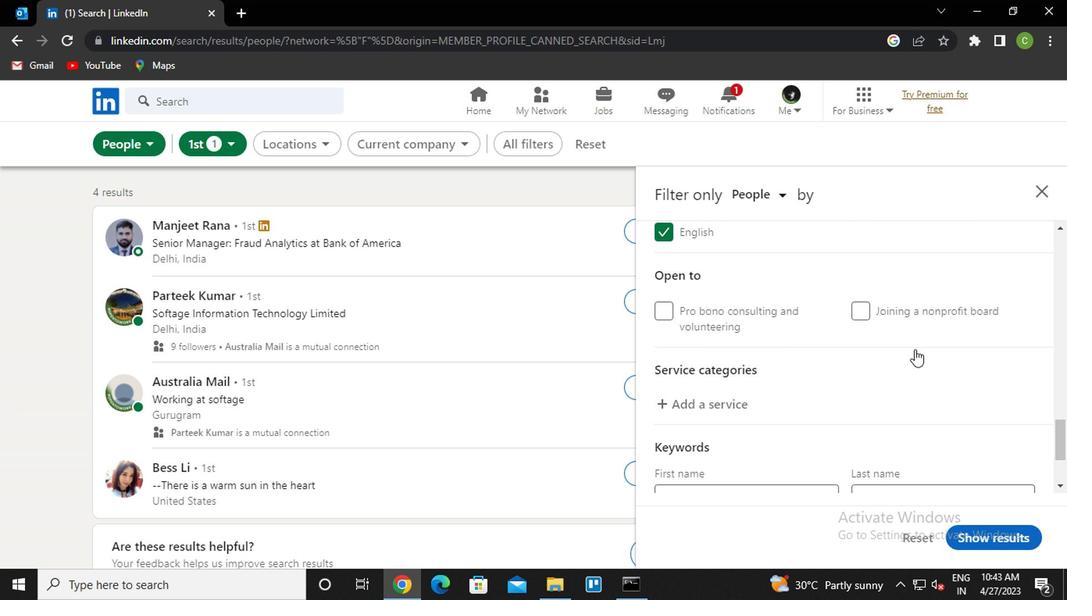 
Action: Mouse moved to (717, 320)
Screenshot: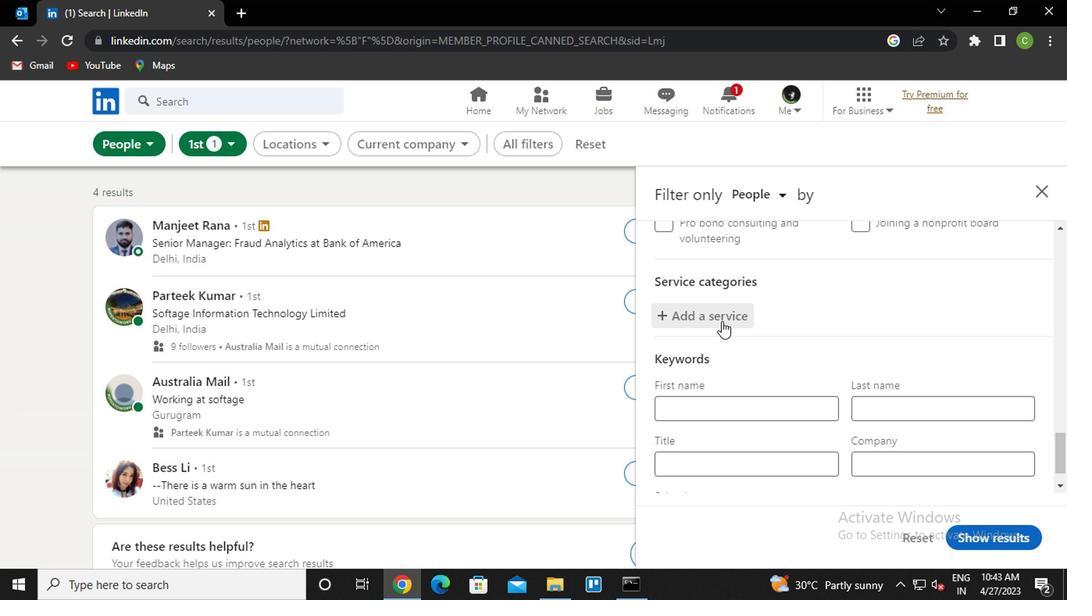 
Action: Mouse pressed left at (717, 320)
Screenshot: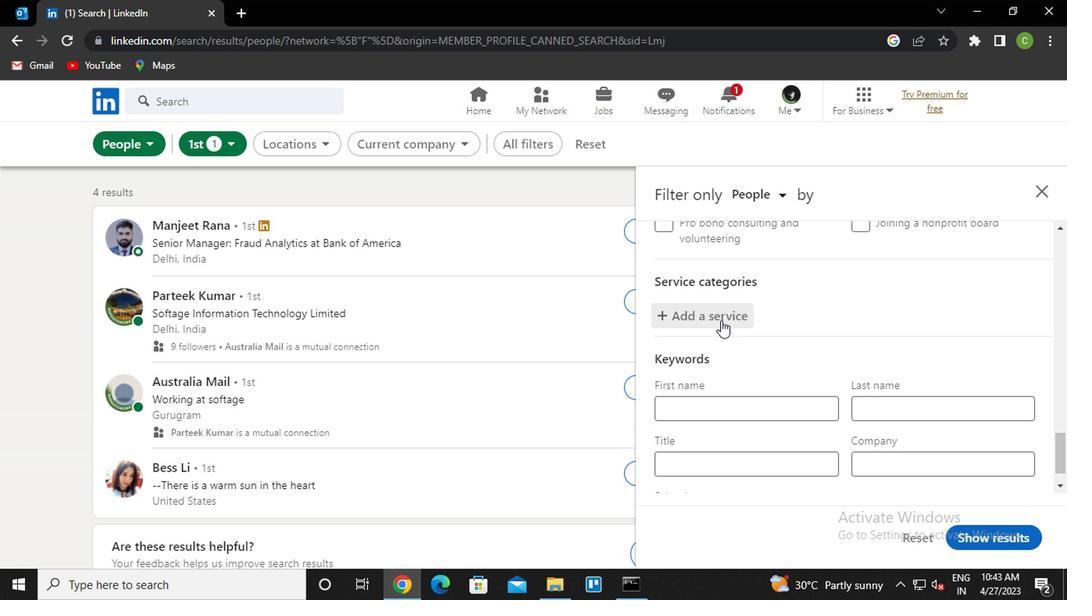 
Action: Key pressed <Key.caps_lock>h<Key.caps_lock>omeowners
Screenshot: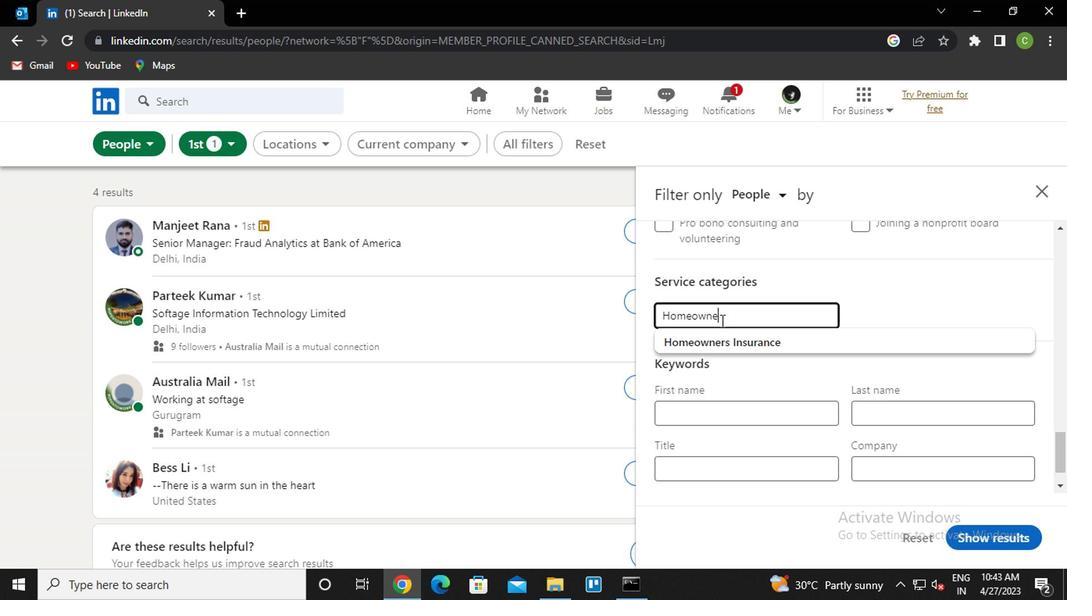 
Action: Mouse moved to (738, 340)
Screenshot: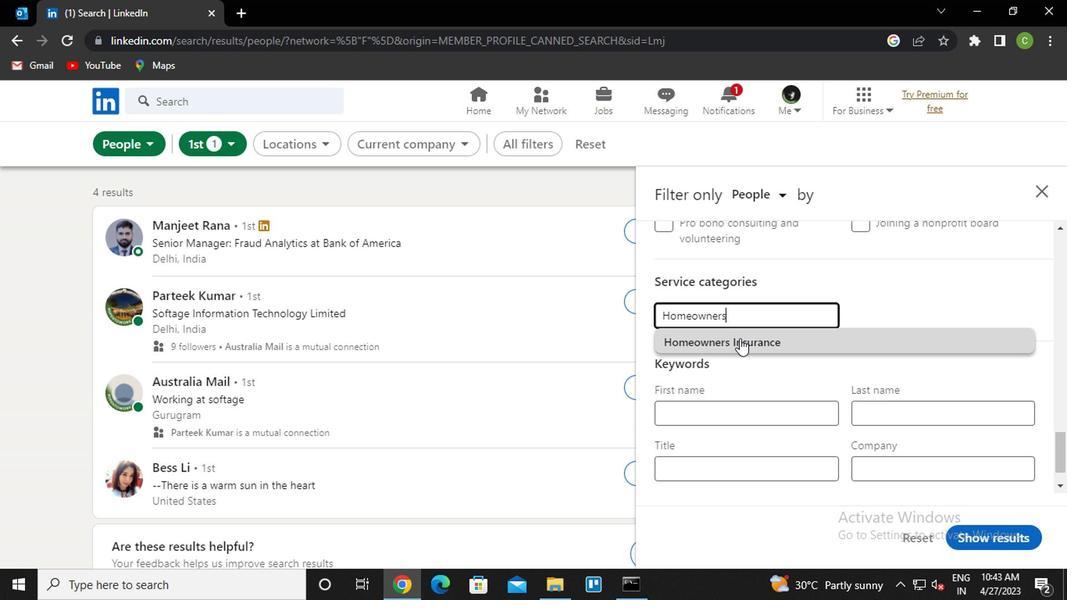 
Action: Mouse pressed left at (738, 340)
Screenshot: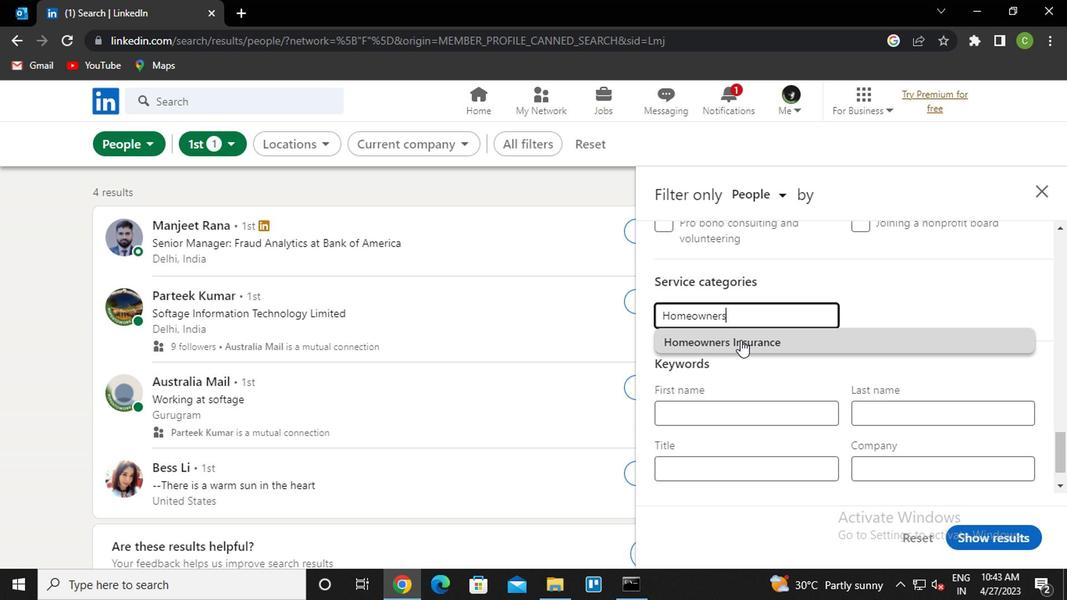 
Action: Mouse scrolled (738, 340) with delta (0, 0)
Screenshot: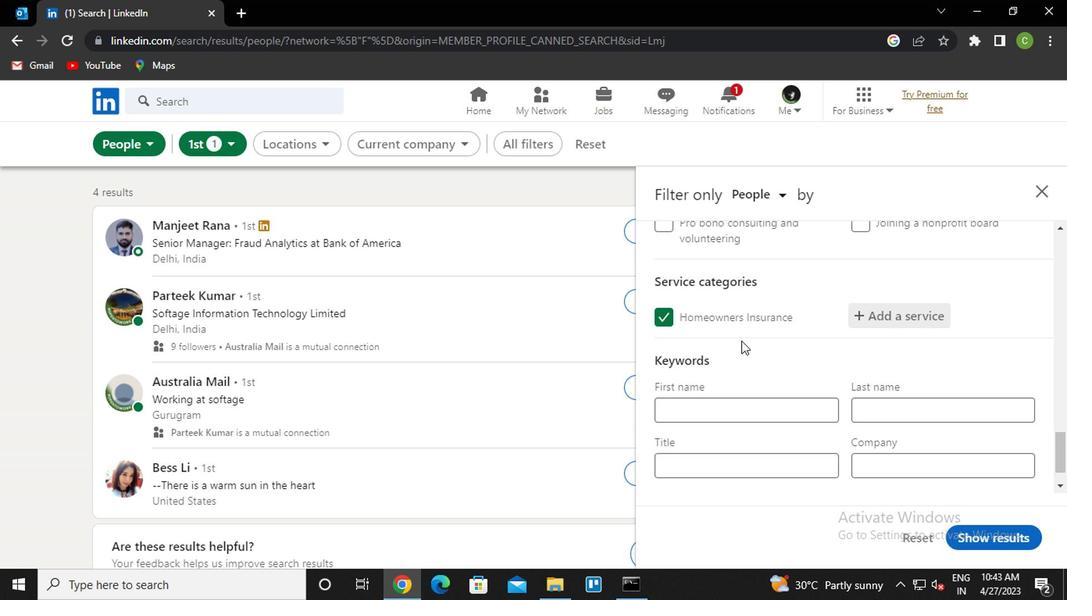 
Action: Mouse moved to (738, 348)
Screenshot: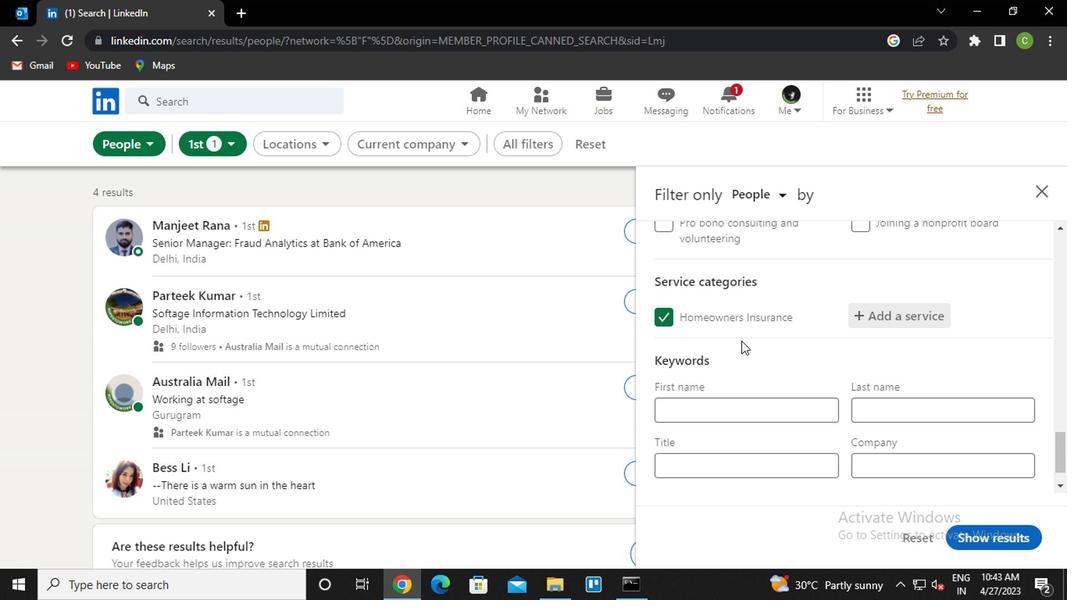 
Action: Mouse scrolled (738, 348) with delta (0, 0)
Screenshot: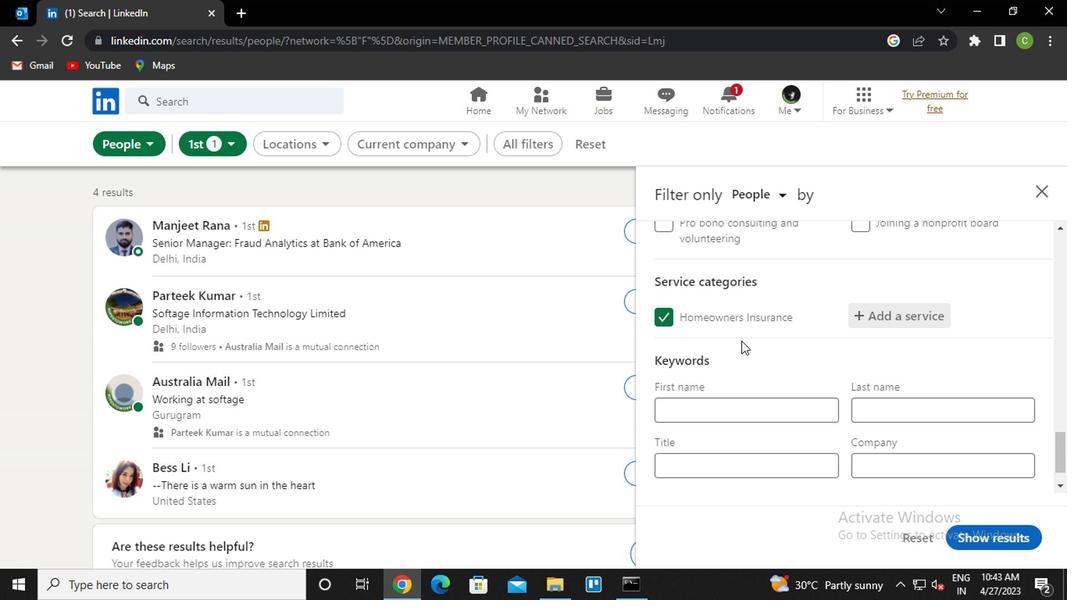 
Action: Mouse moved to (736, 358)
Screenshot: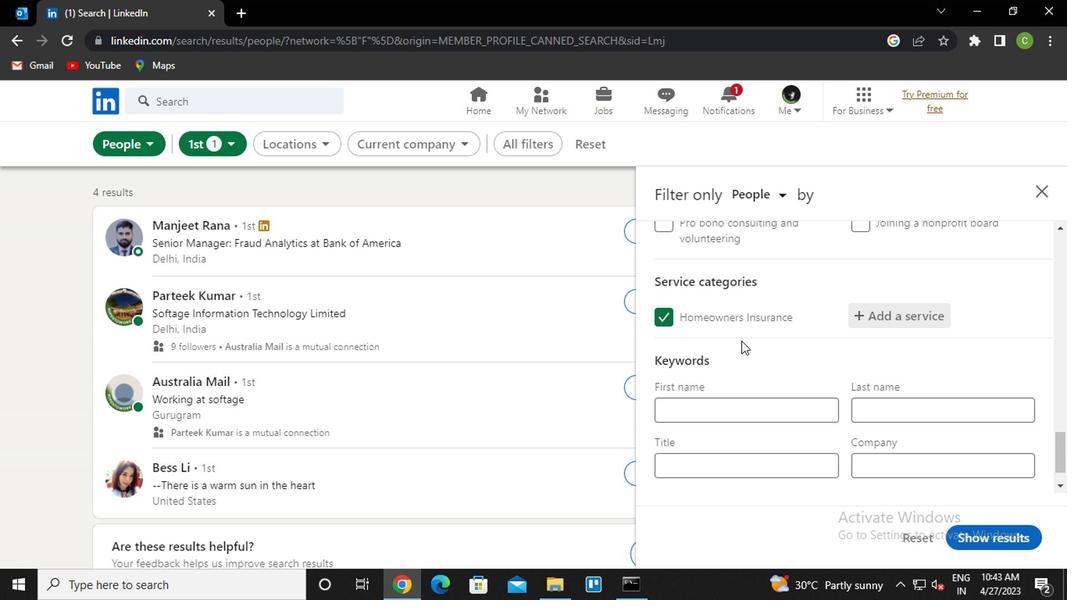 
Action: Mouse scrolled (736, 357) with delta (0, 0)
Screenshot: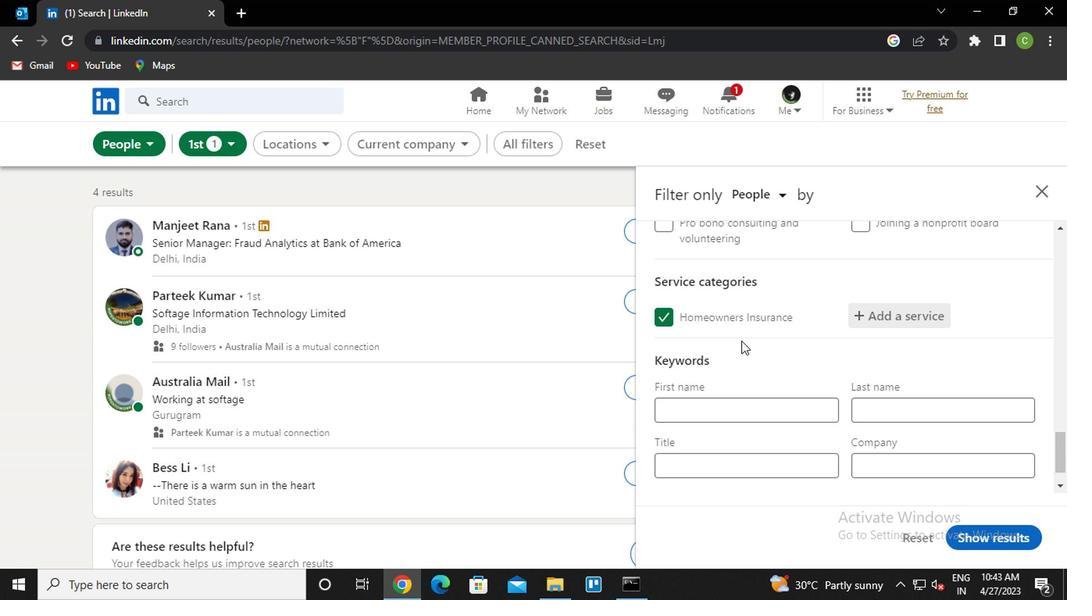 
Action: Mouse moved to (734, 415)
Screenshot: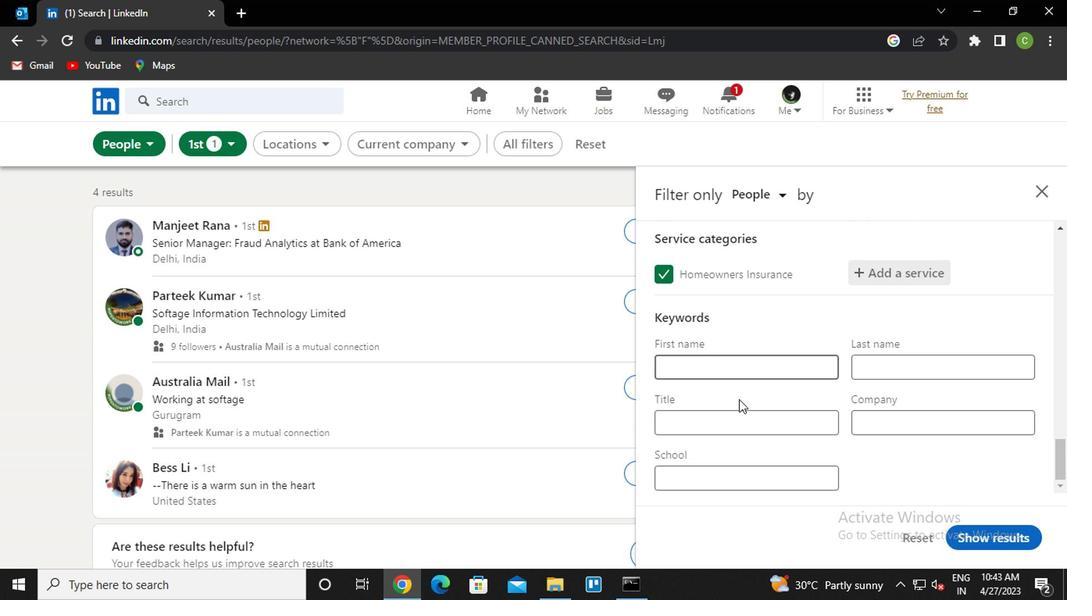 
Action: Mouse pressed left at (734, 415)
Screenshot: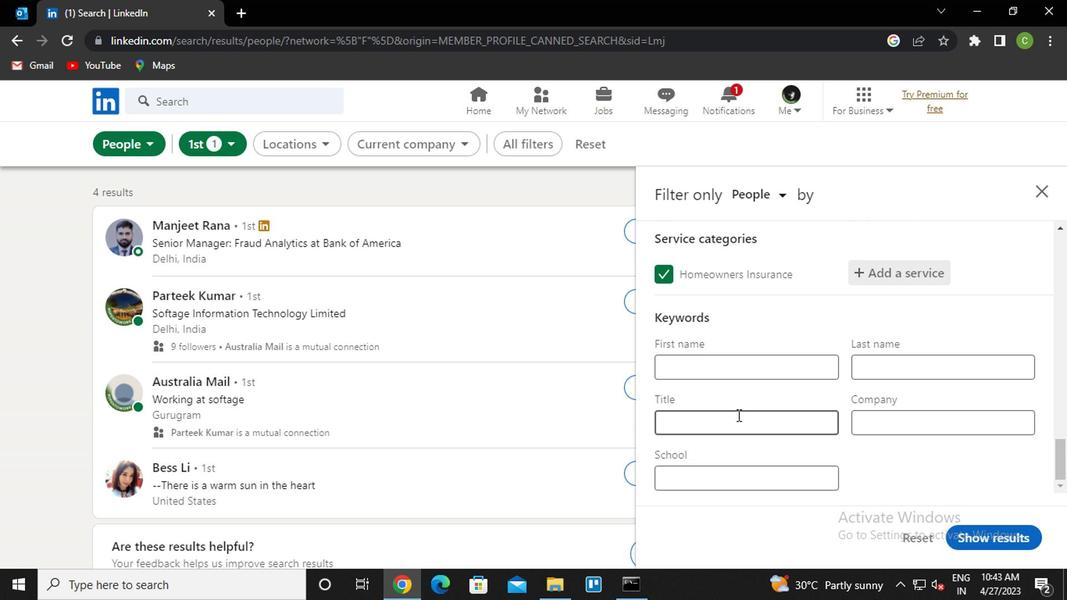 
Action: Key pressed <Key.caps_lock>r<Key.caps_lock>isk<Key.space><Key.caps_lock>m<Key.caps_lock>anager
Screenshot: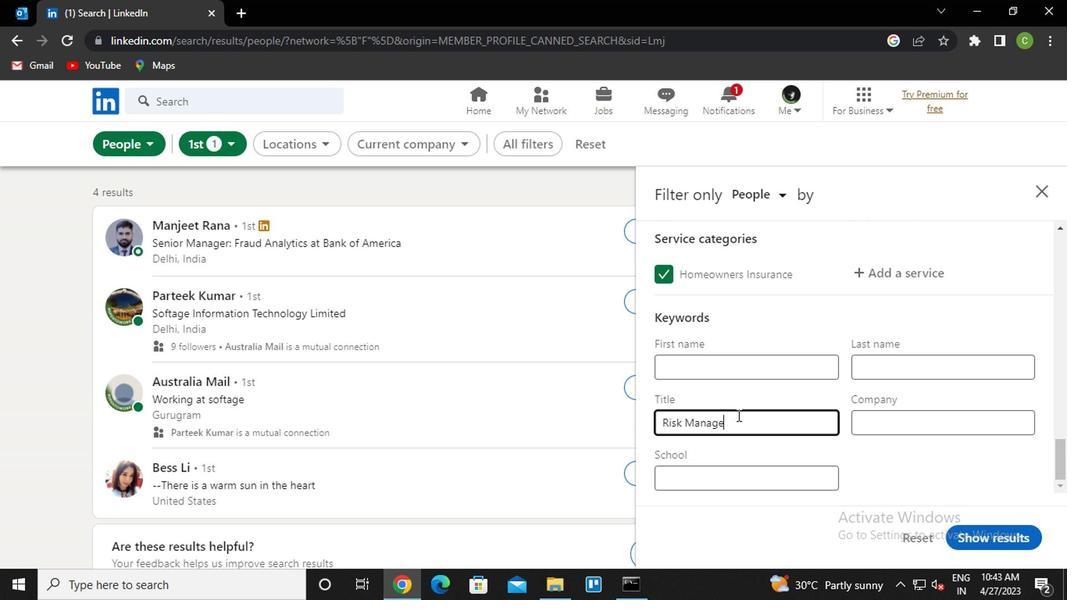 
Action: Mouse moved to (1000, 544)
Screenshot: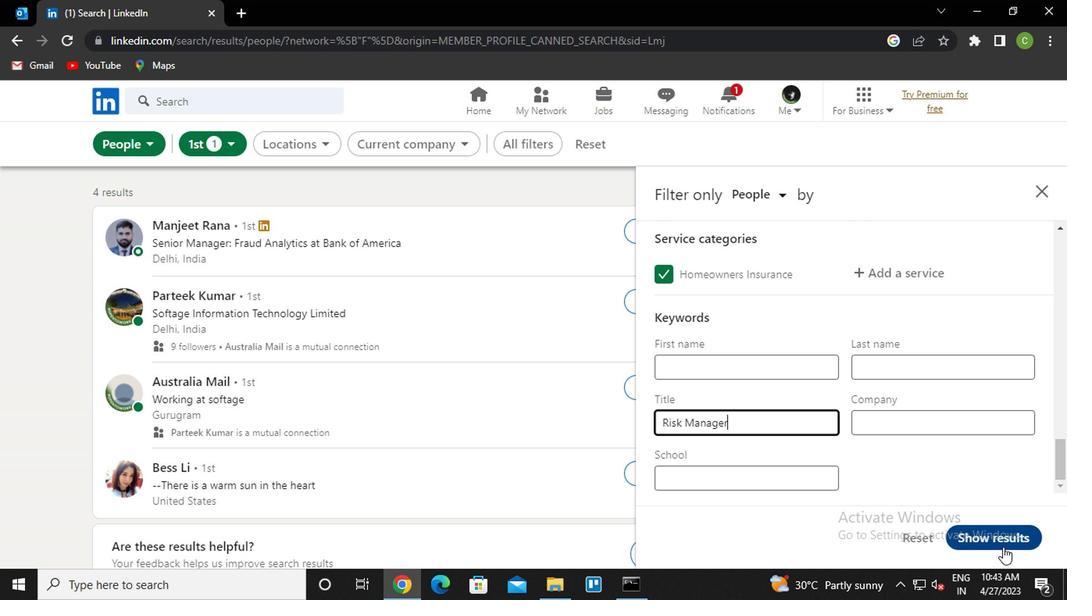 
Action: Mouse pressed left at (1000, 544)
Screenshot: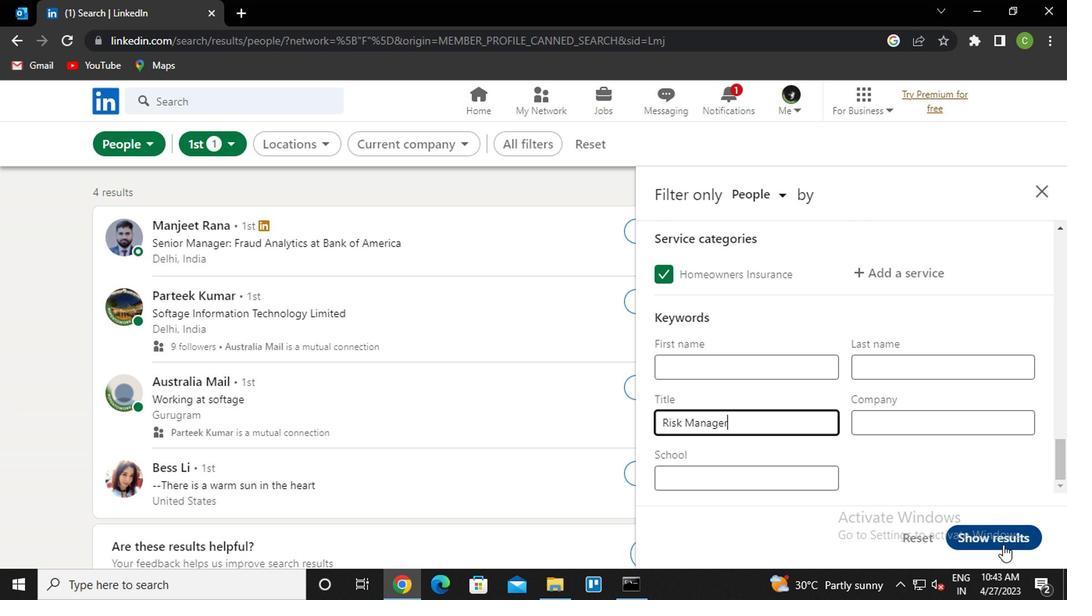 
Action: Mouse moved to (608, 502)
Screenshot: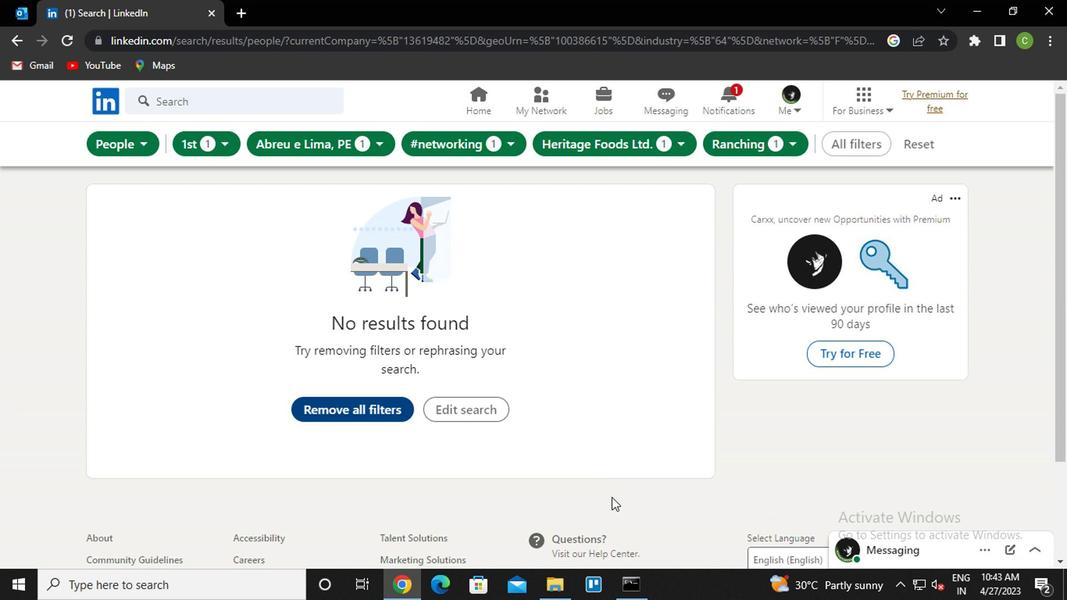 
Action: Key pressed <Key.f8>
Screenshot: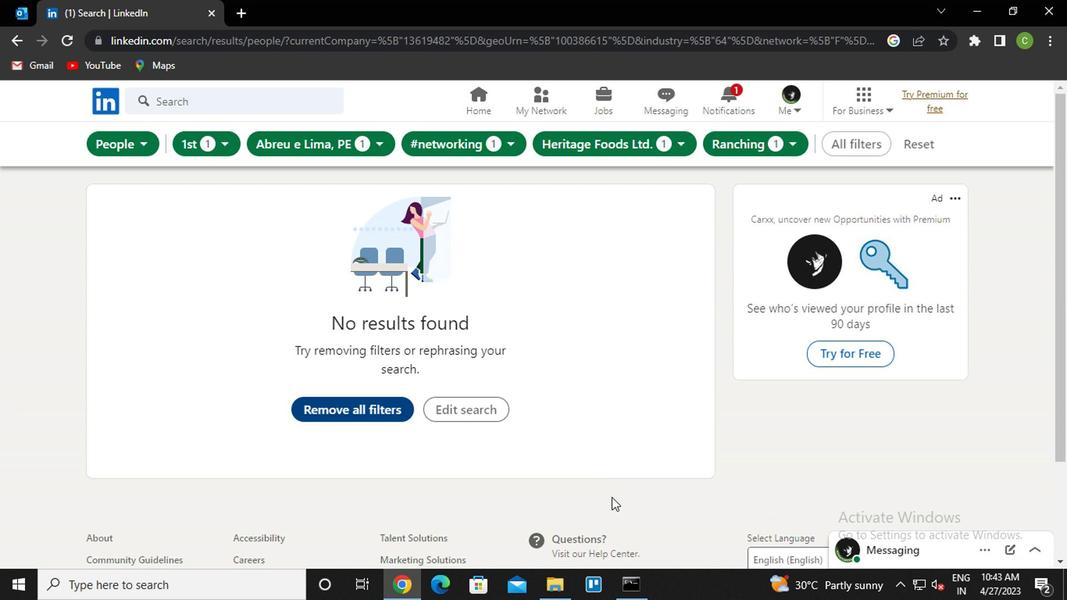 
